 Task: Find an Airbnb in Adrian, United States for 8 guests from 12 Aug to 16 Aug with TV, Gym, Breakfast, Free parking, and Self check-in, within a price range of ₹10,000 to ₹16,000.
Action: Mouse moved to (795, 158)
Screenshot: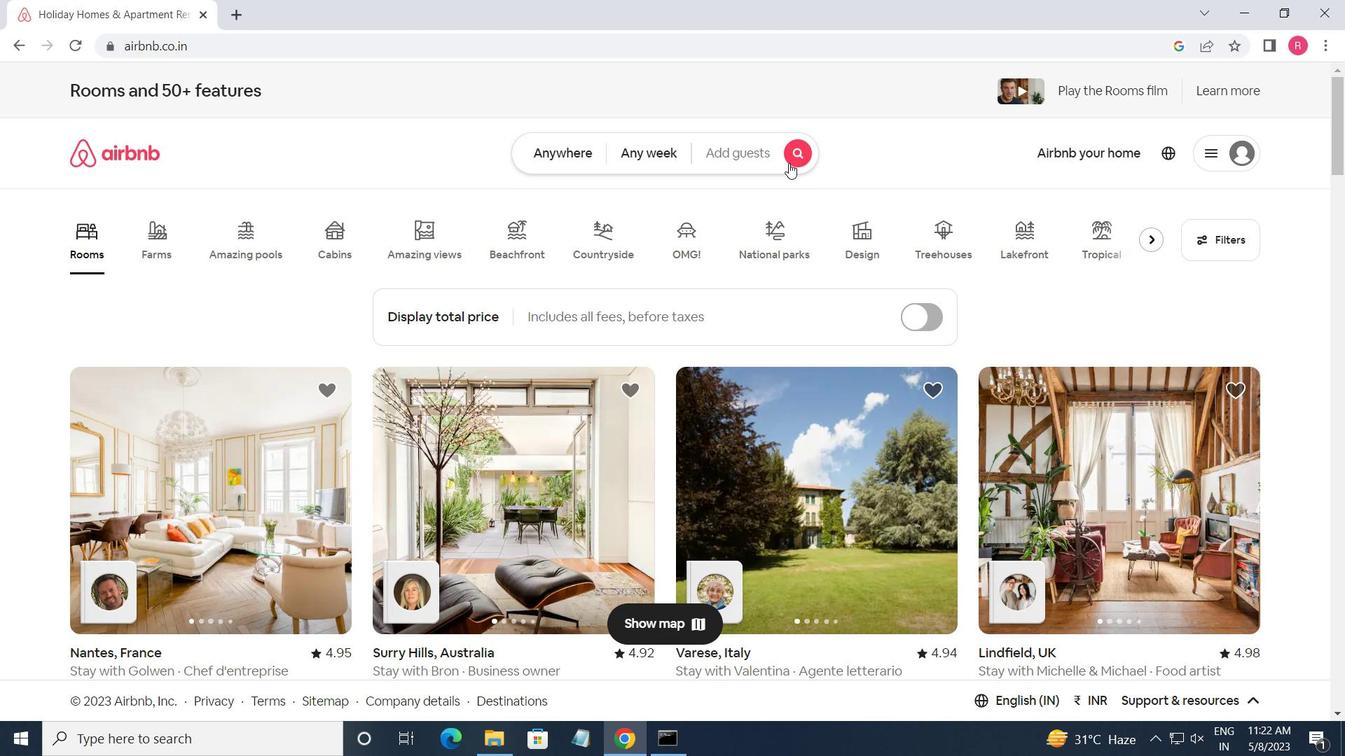 
Action: Mouse pressed left at (795, 158)
Screenshot: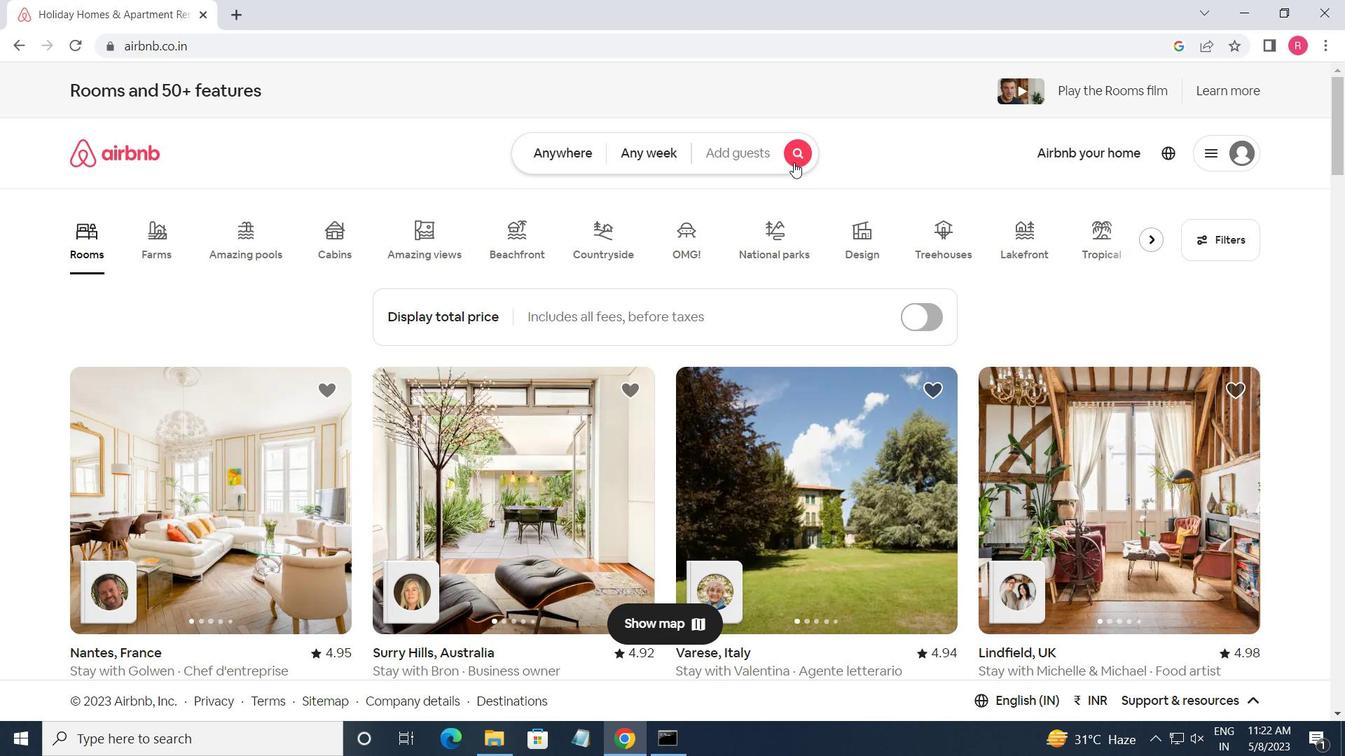 
Action: Mouse moved to (409, 232)
Screenshot: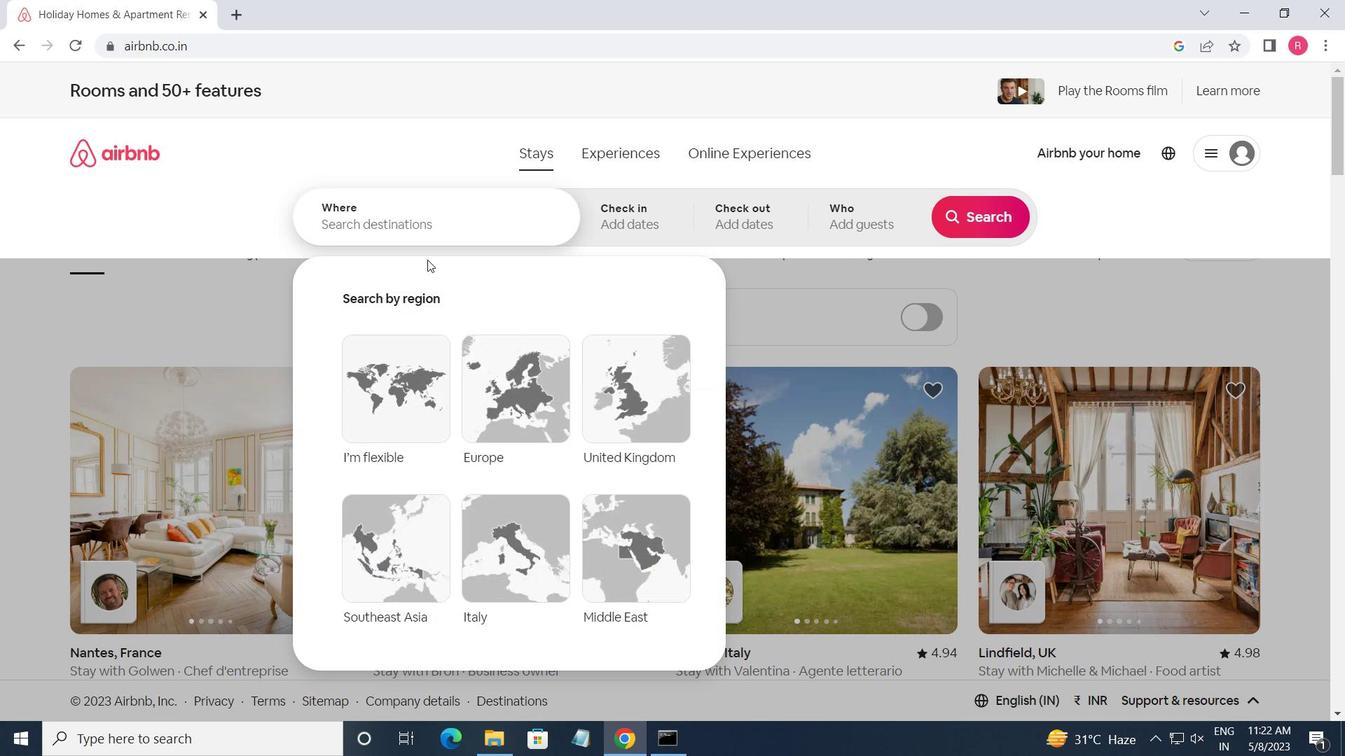 
Action: Mouse pressed left at (409, 232)
Screenshot: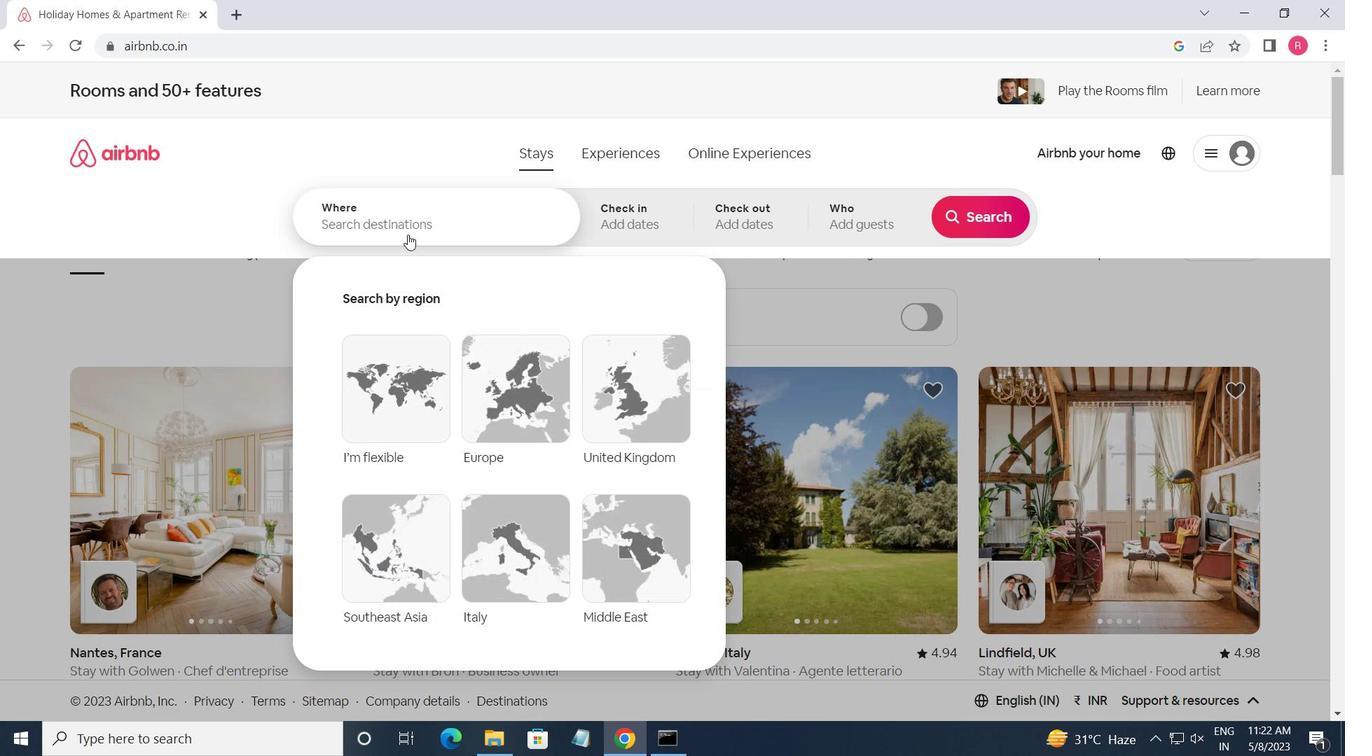 
Action: Key pressed <Key.shift_r><Key.shift_r><Key.shift_r><Key.shift_r><Key.shift_r><Key.shift_r><Key.shift_r><Key.shift_r><Key.shift_r><Key.shift_r><Key.shift_r><Key.shift_r><Key.shift_r><Key.shift_r><Key.shift_r><Key.shift_r><Key.shift_r><Key.shift_r><Key.shift_r><Key.shift_r><Key.shift_r><Key.shift_r><Key.shift_r><Key.shift_r><Key.shift_r><Key.shift_r><Key.shift_r><Key.shift_r><Key.shift_r><Key.shift_r><Key.shift_r><Key.shift_r><Key.shift_r><Key.shift_r><Key.shift_r><Key.shift_r><Key.shift_r><Key.shift>ADRIAN,<Key.space><Key.shift_r>UNITED<Key.space><Key.shift><Key.shift><Key.shift>STATES<Key.enter>
Screenshot: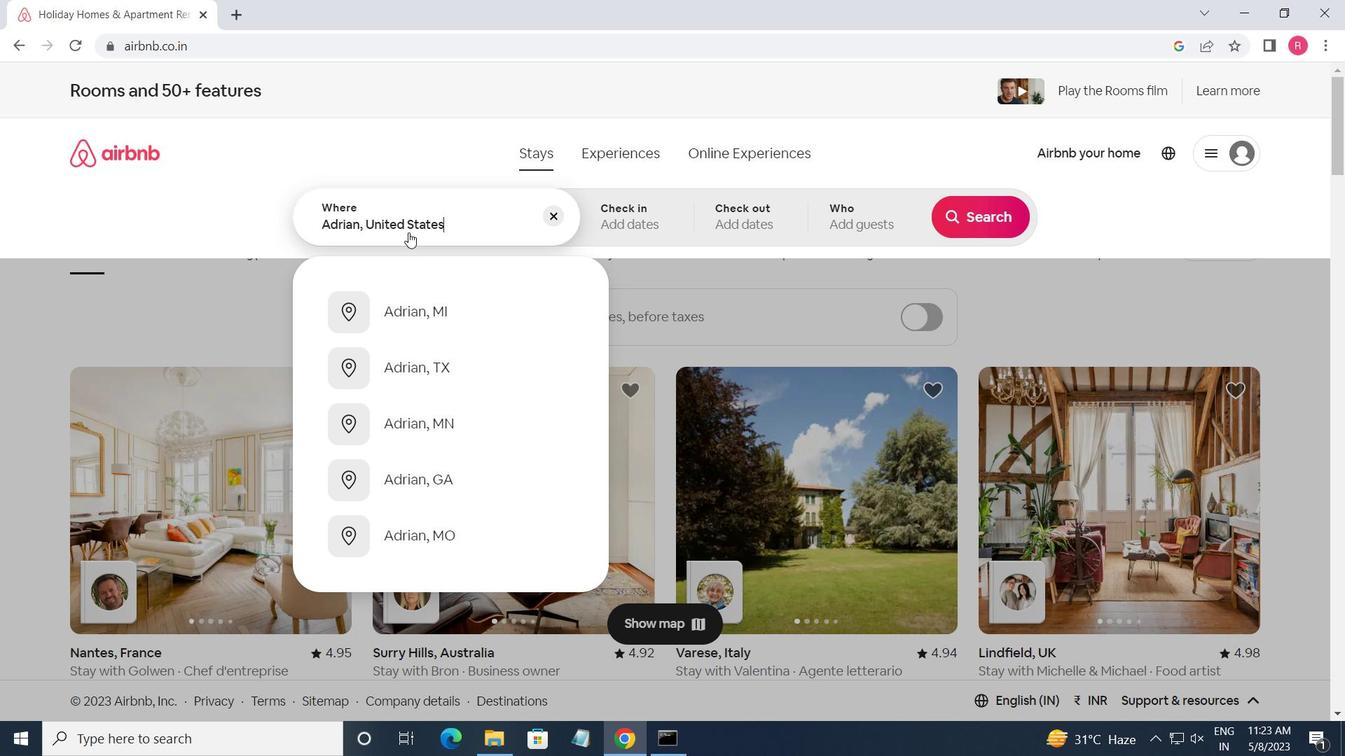 
Action: Mouse moved to (977, 355)
Screenshot: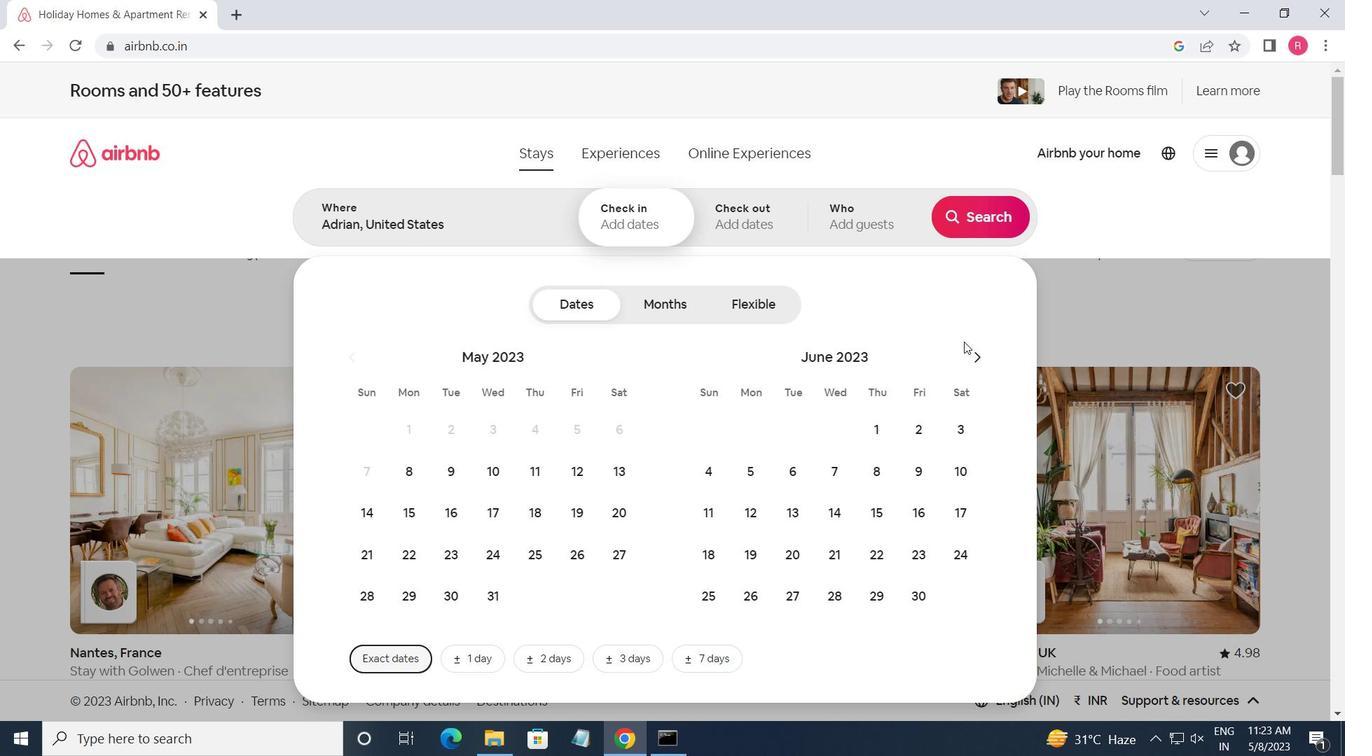 
Action: Mouse pressed left at (977, 355)
Screenshot: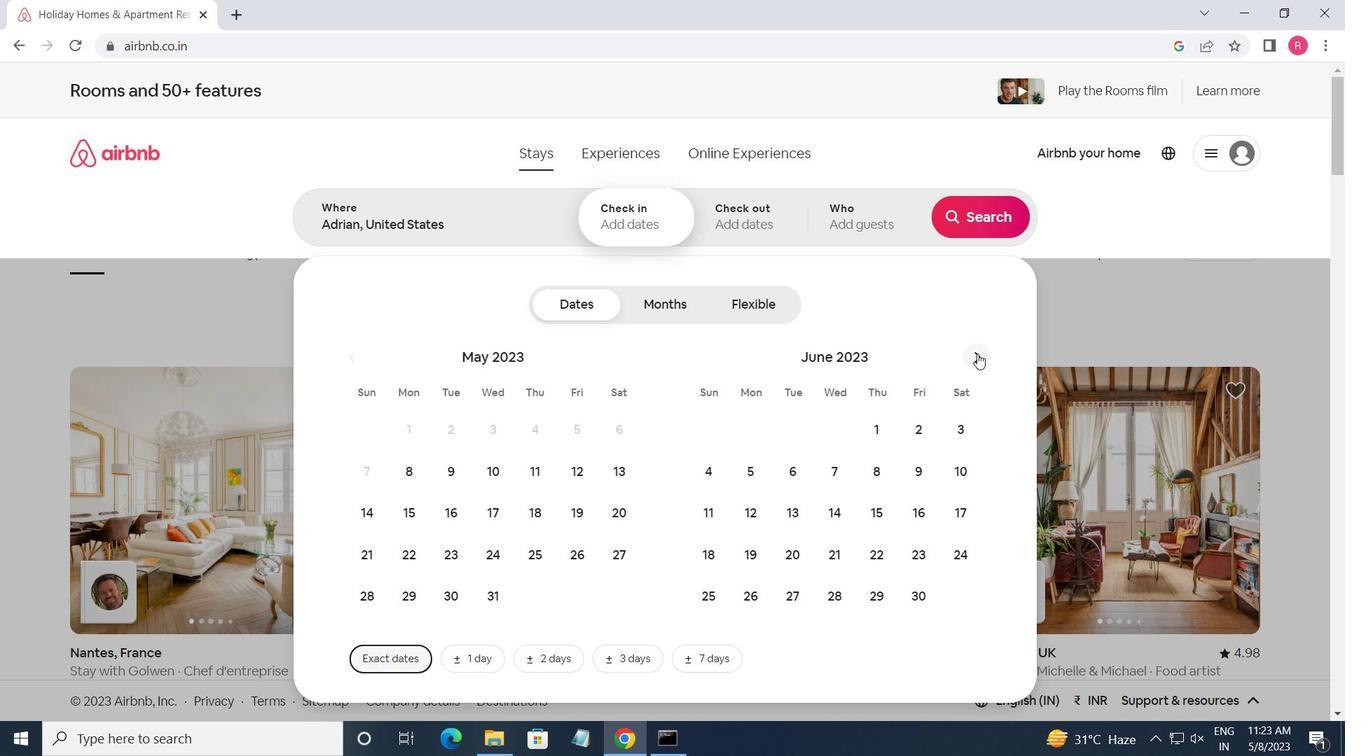 
Action: Mouse pressed left at (977, 355)
Screenshot: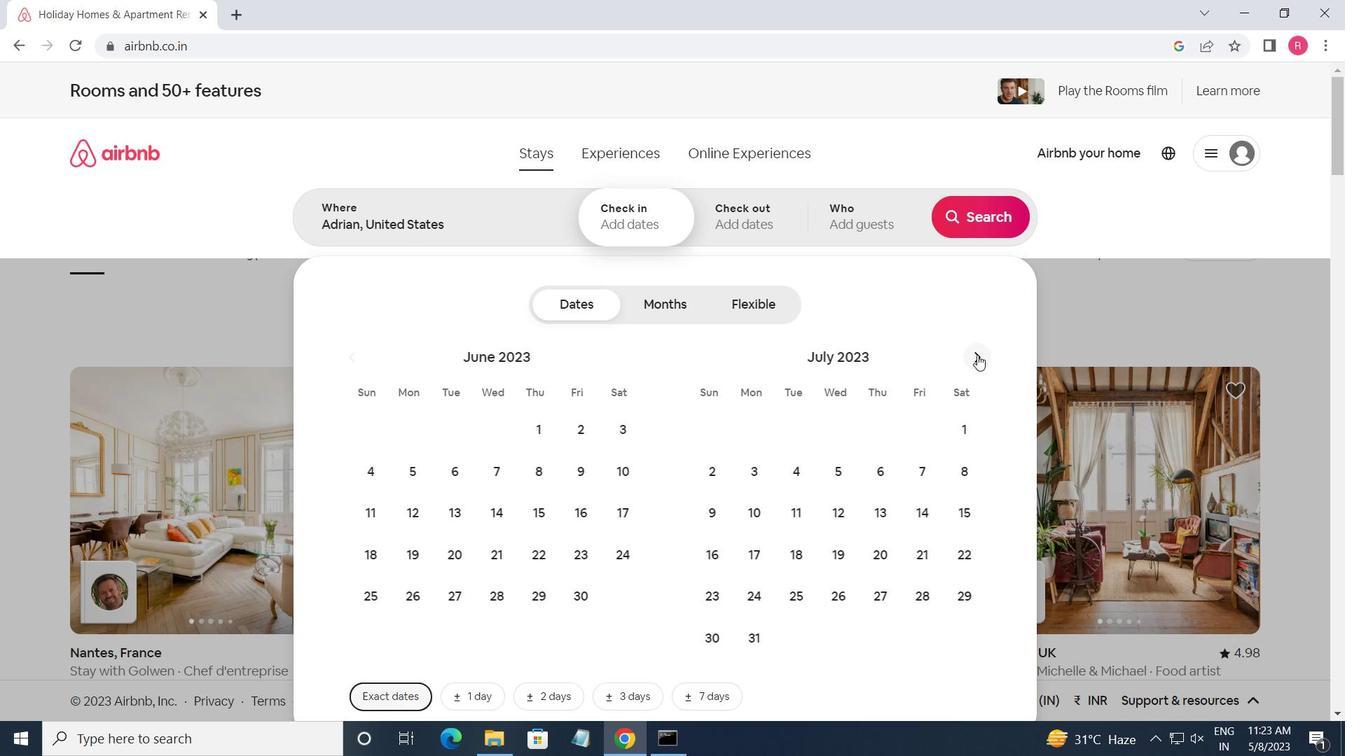 
Action: Mouse moved to (953, 478)
Screenshot: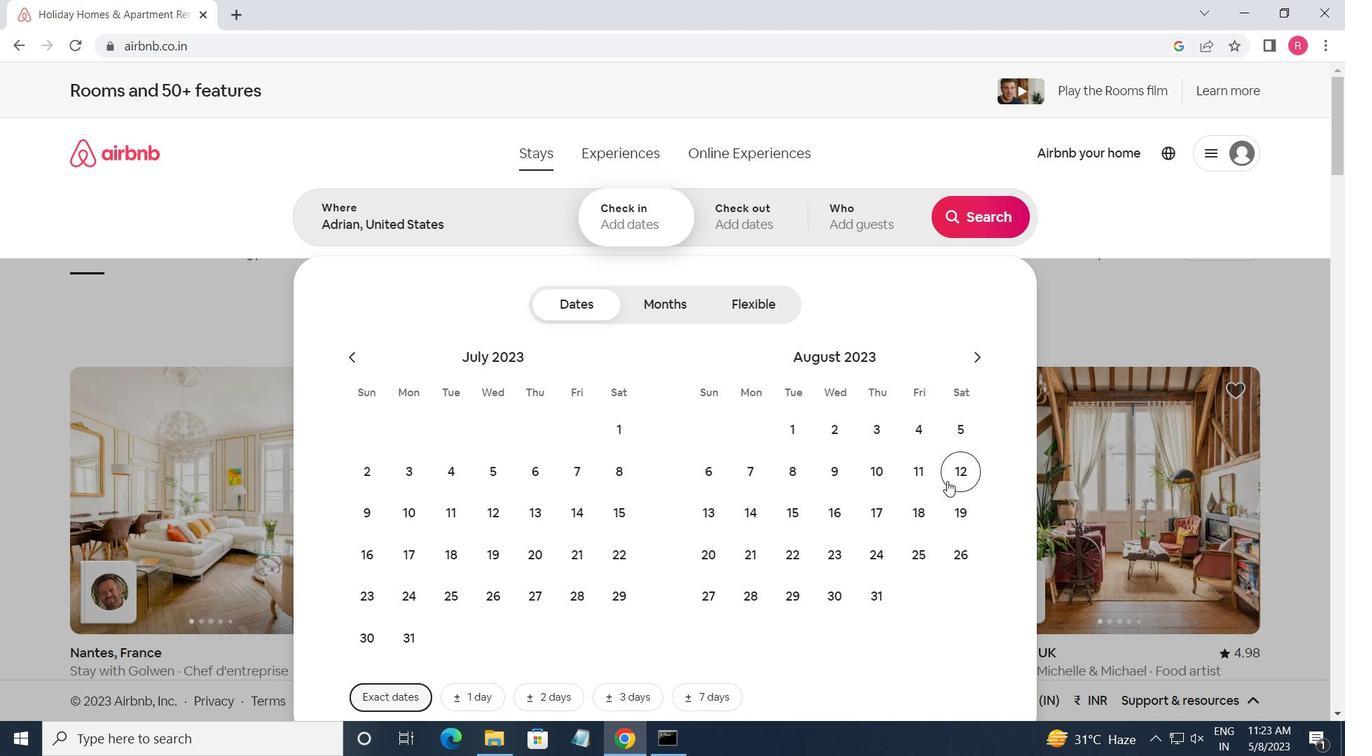 
Action: Mouse pressed left at (953, 478)
Screenshot: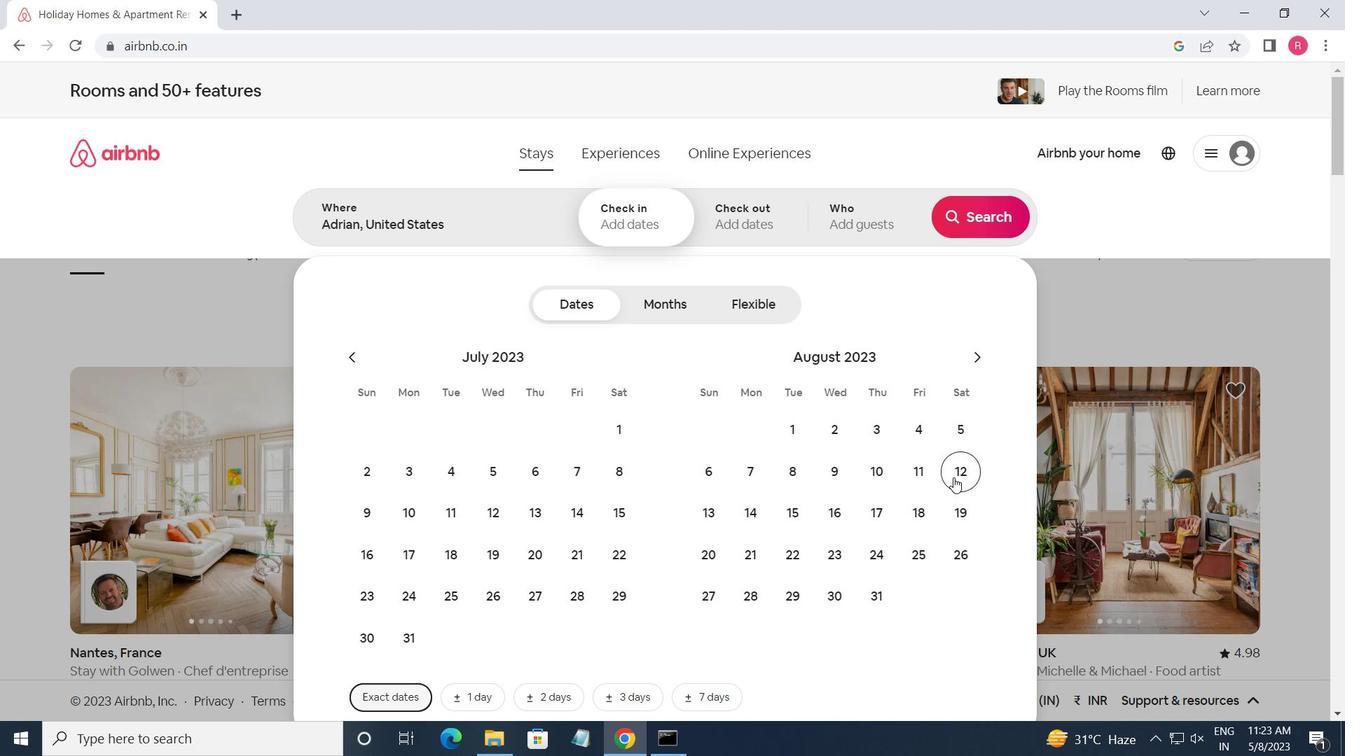 
Action: Mouse moved to (830, 514)
Screenshot: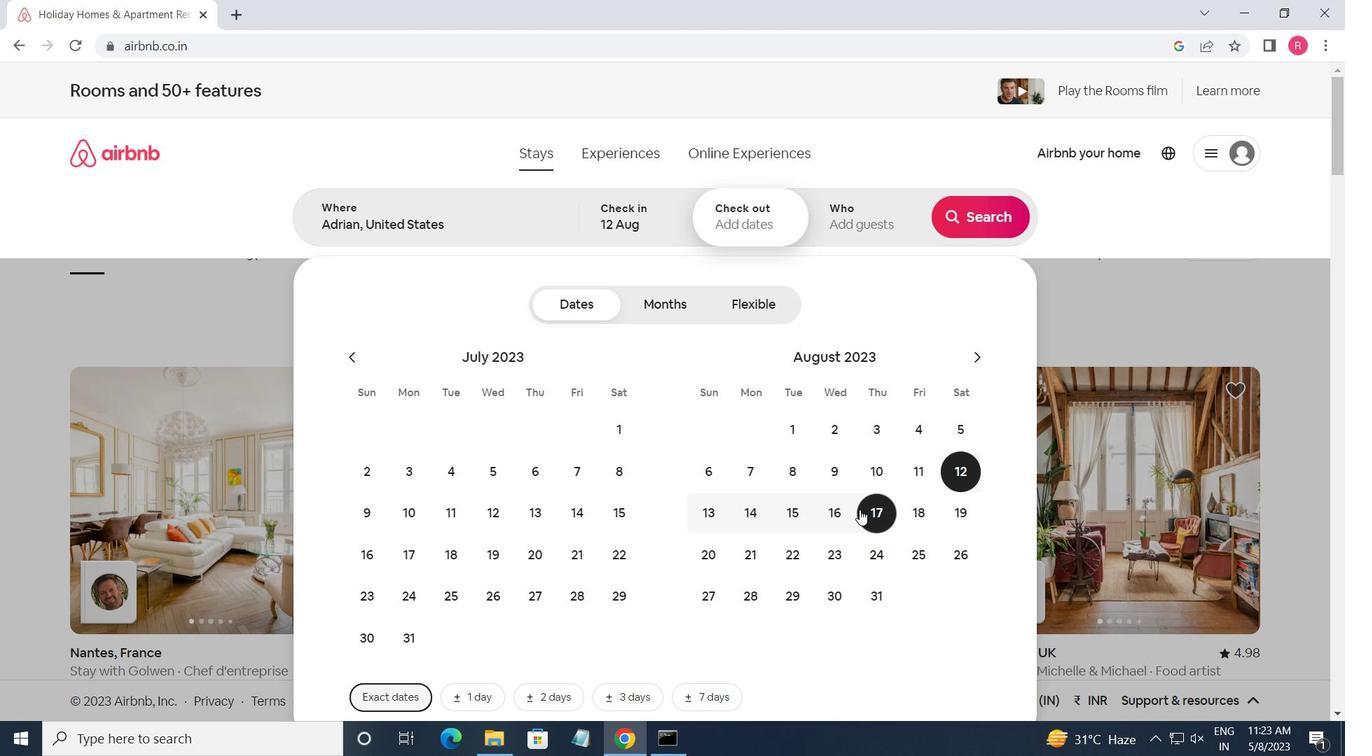 
Action: Mouse pressed left at (830, 514)
Screenshot: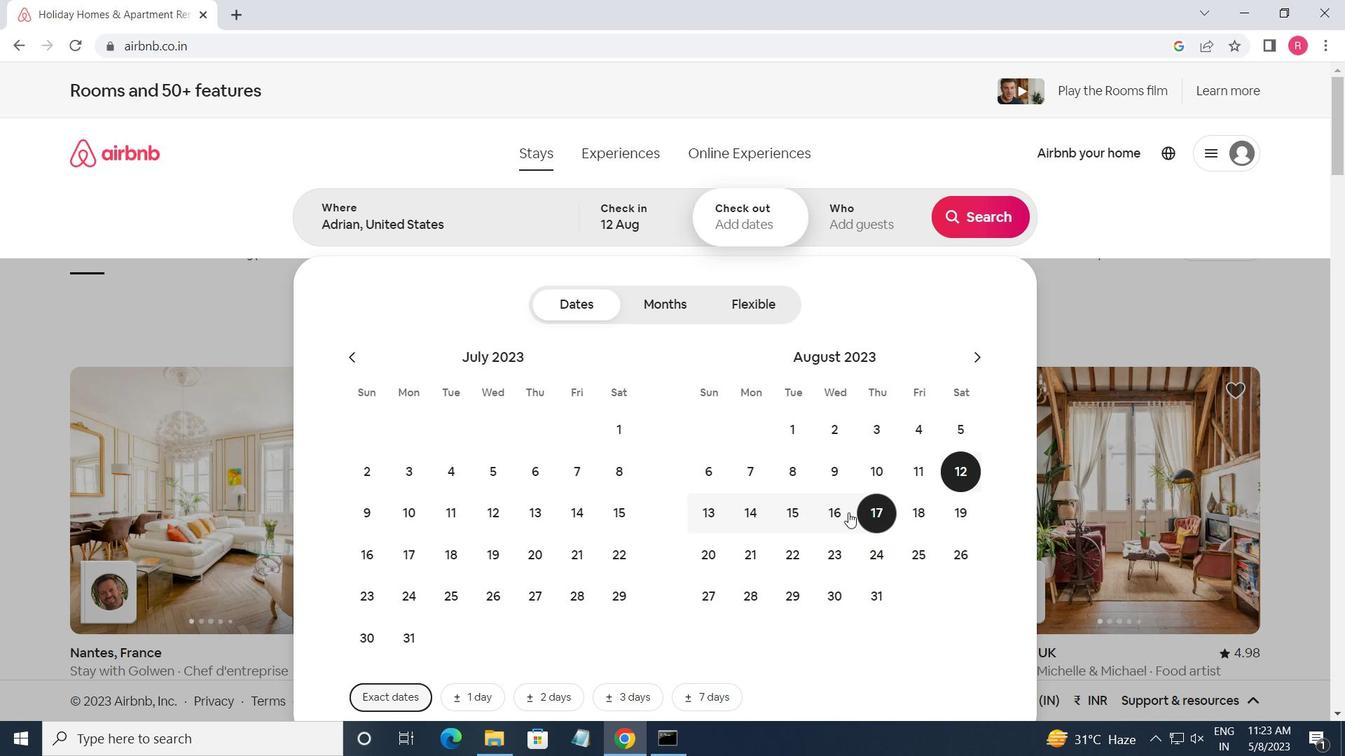 
Action: Mouse moved to (850, 224)
Screenshot: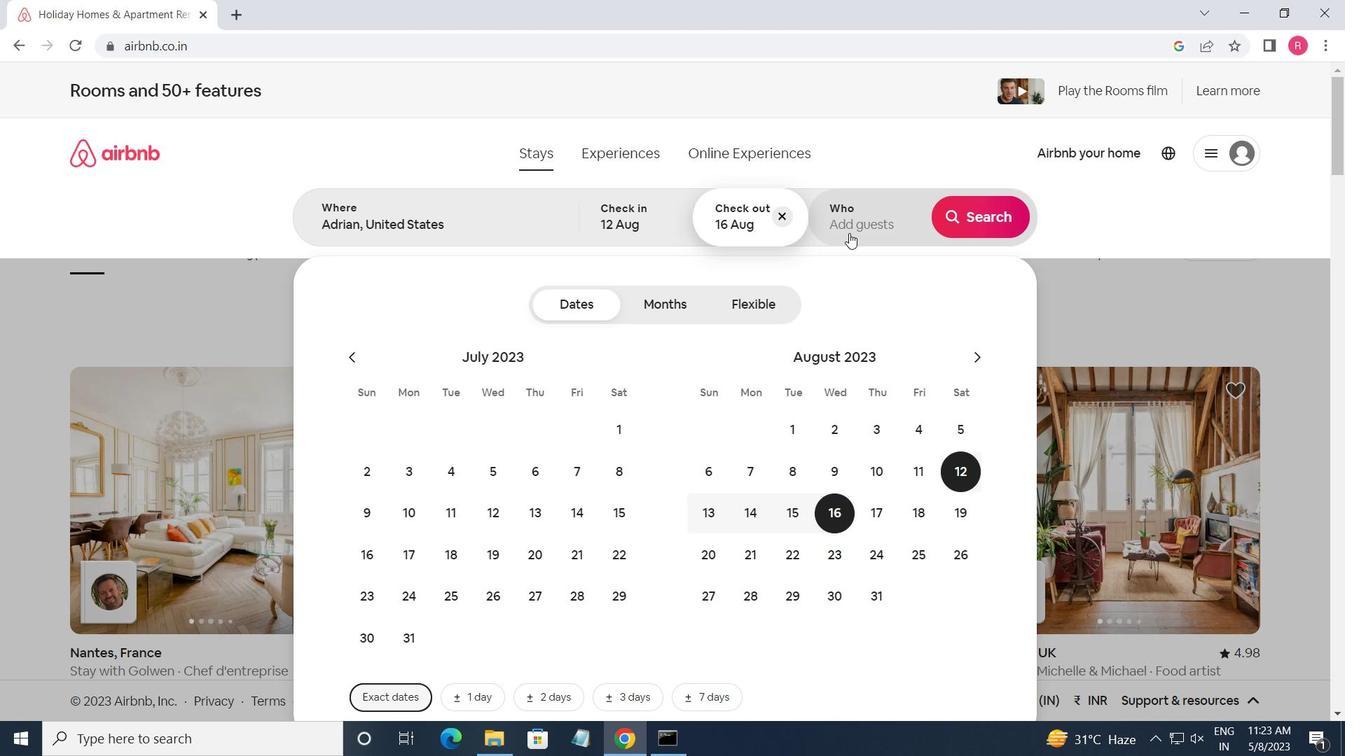 
Action: Mouse pressed left at (850, 224)
Screenshot: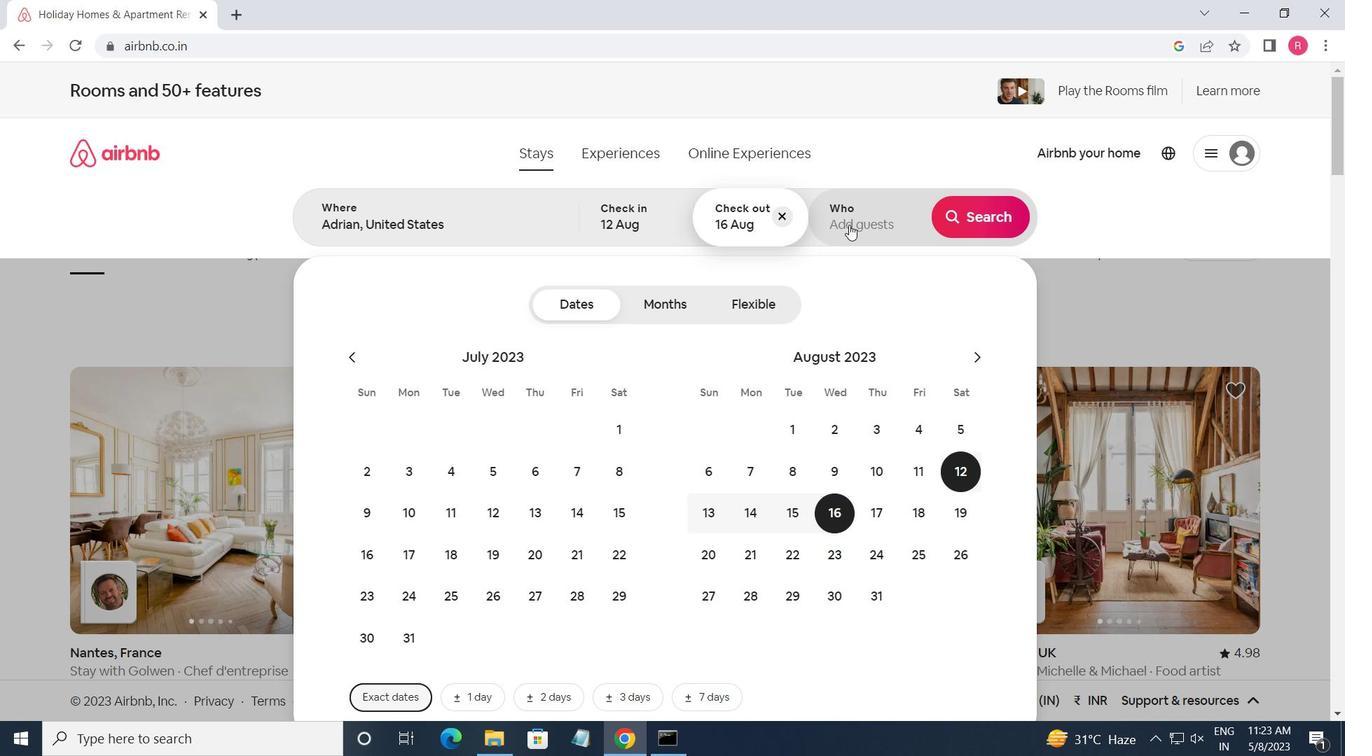 
Action: Mouse moved to (988, 311)
Screenshot: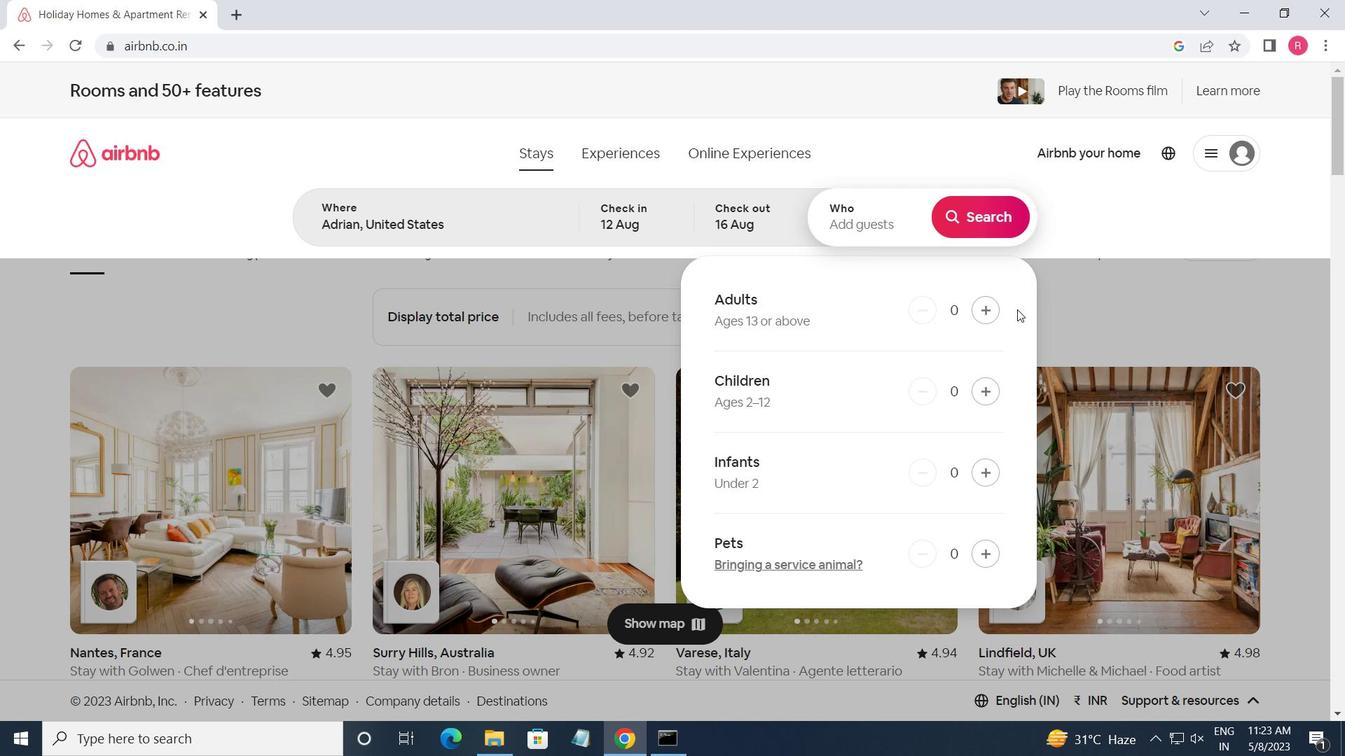 
Action: Mouse pressed left at (988, 311)
Screenshot: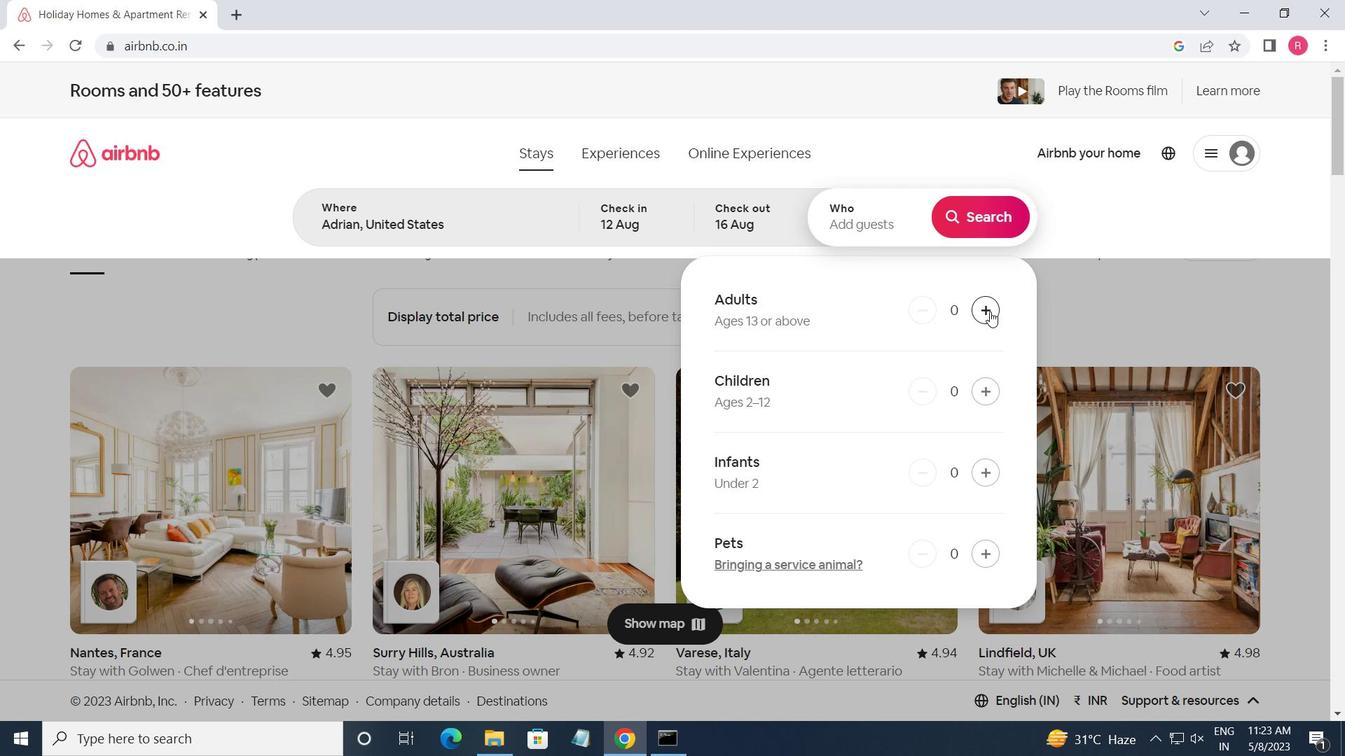 
Action: Mouse pressed left at (988, 311)
Screenshot: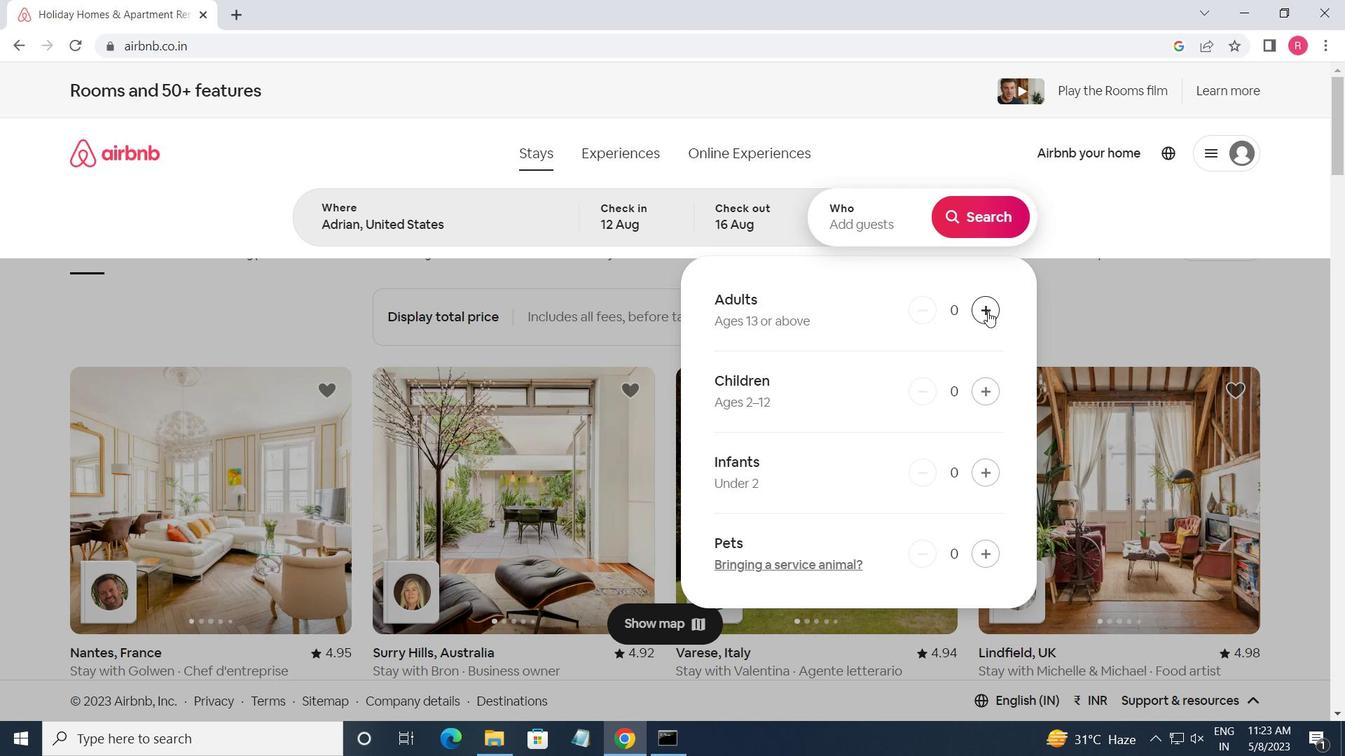 
Action: Mouse pressed left at (988, 311)
Screenshot: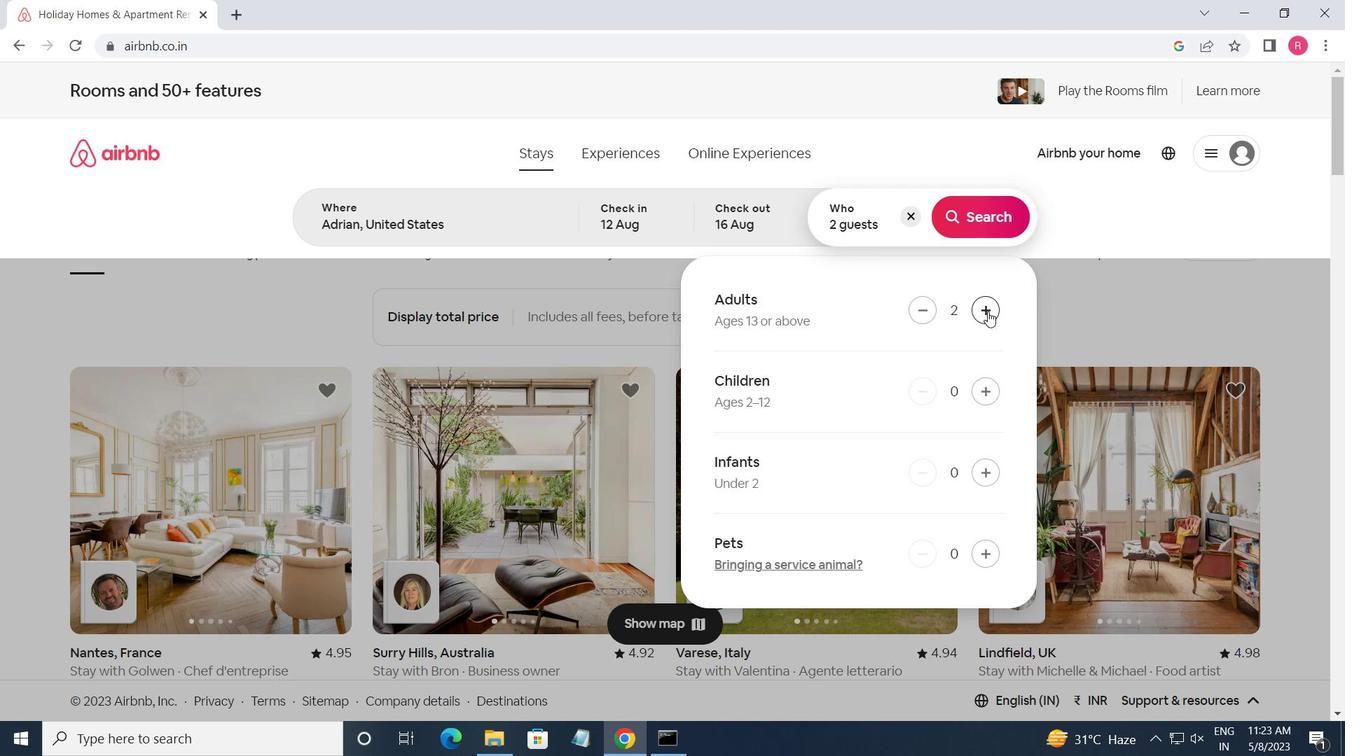 
Action: Mouse pressed left at (988, 311)
Screenshot: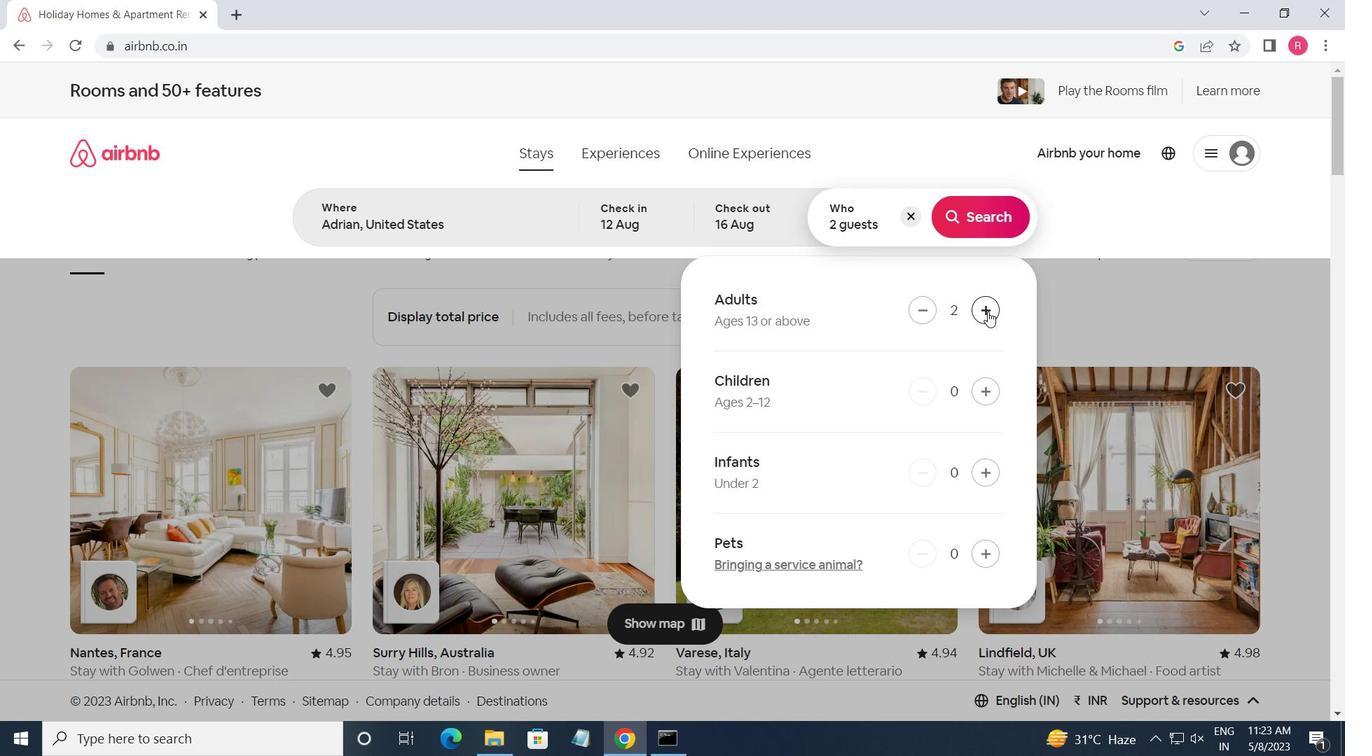 
Action: Mouse pressed left at (988, 311)
Screenshot: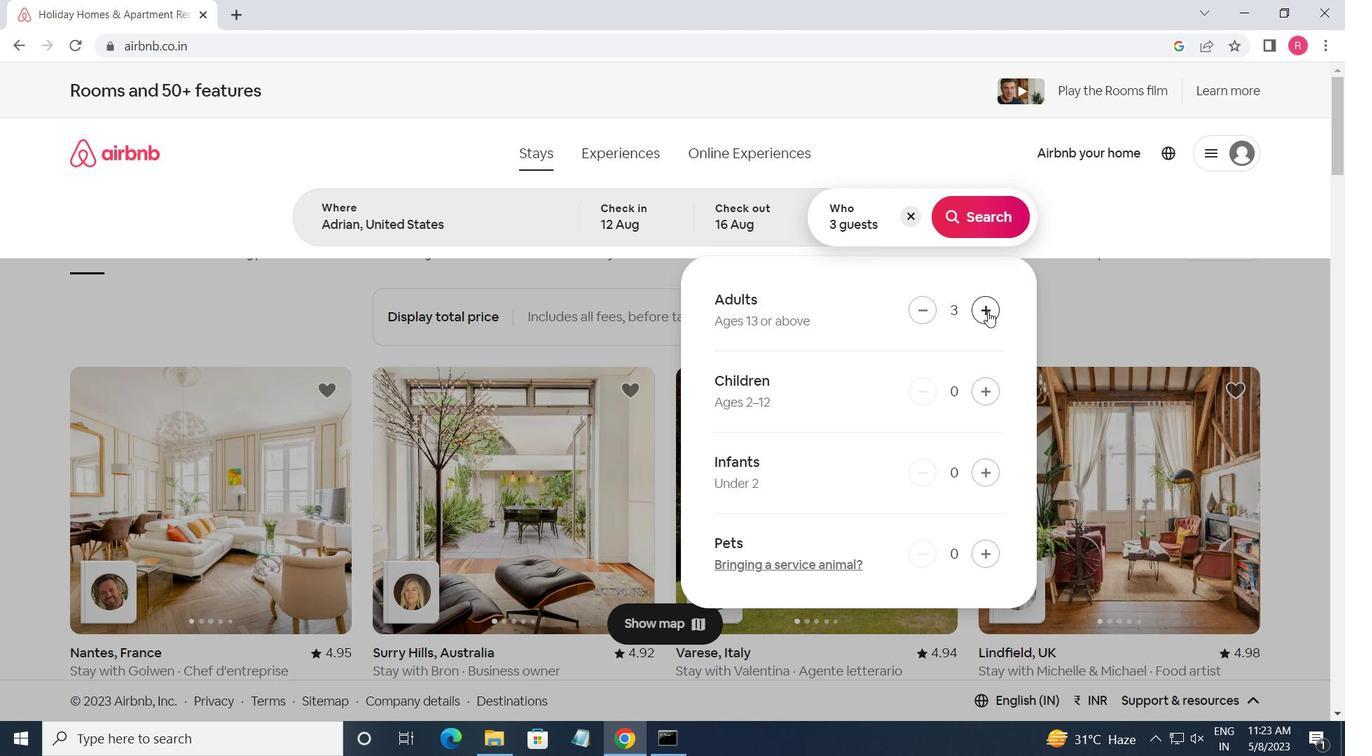 
Action: Mouse pressed left at (988, 311)
Screenshot: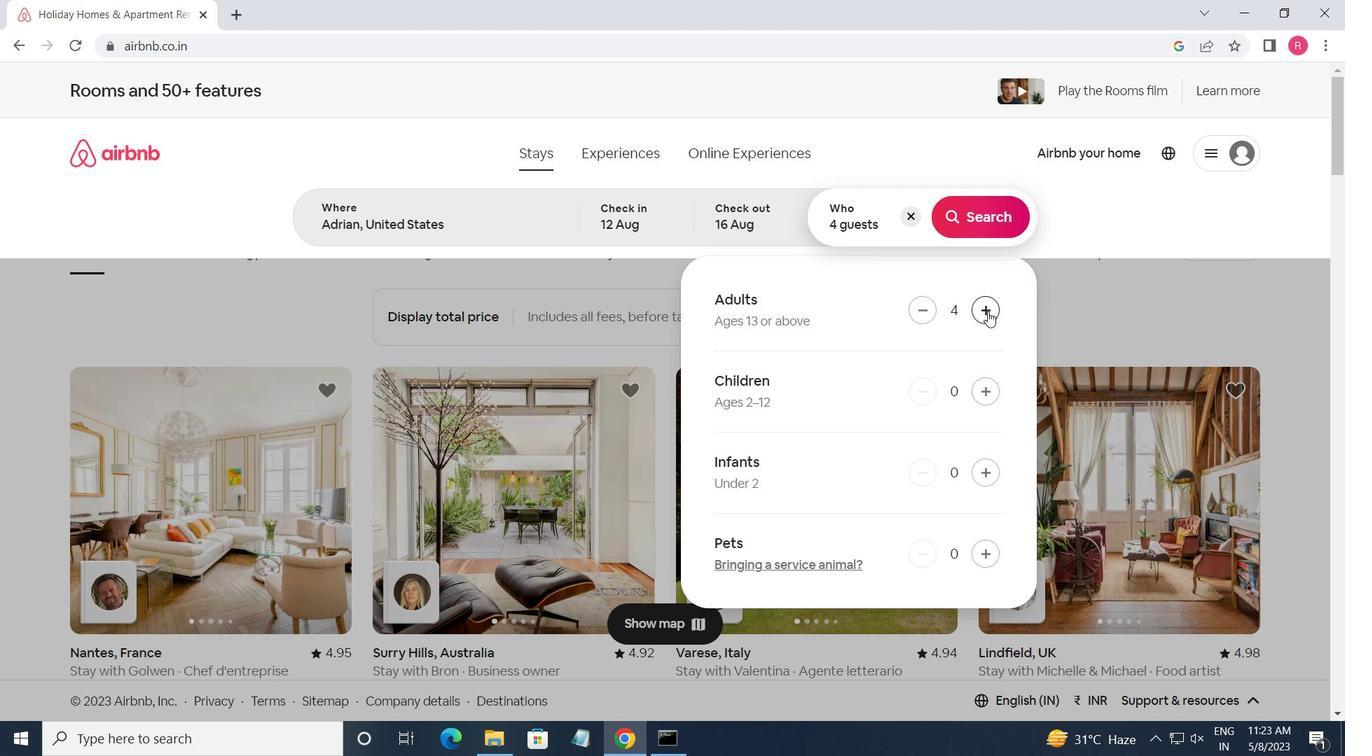 
Action: Mouse pressed left at (988, 311)
Screenshot: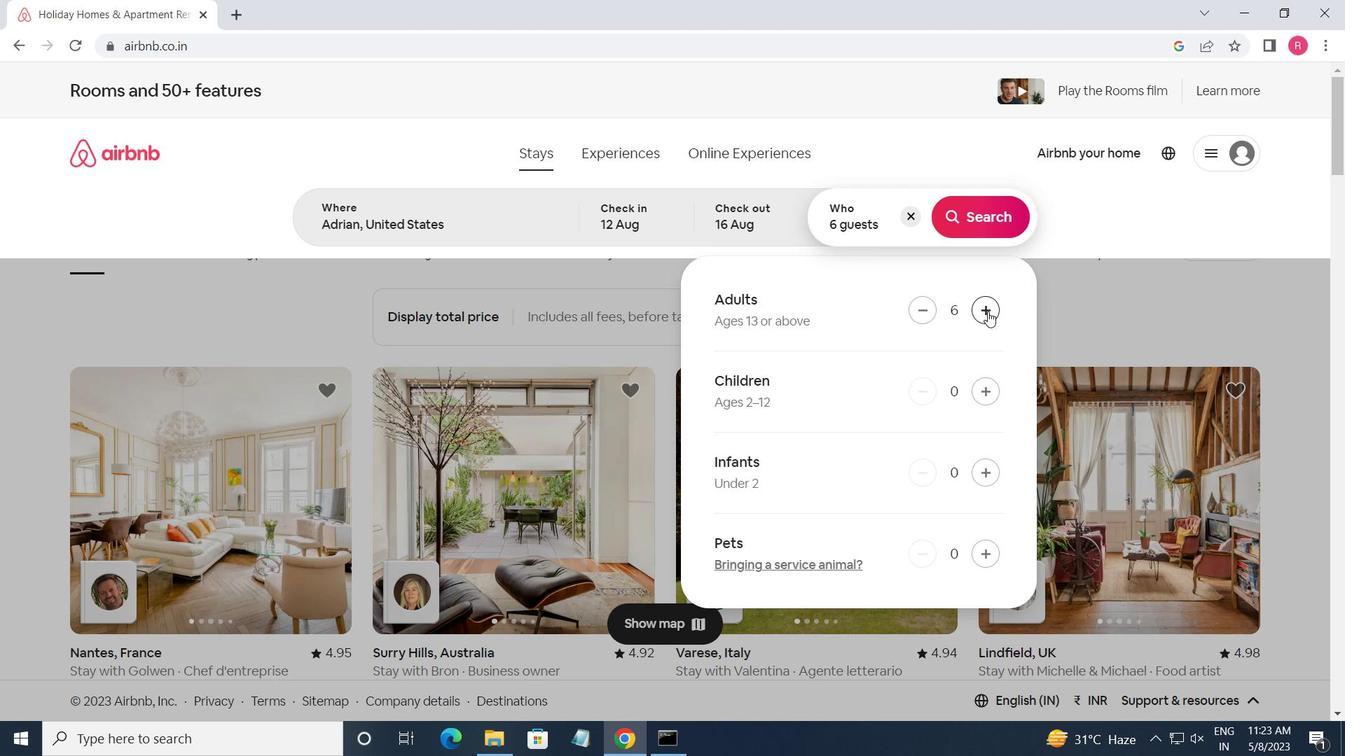 
Action: Mouse pressed left at (988, 311)
Screenshot: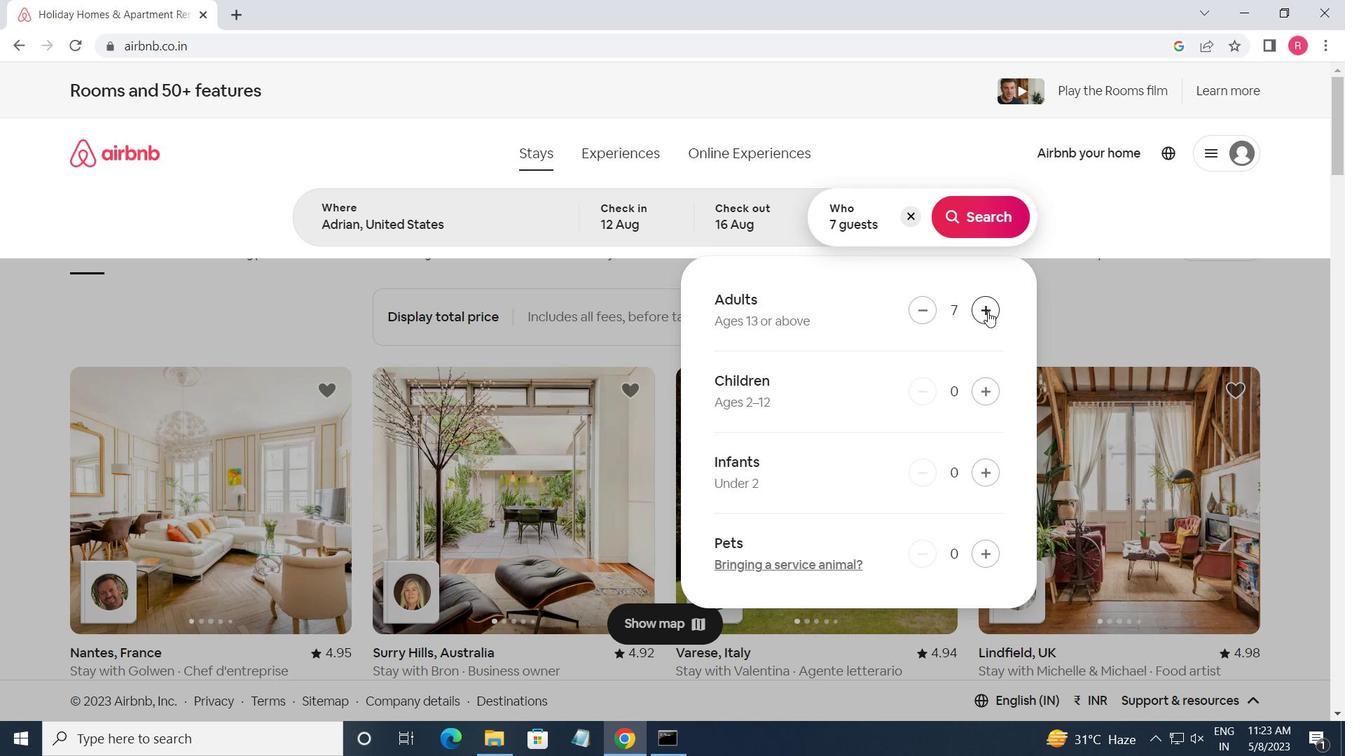 
Action: Mouse moved to (969, 225)
Screenshot: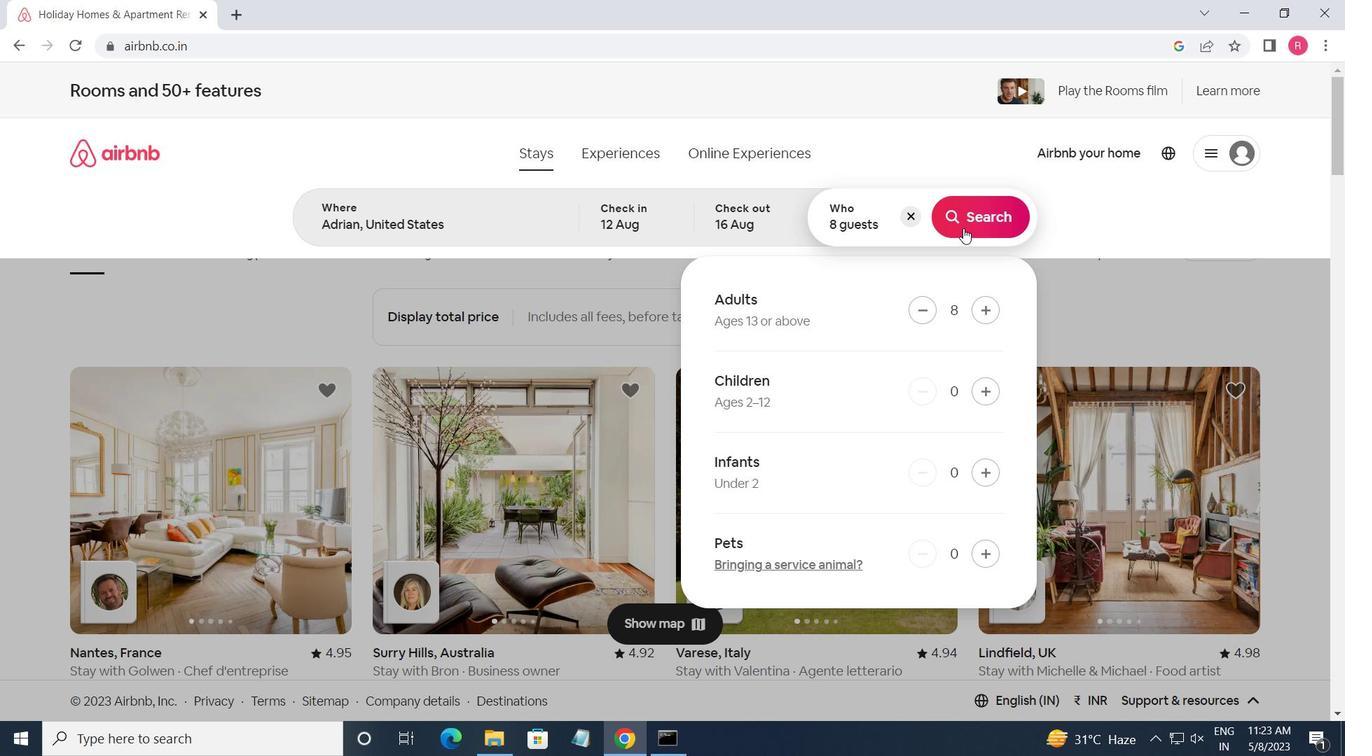 
Action: Mouse pressed left at (969, 225)
Screenshot: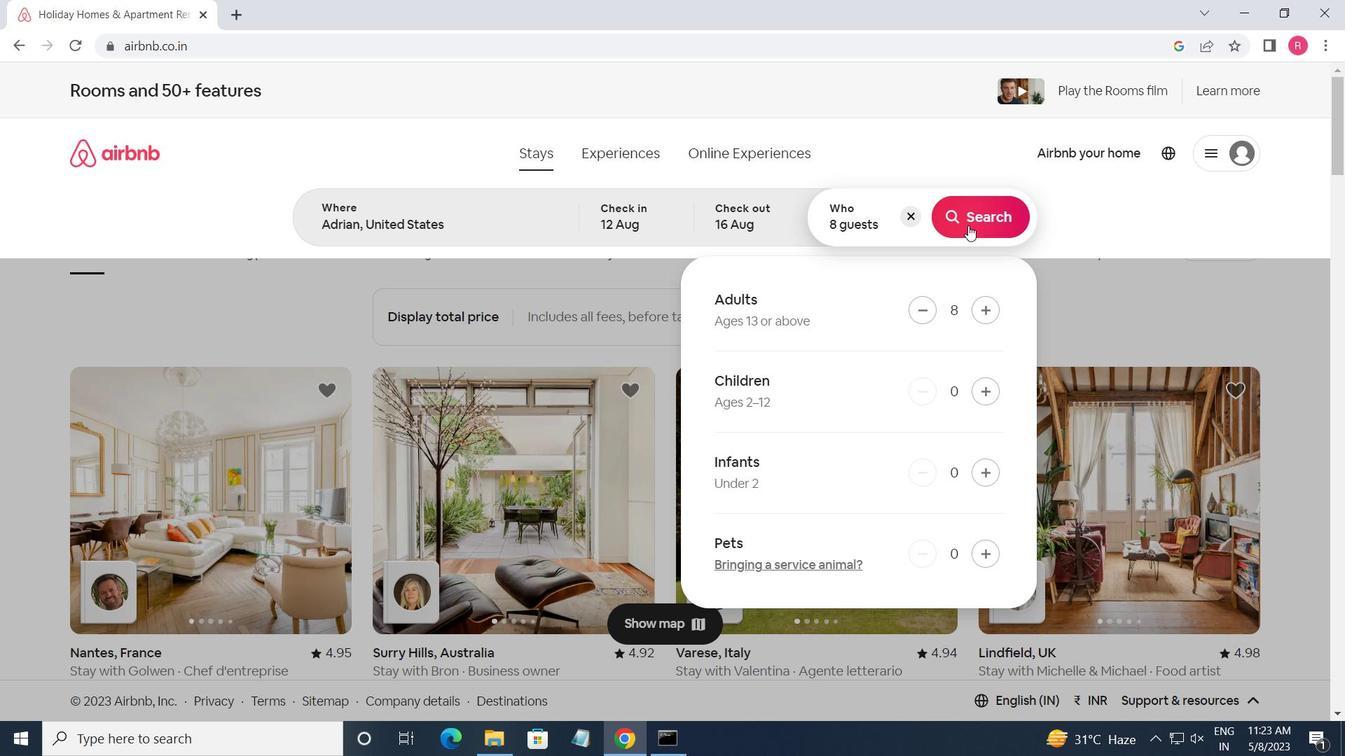 
Action: Mouse moved to (1254, 168)
Screenshot: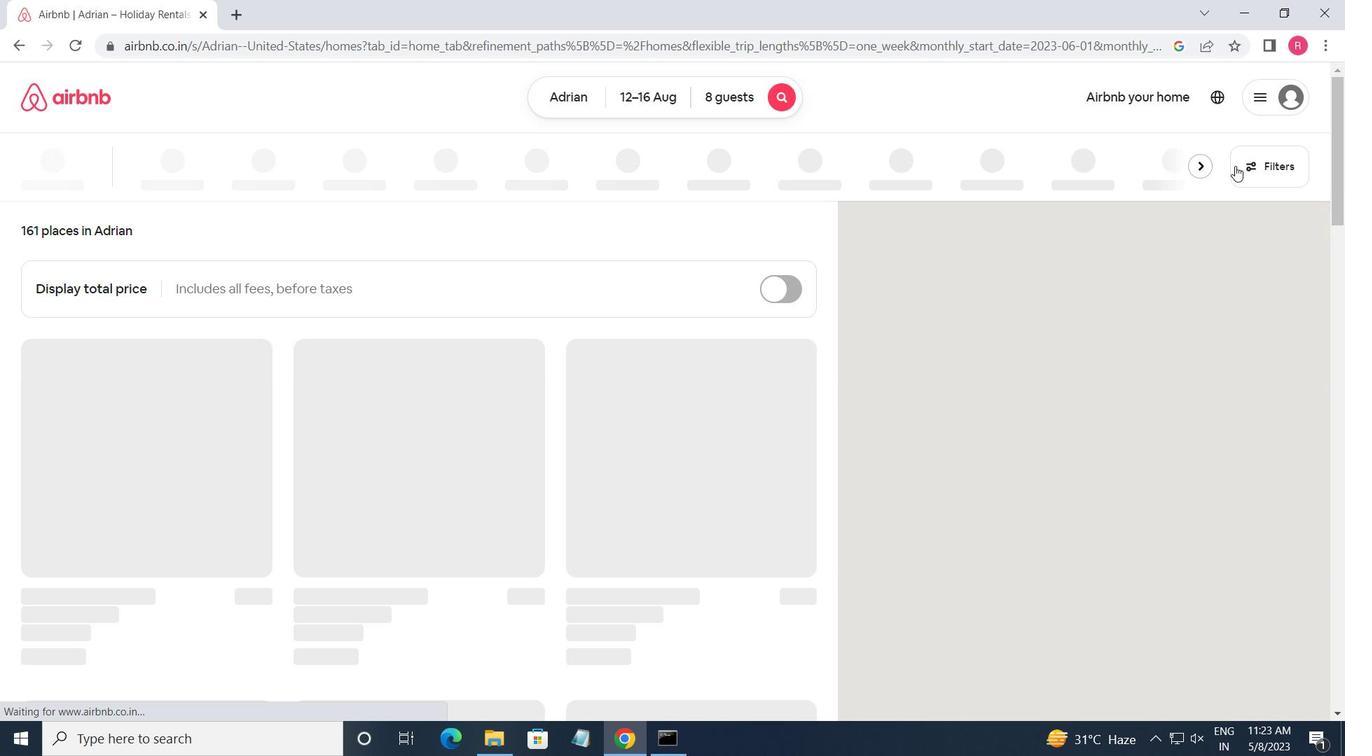 
Action: Mouse pressed left at (1254, 168)
Screenshot: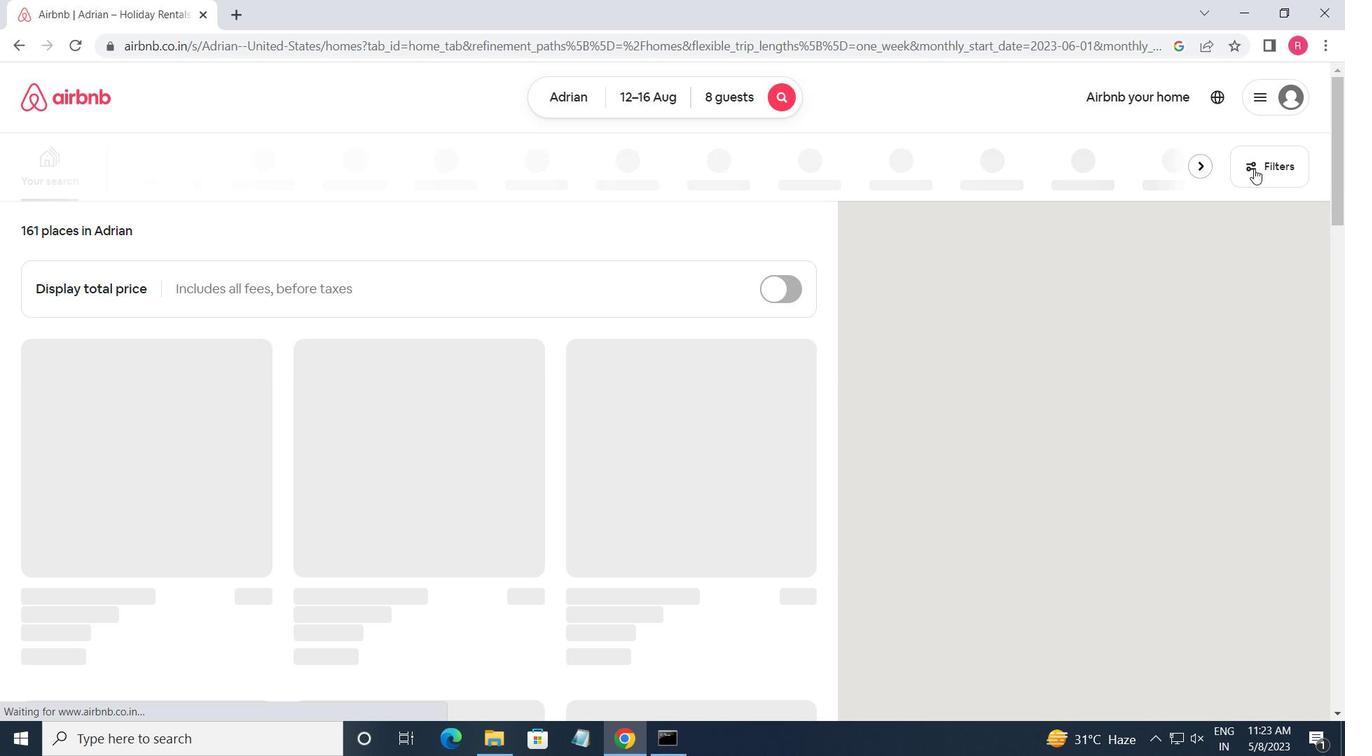 
Action: Mouse moved to (484, 588)
Screenshot: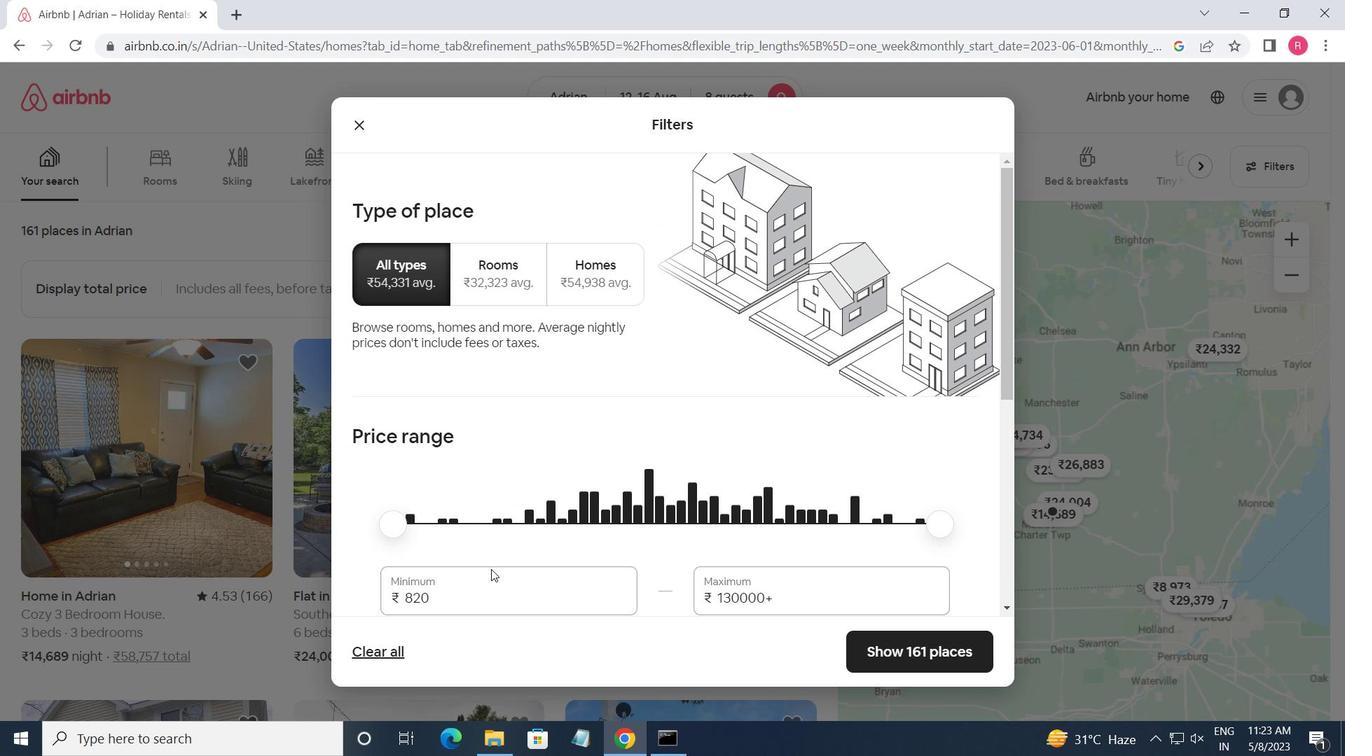 
Action: Mouse pressed left at (484, 588)
Screenshot: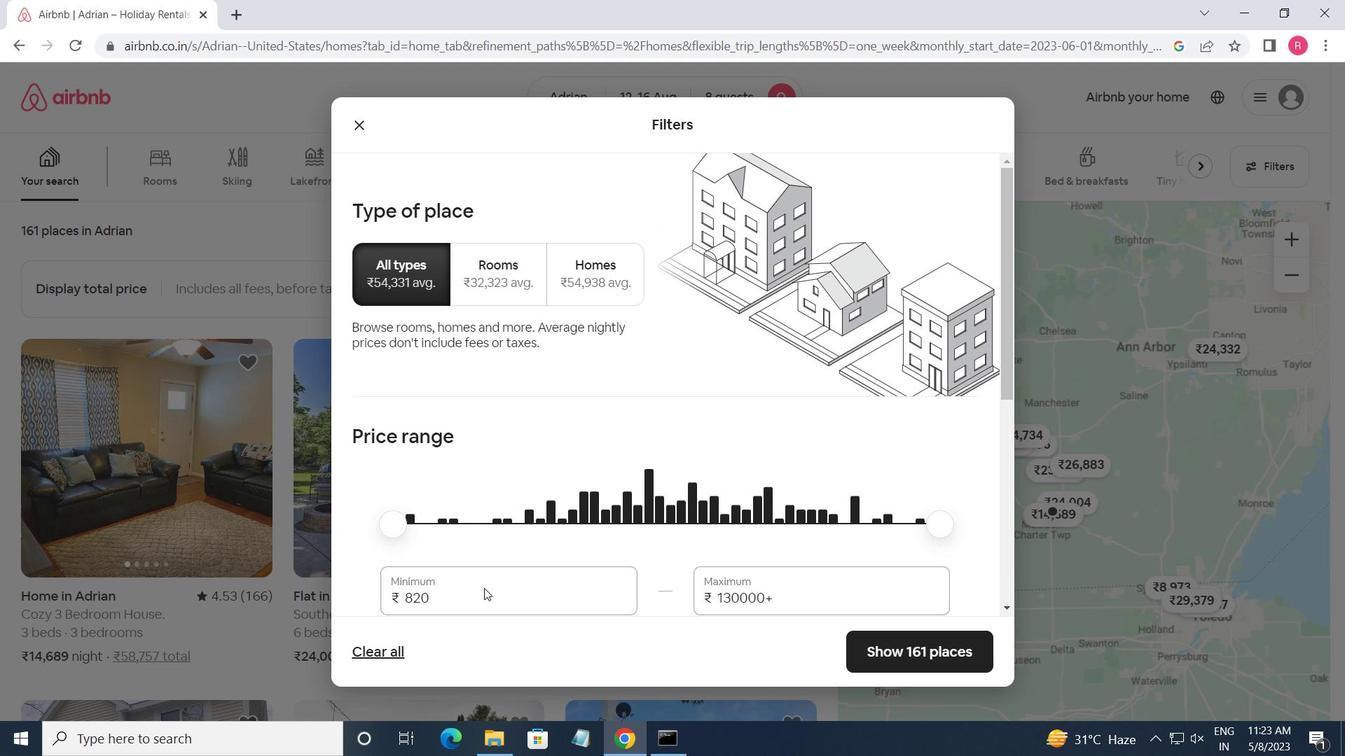 
Action: Key pressed <Key.backspace><Key.backspace><Key.backspace>10000<Key.tab>16000
Screenshot: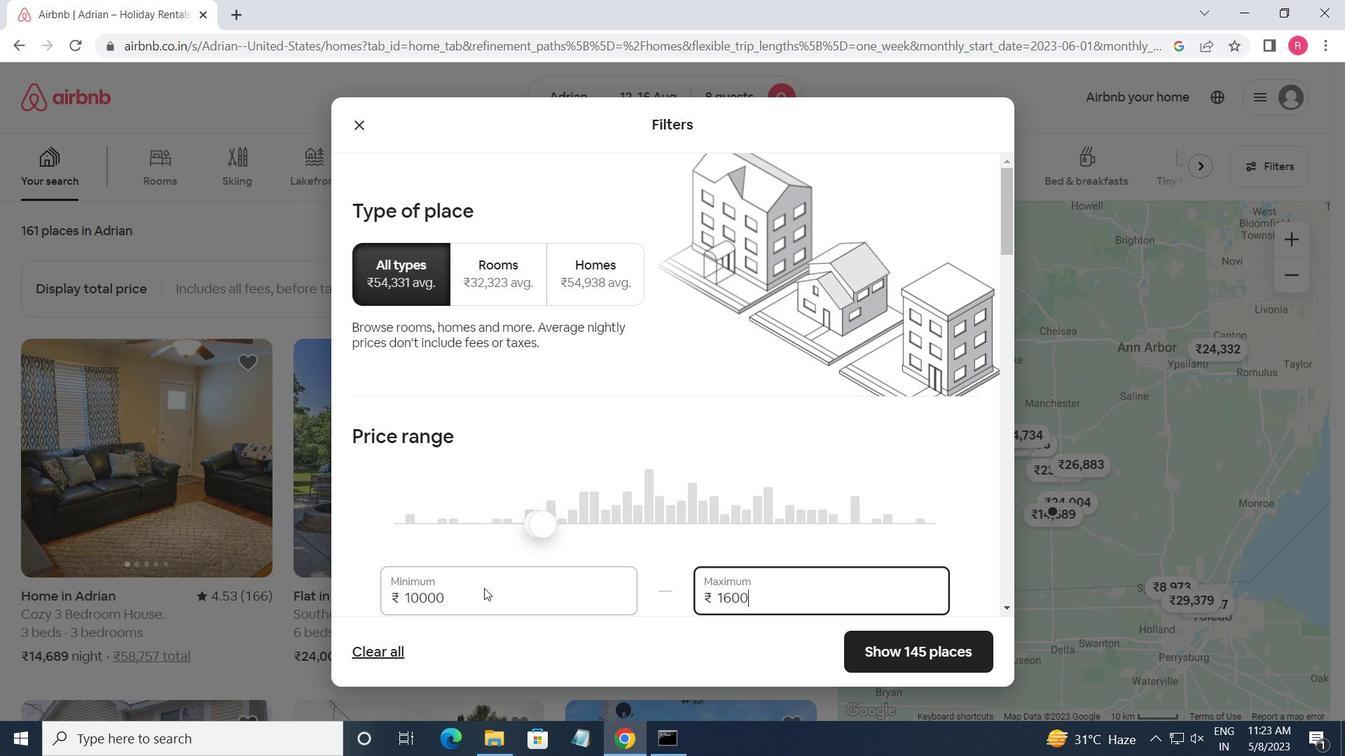 
Action: Mouse moved to (468, 684)
Screenshot: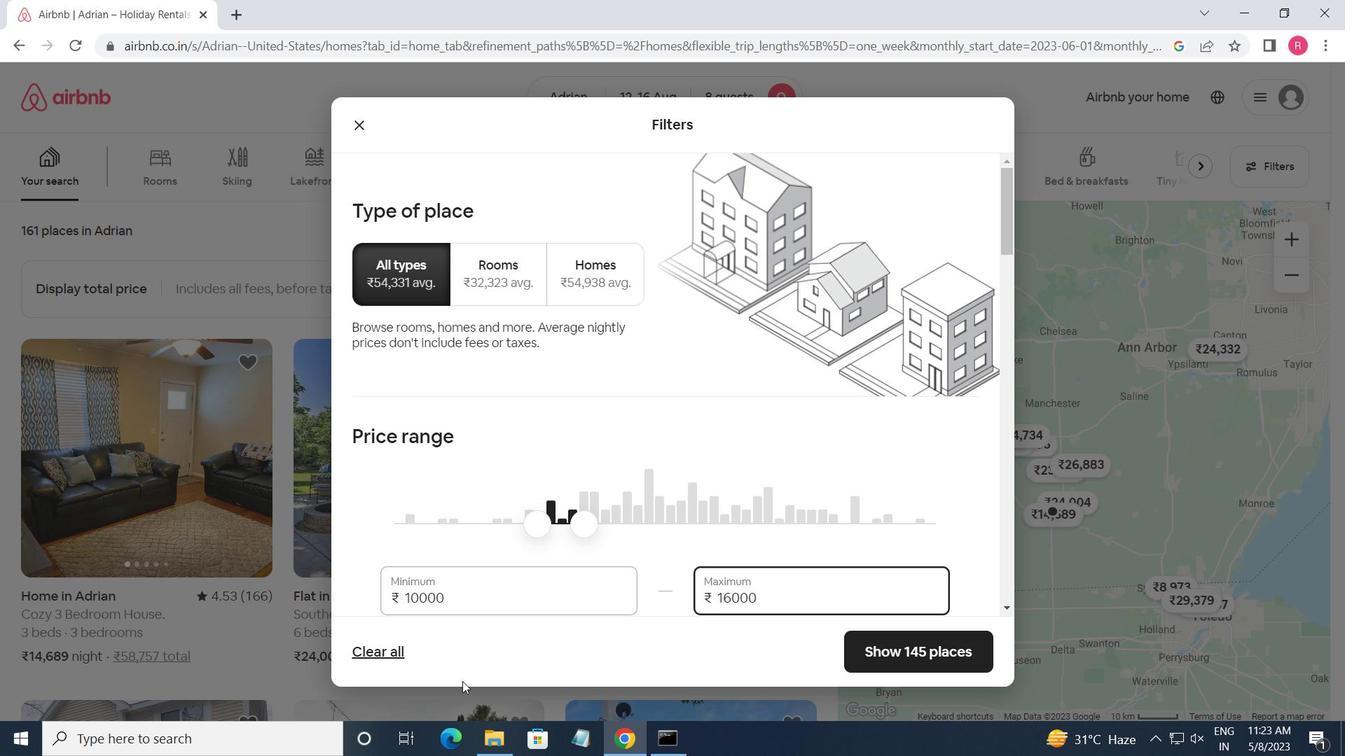 
Action: Mouse scrolled (468, 683) with delta (0, 0)
Screenshot: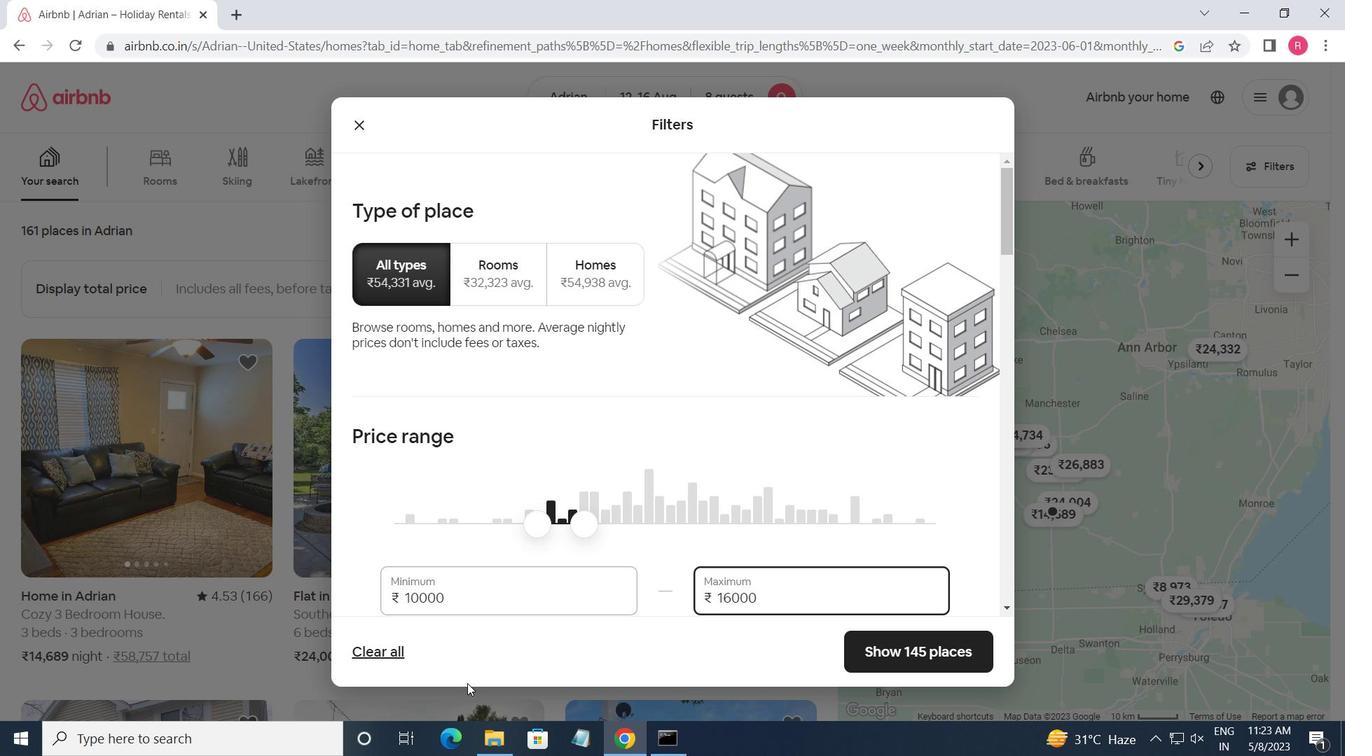 
Action: Mouse scrolled (468, 683) with delta (0, 0)
Screenshot: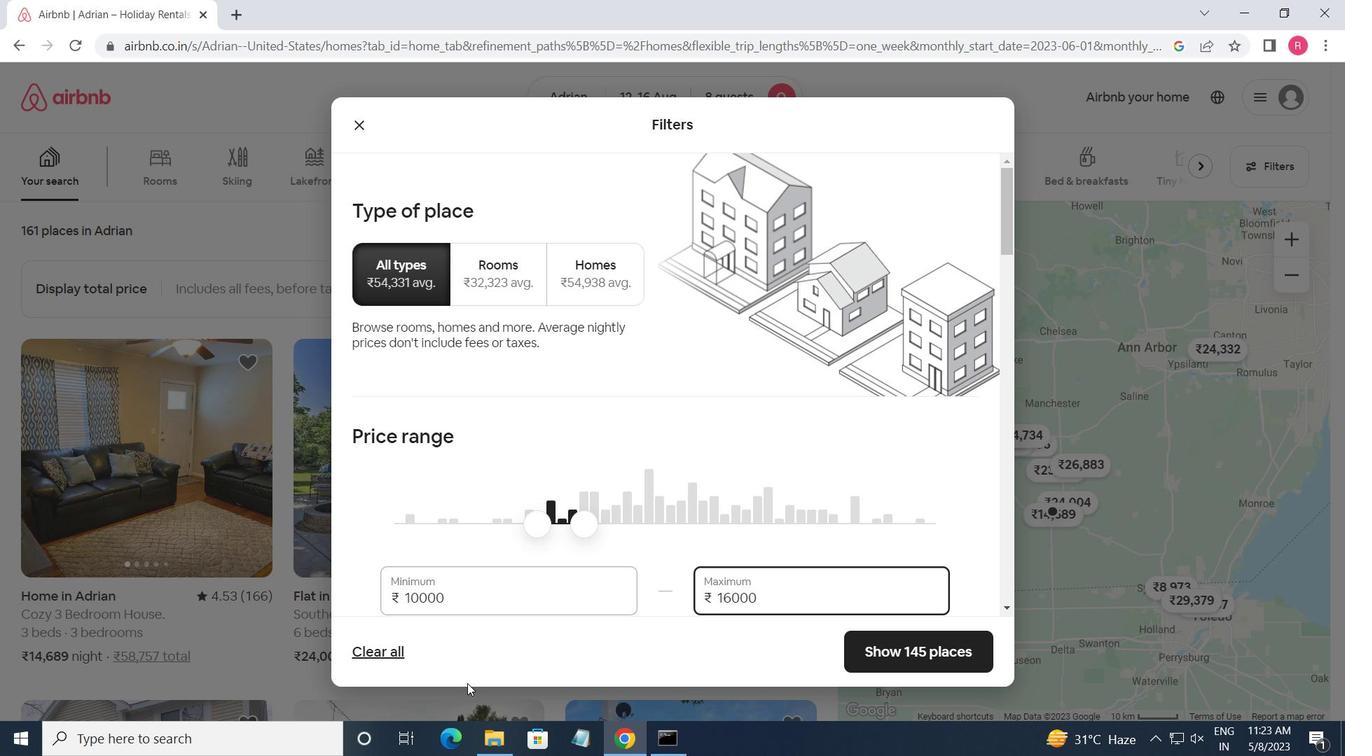 
Action: Mouse moved to (484, 684)
Screenshot: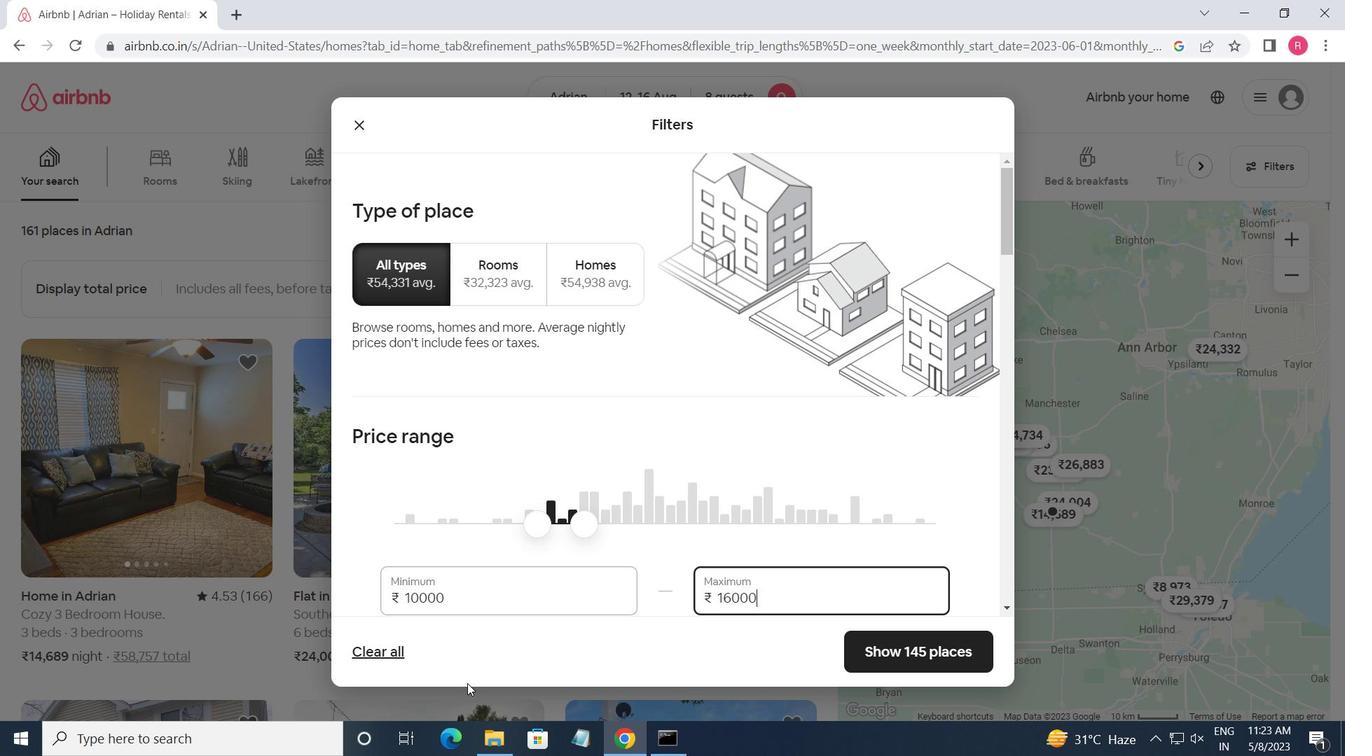 
Action: Mouse scrolled (484, 683) with delta (0, 0)
Screenshot: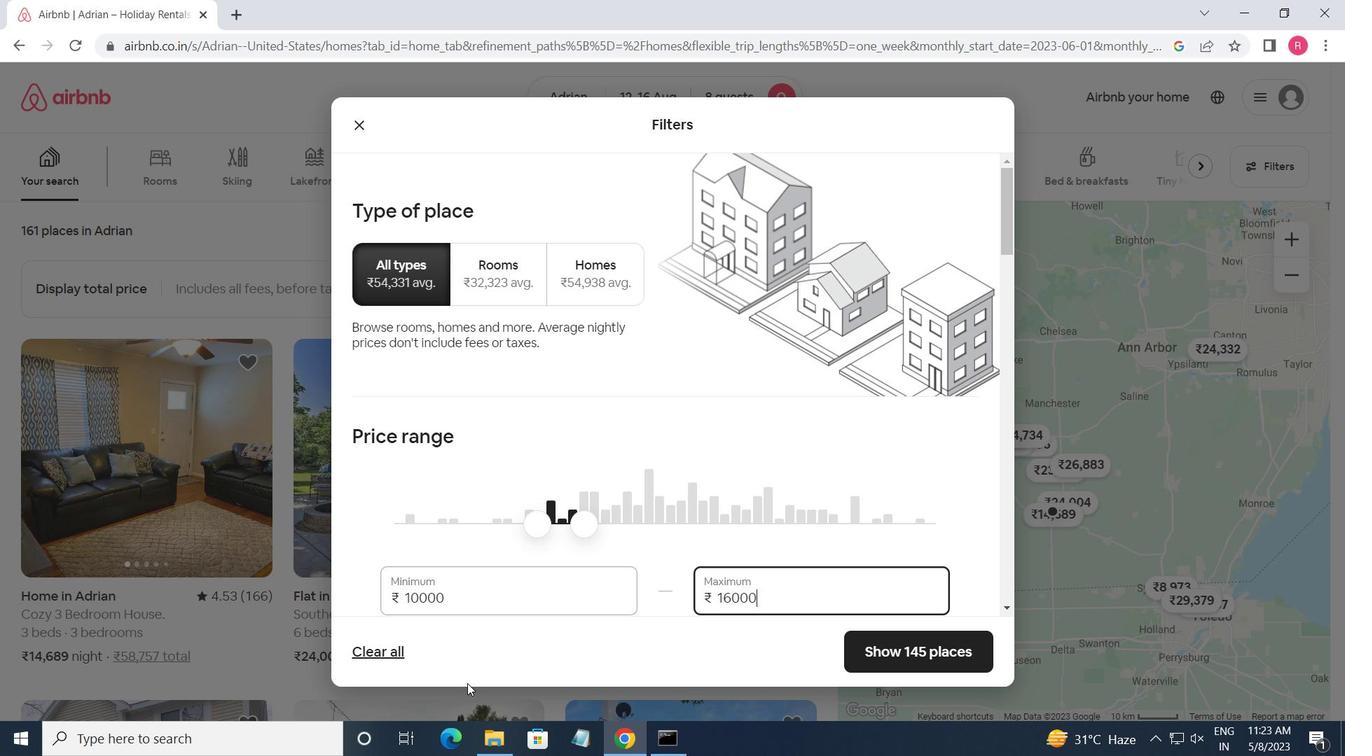 
Action: Mouse moved to (613, 483)
Screenshot: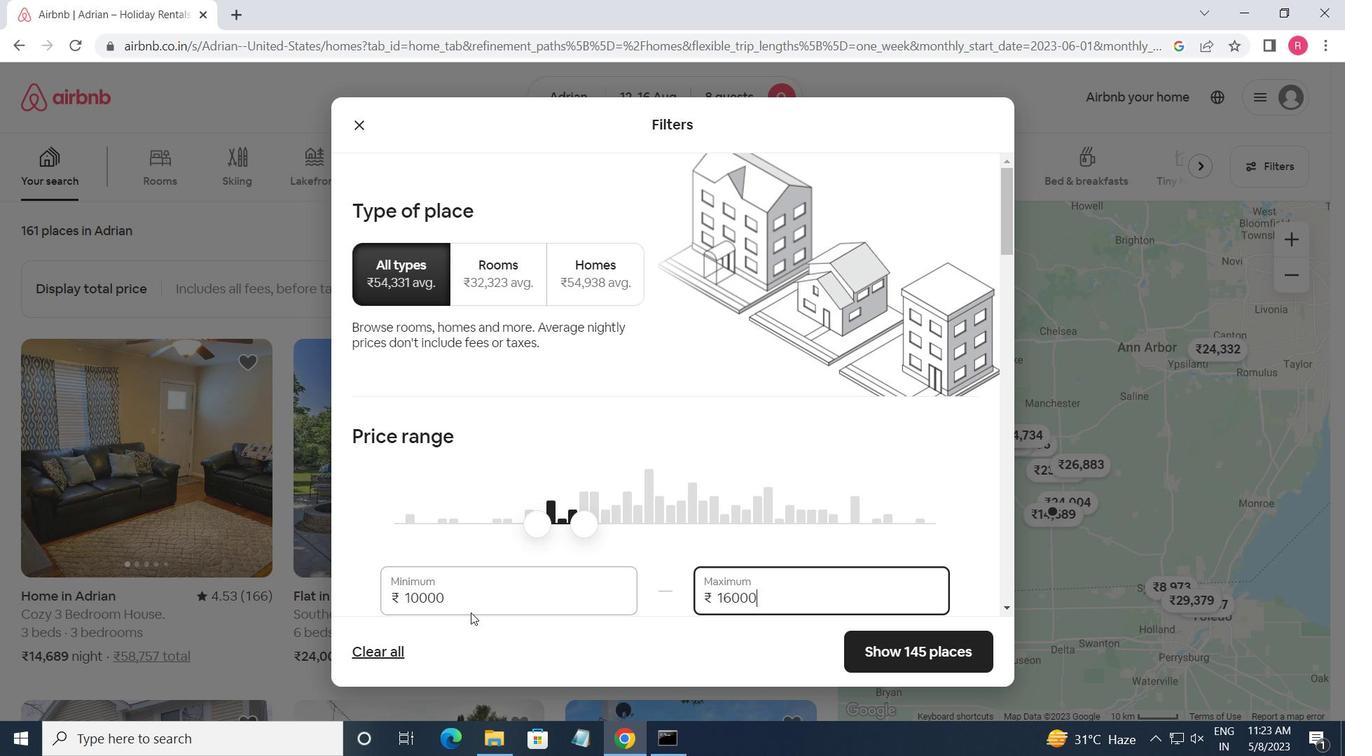 
Action: Mouse scrolled (613, 482) with delta (0, 0)
Screenshot: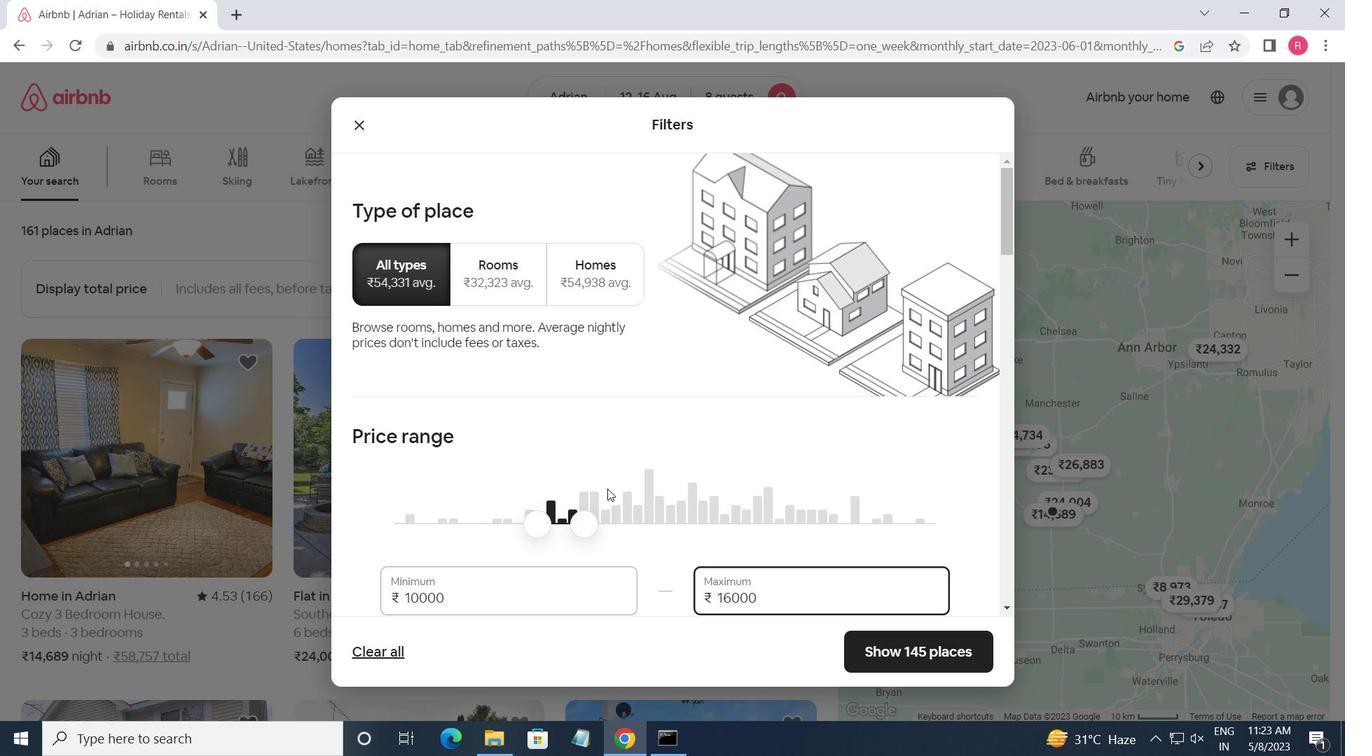 
Action: Mouse moved to (614, 483)
Screenshot: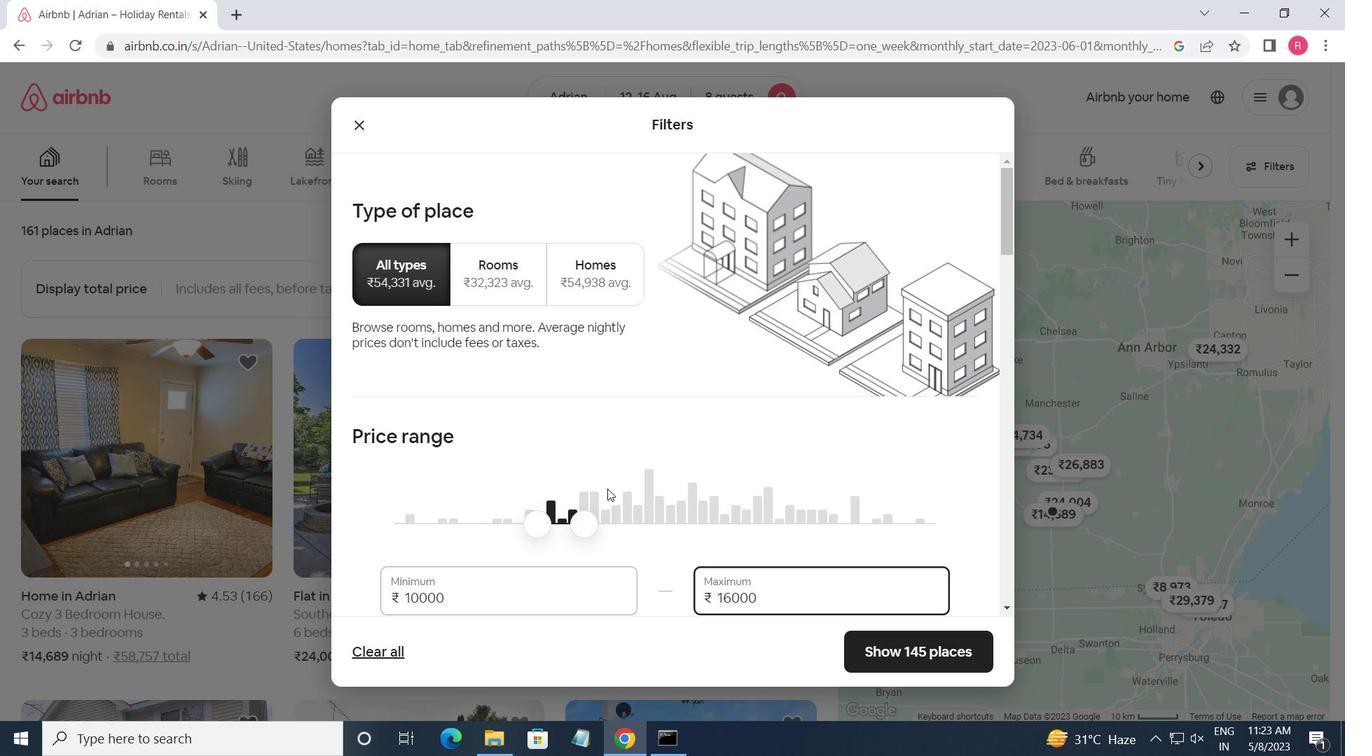 
Action: Mouse scrolled (614, 482) with delta (0, 0)
Screenshot: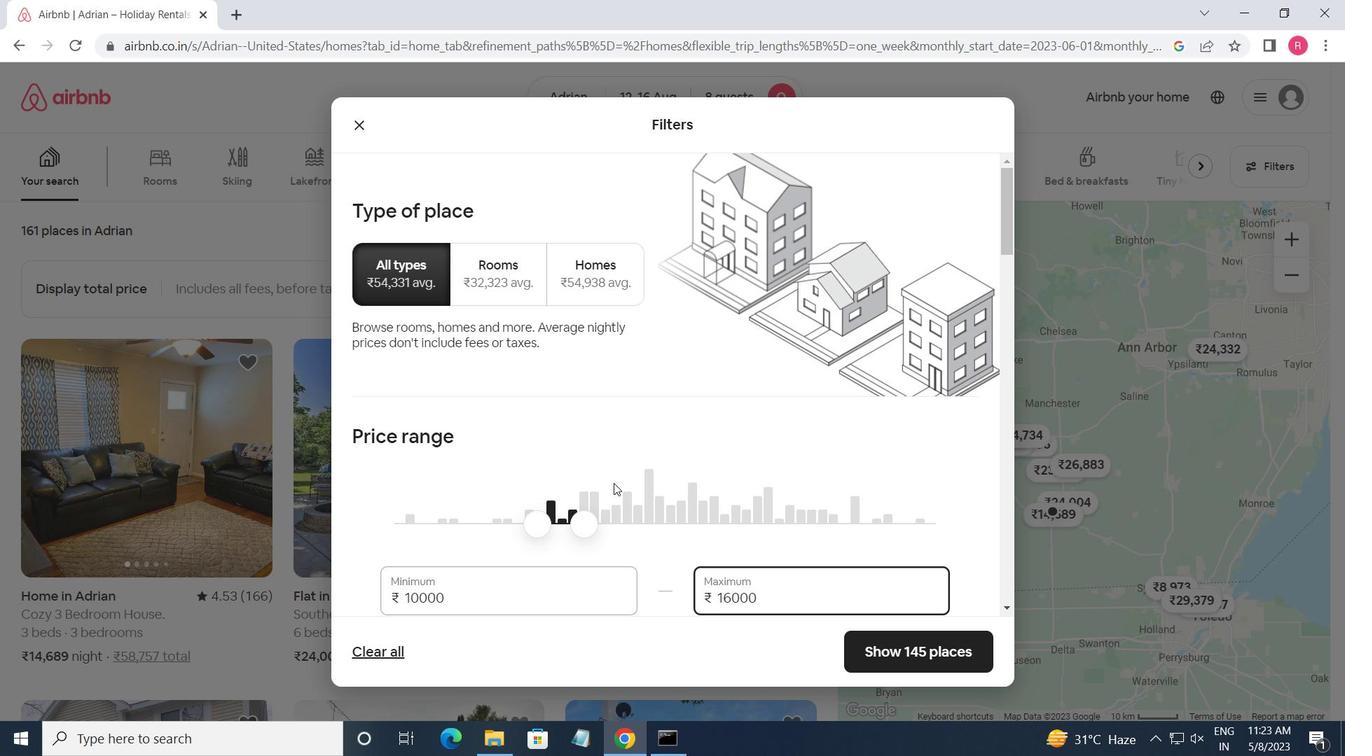 
Action: Mouse scrolled (614, 482) with delta (0, 0)
Screenshot: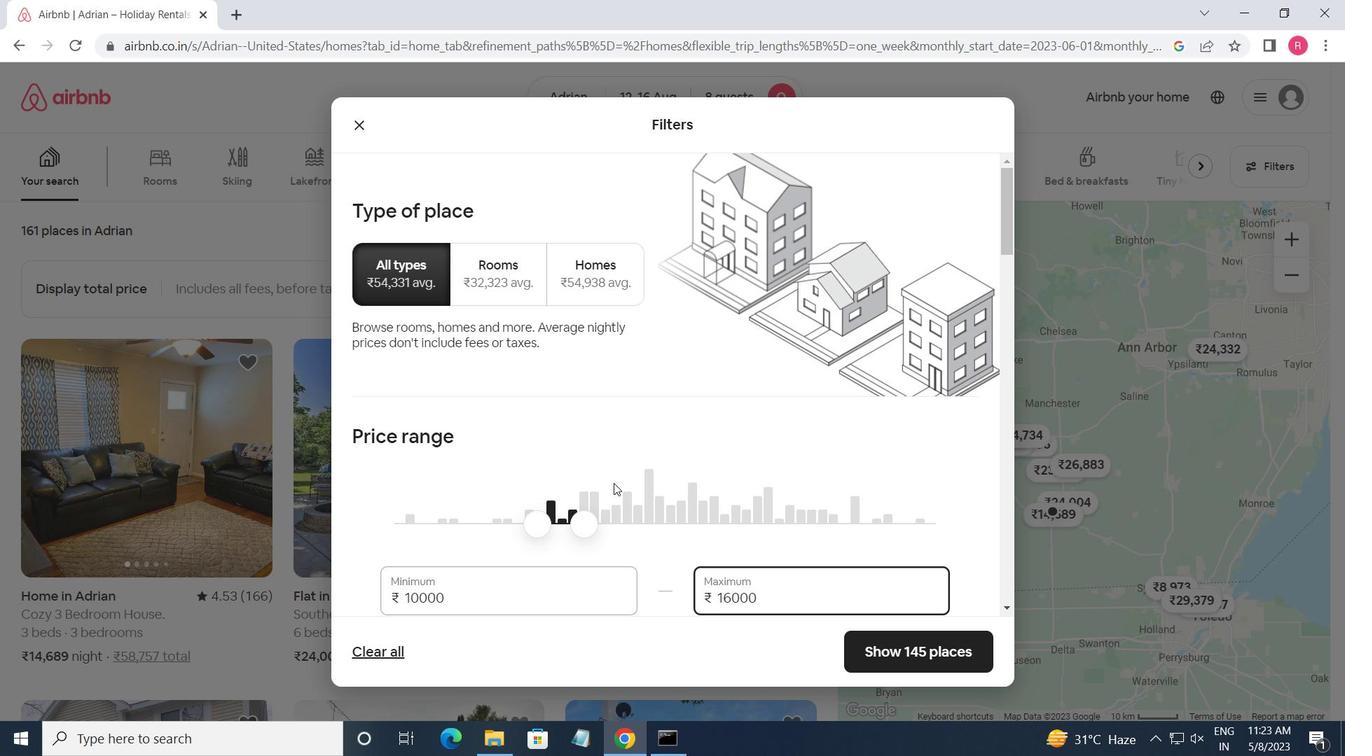 
Action: Mouse scrolled (614, 482) with delta (0, 0)
Screenshot: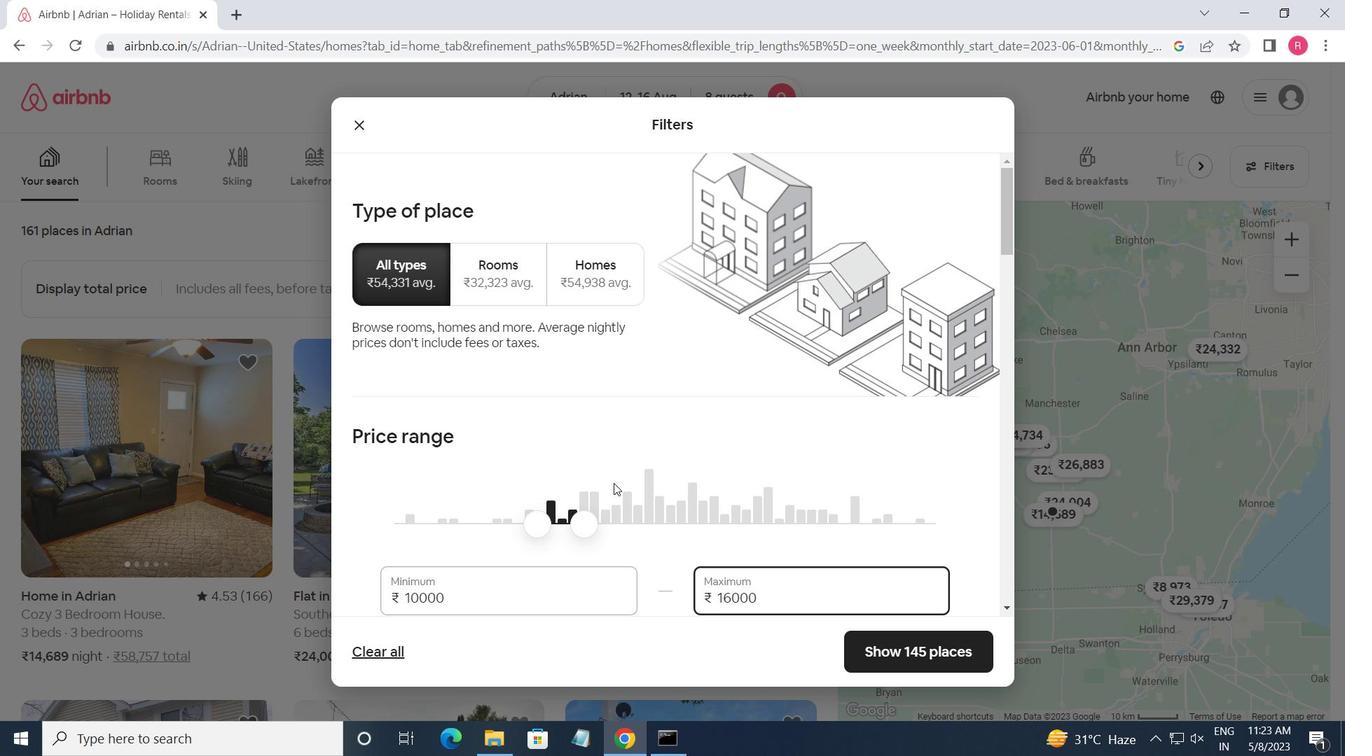 
Action: Mouse moved to (891, 430)
Screenshot: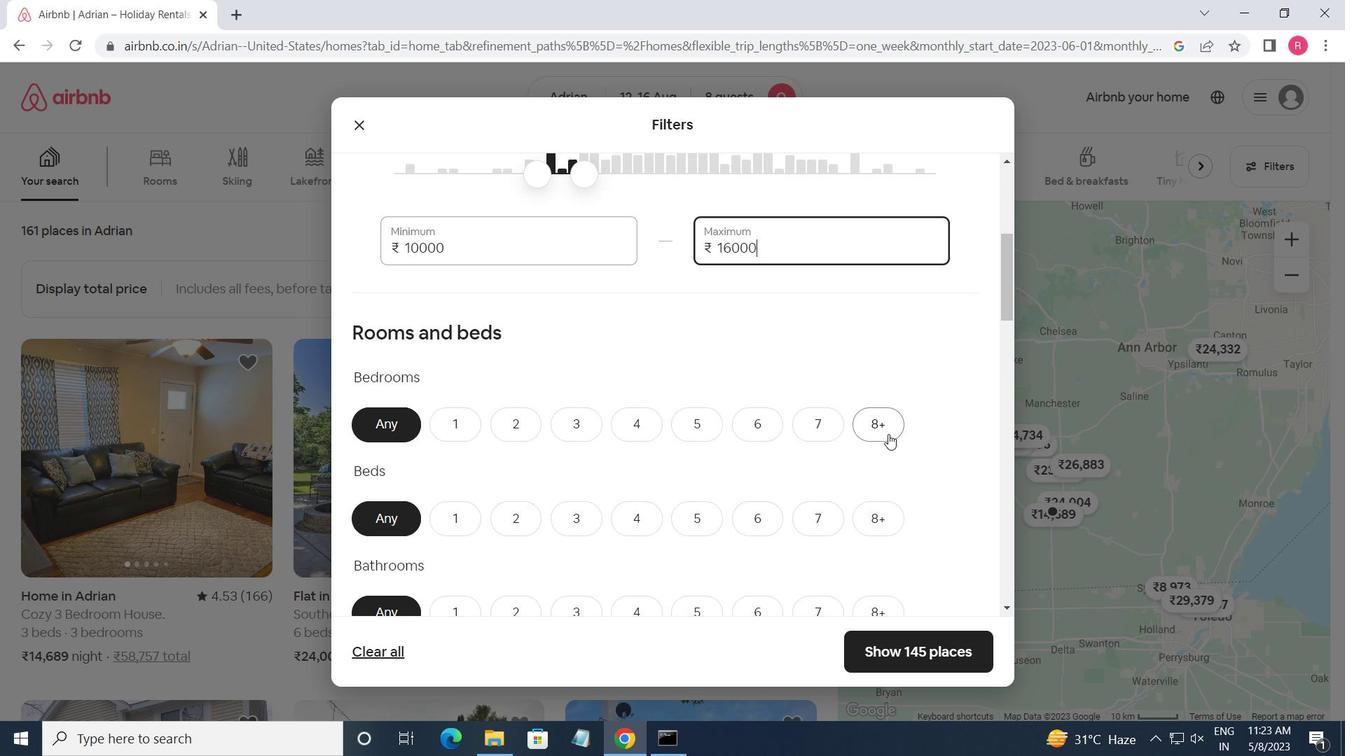 
Action: Mouse pressed left at (891, 430)
Screenshot: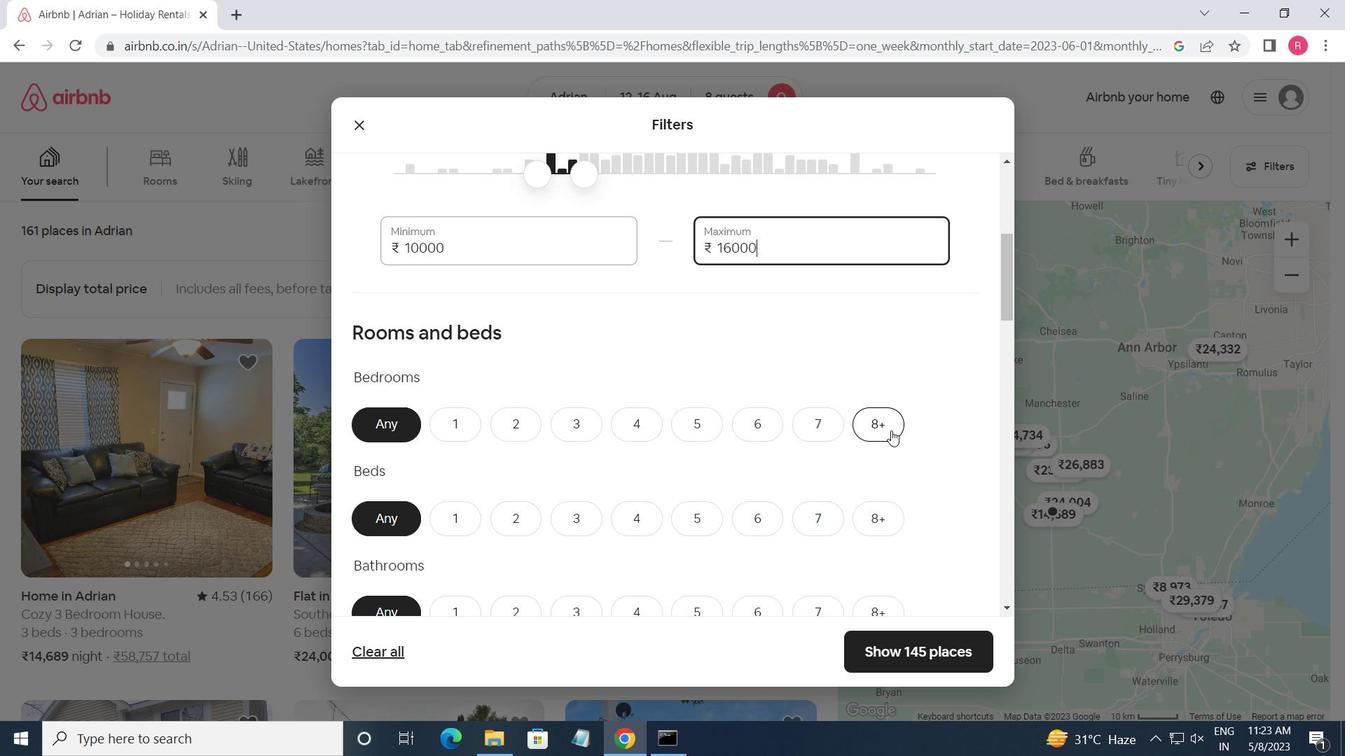 
Action: Mouse moved to (883, 513)
Screenshot: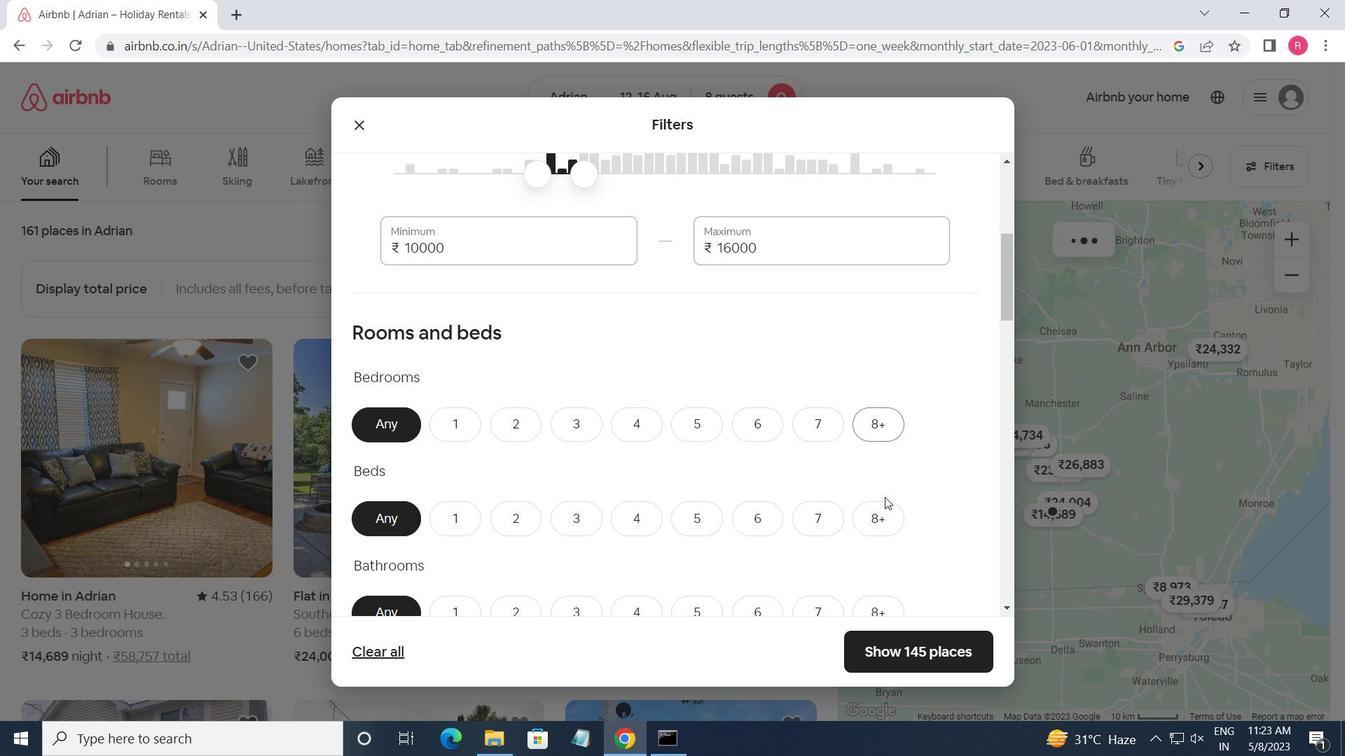 
Action: Mouse pressed left at (883, 513)
Screenshot: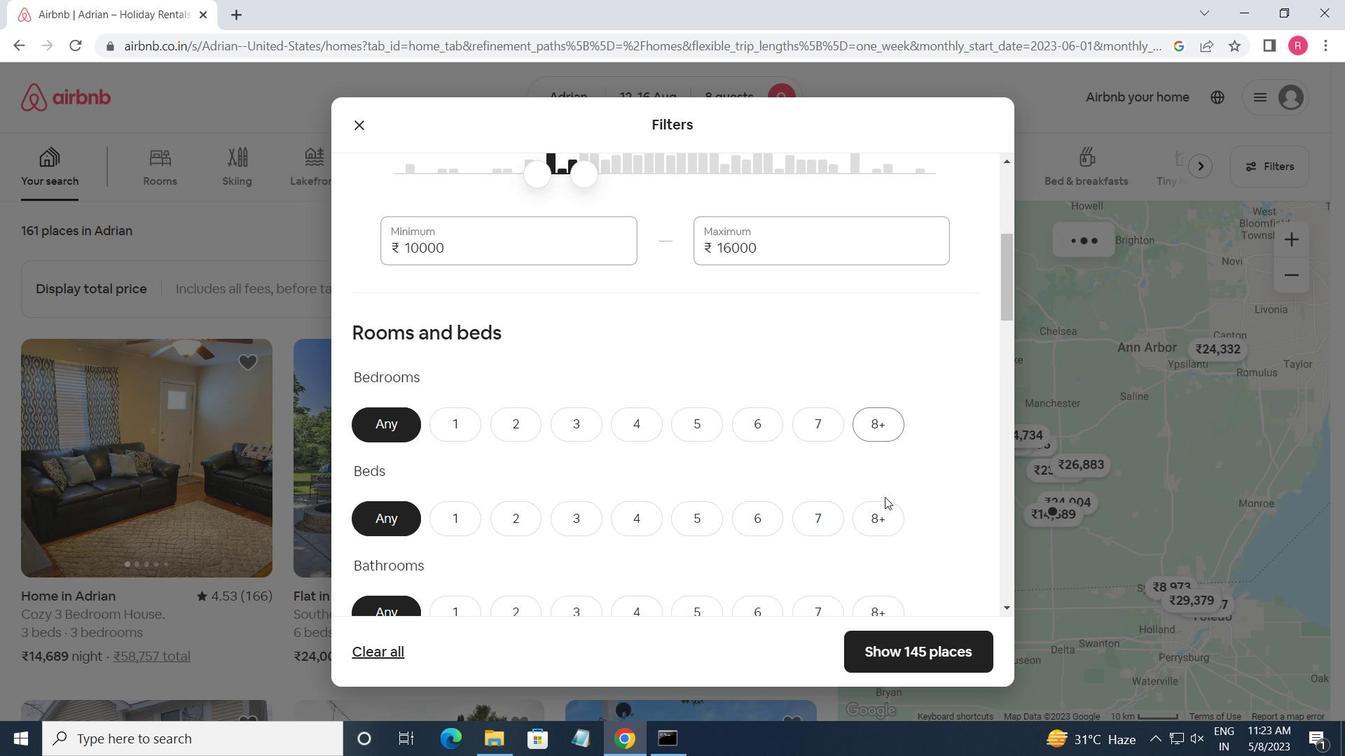 
Action: Mouse moved to (883, 601)
Screenshot: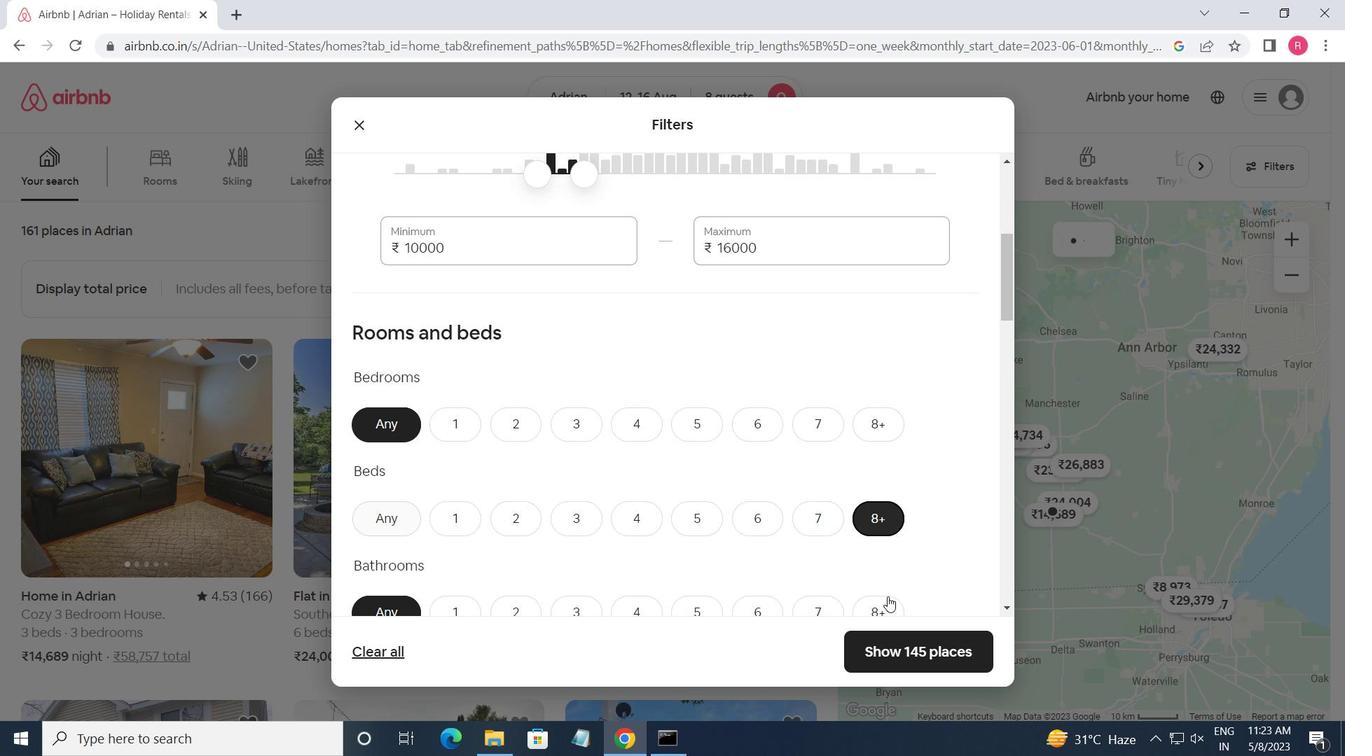 
Action: Mouse pressed left at (883, 601)
Screenshot: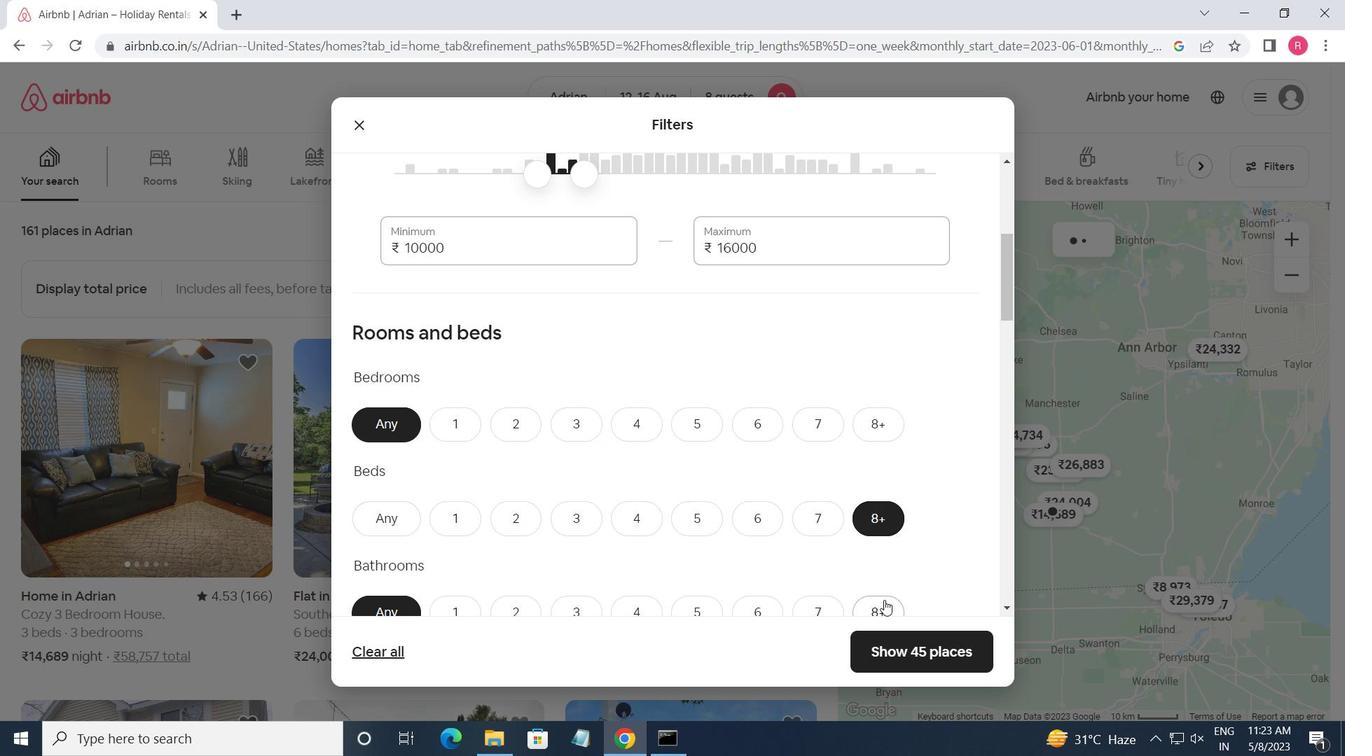 
Action: Mouse moved to (875, 421)
Screenshot: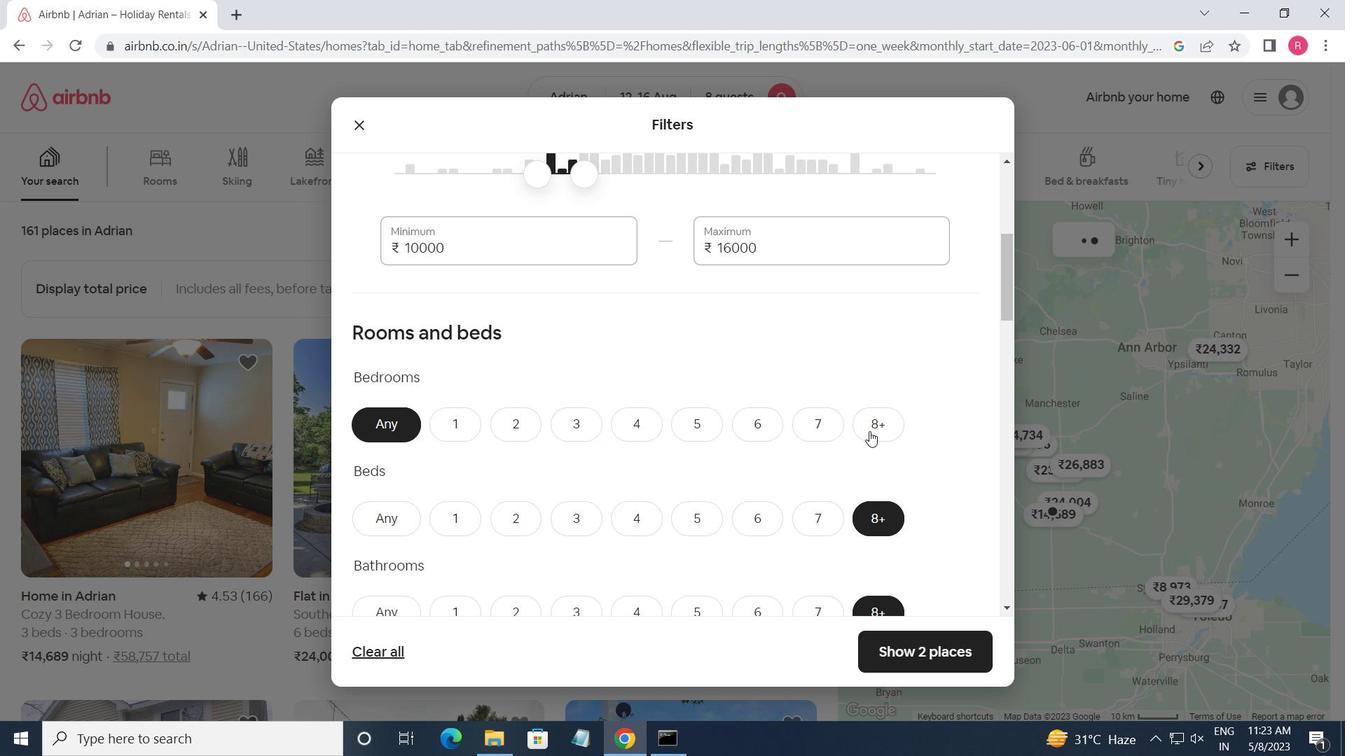 
Action: Mouse pressed left at (875, 421)
Screenshot: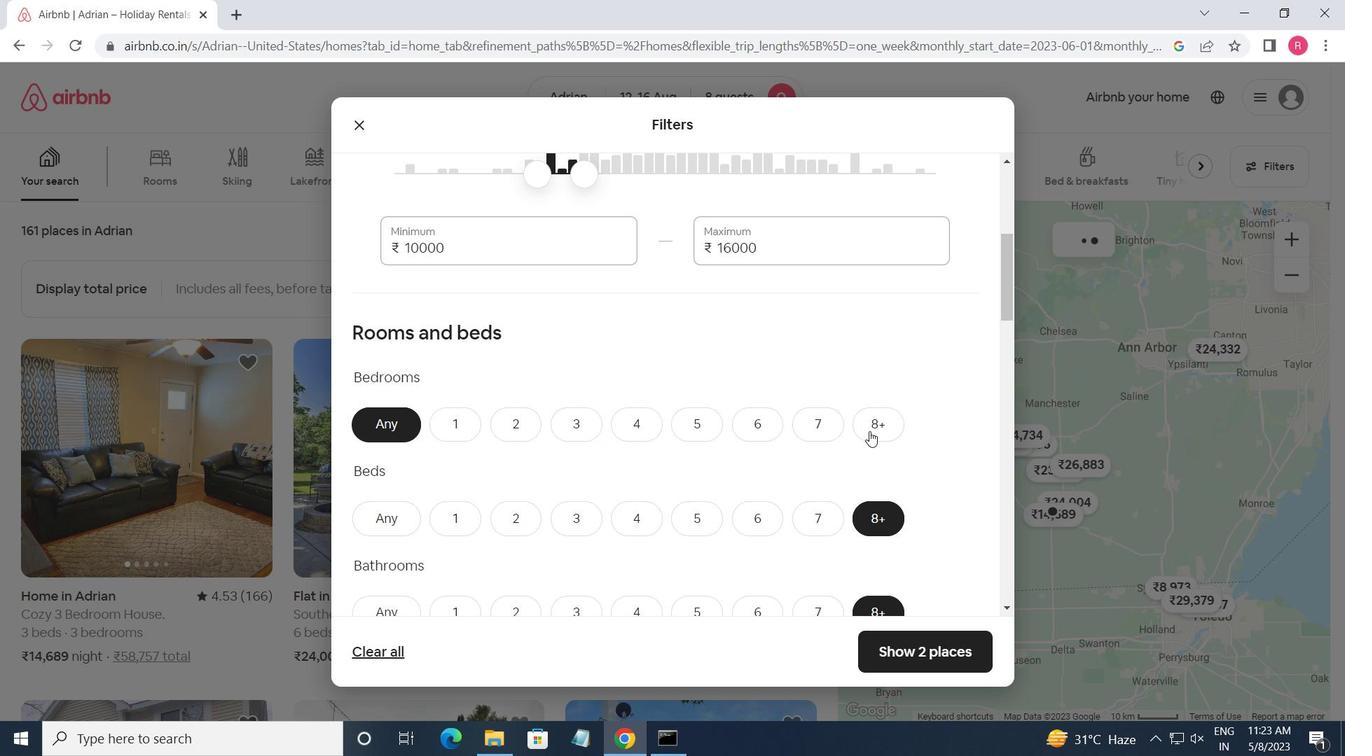 
Action: Mouse moved to (864, 478)
Screenshot: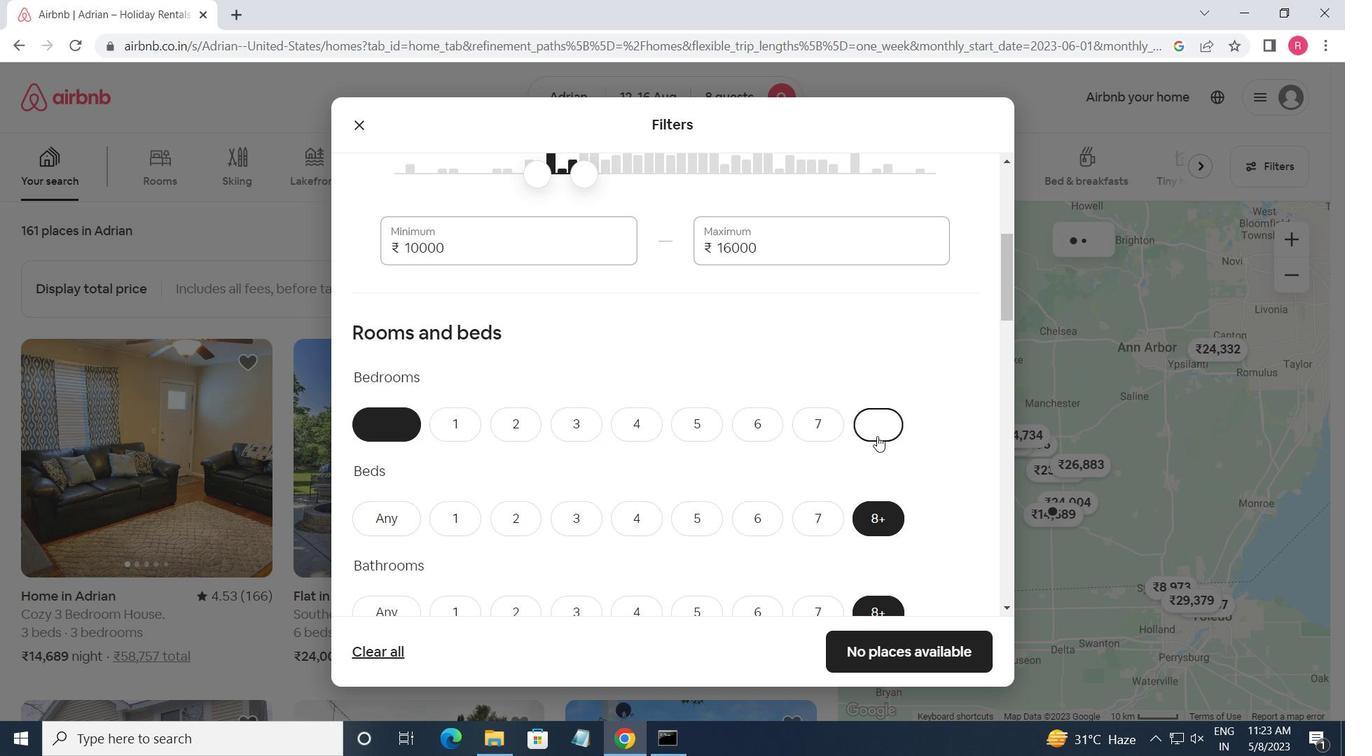 
Action: Mouse scrolled (864, 477) with delta (0, 0)
Screenshot: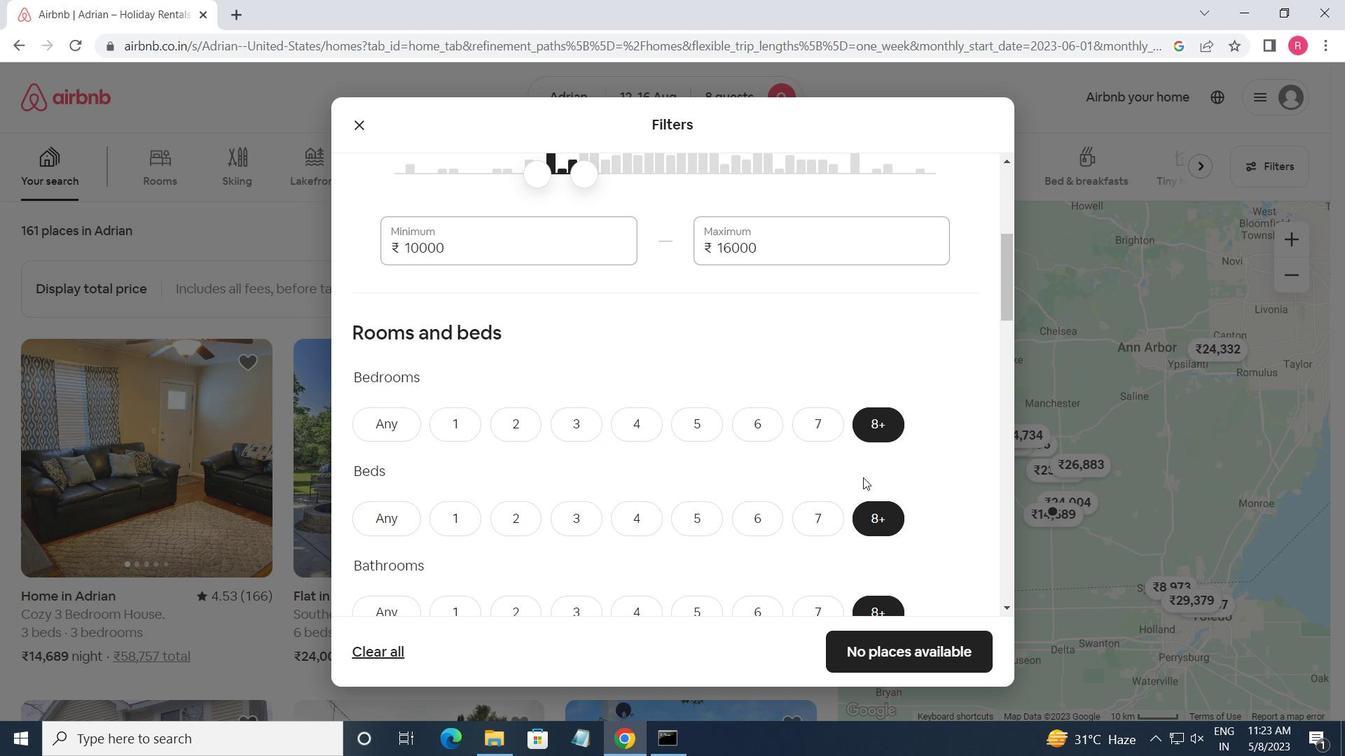 
Action: Mouse scrolled (864, 477) with delta (0, 0)
Screenshot: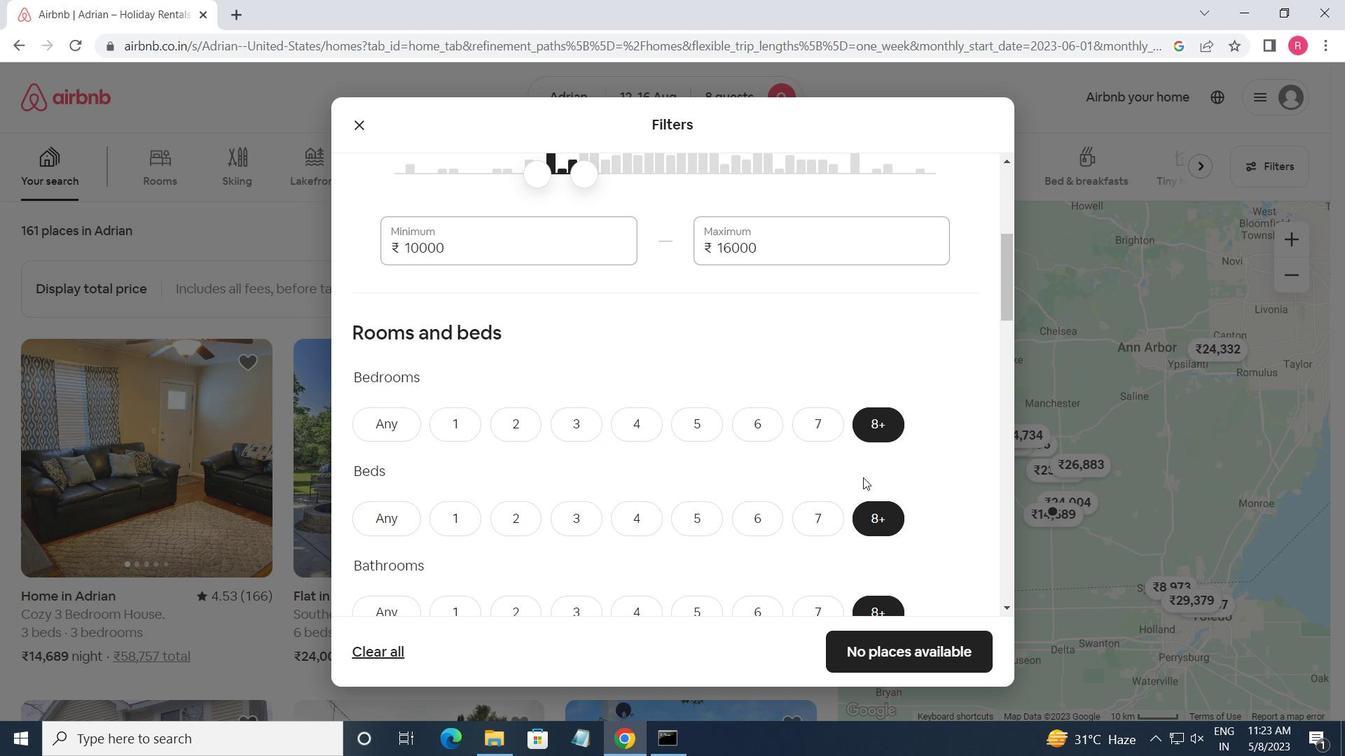 
Action: Mouse scrolled (864, 477) with delta (0, 0)
Screenshot: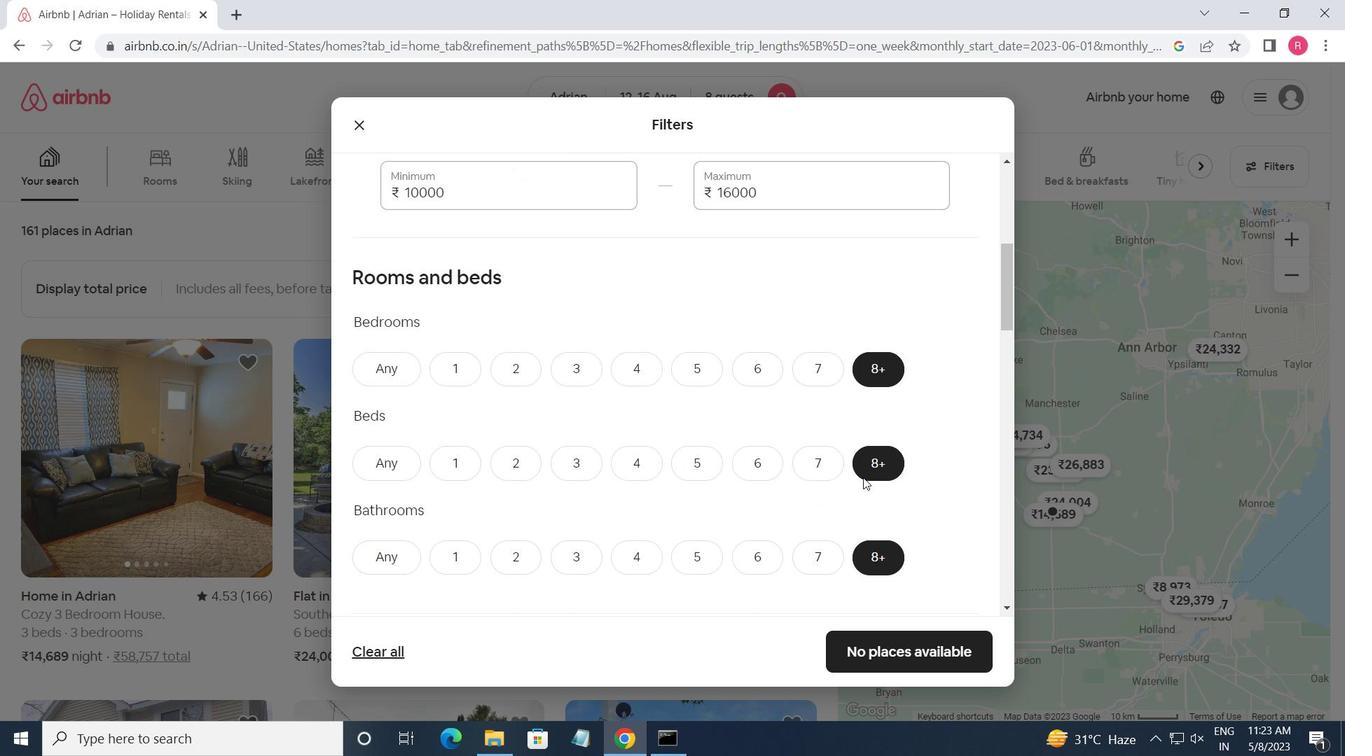 
Action: Mouse scrolled (864, 477) with delta (0, 0)
Screenshot: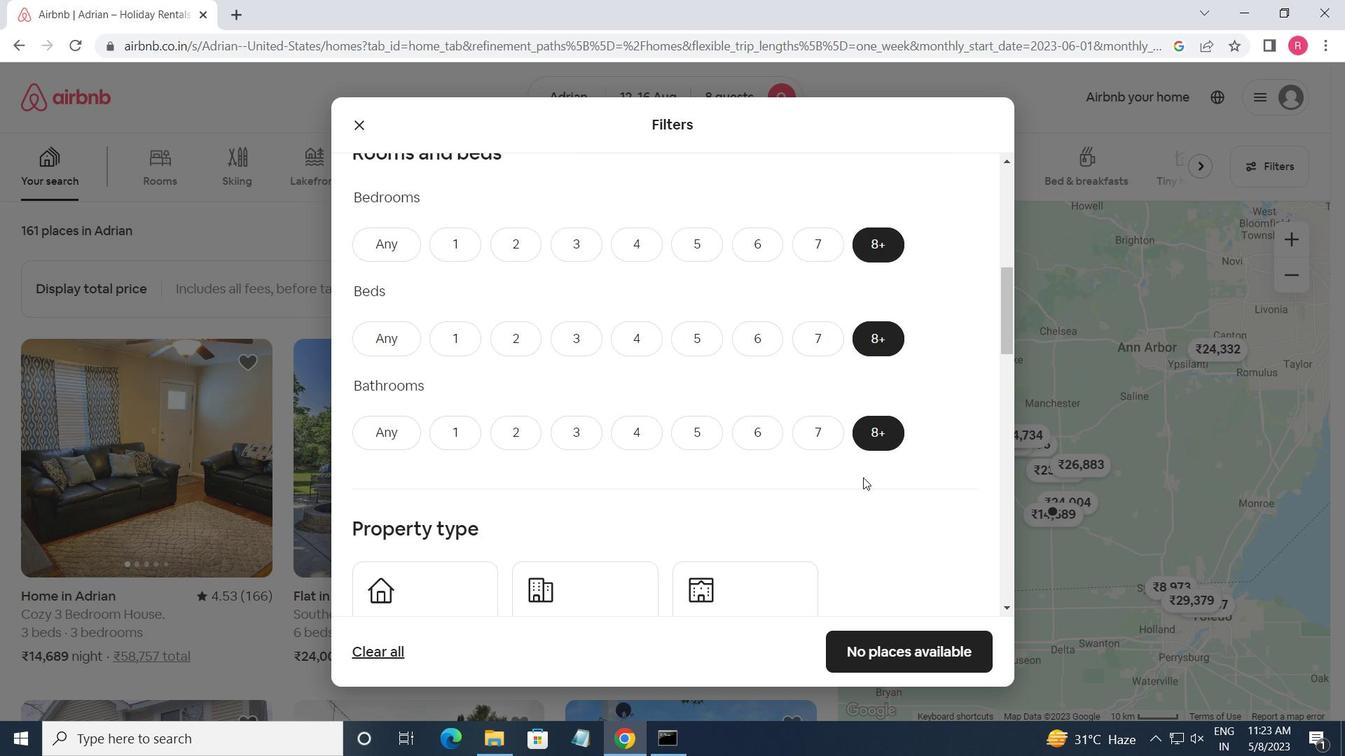 
Action: Mouse scrolled (864, 477) with delta (0, 0)
Screenshot: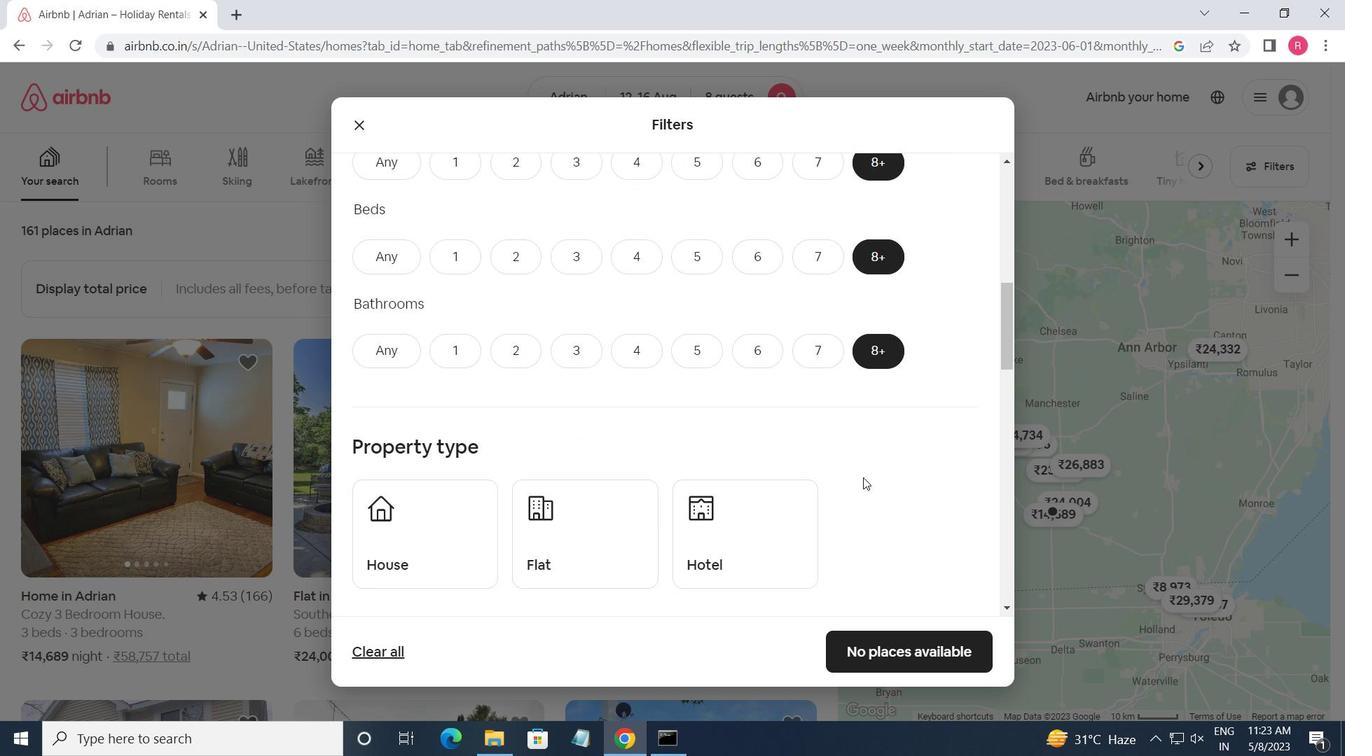 
Action: Mouse moved to (400, 391)
Screenshot: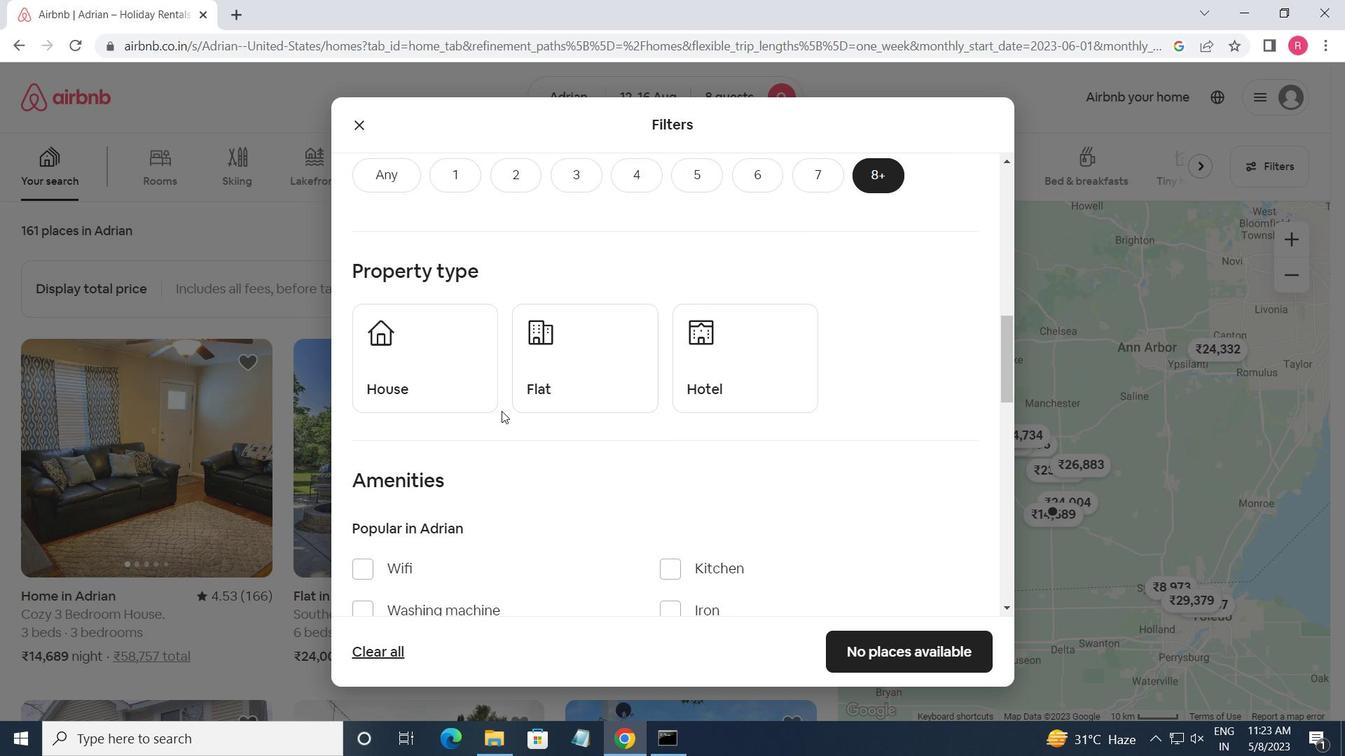 
Action: Mouse pressed left at (400, 391)
Screenshot: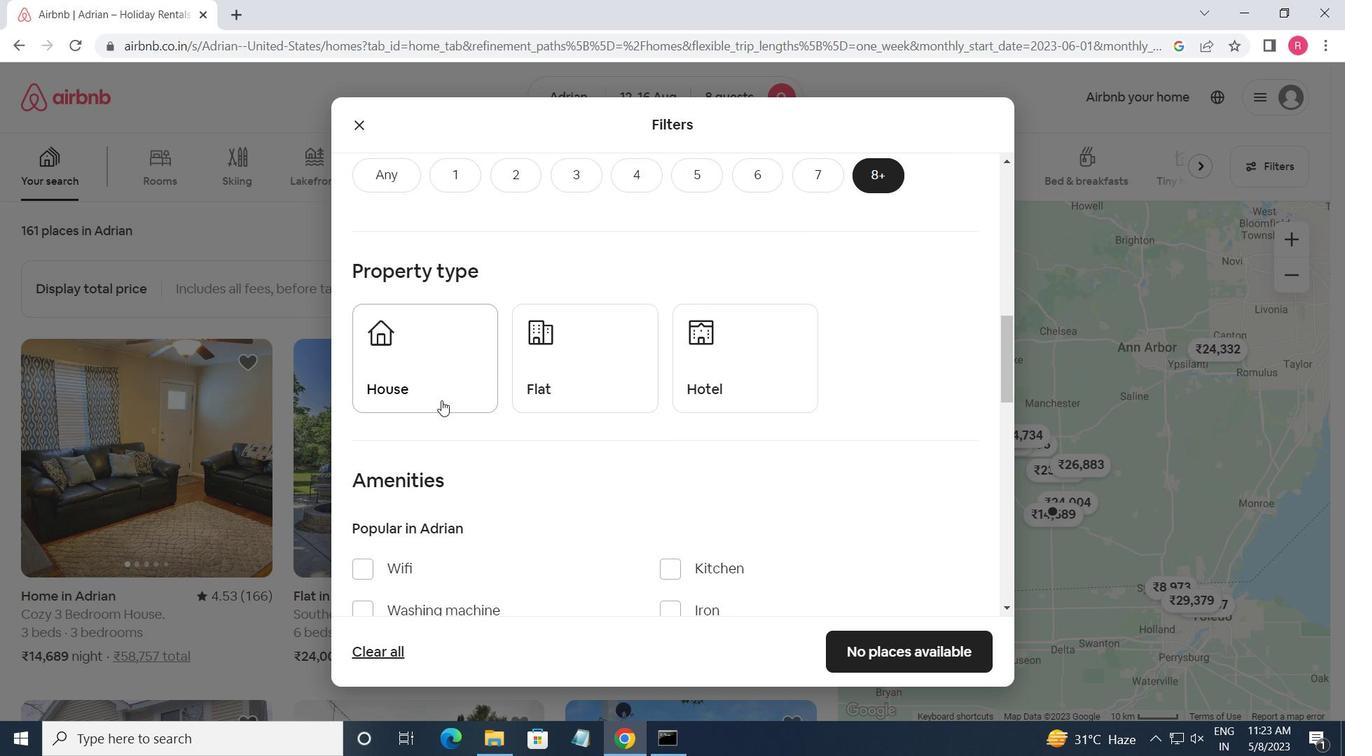 
Action: Mouse moved to (587, 386)
Screenshot: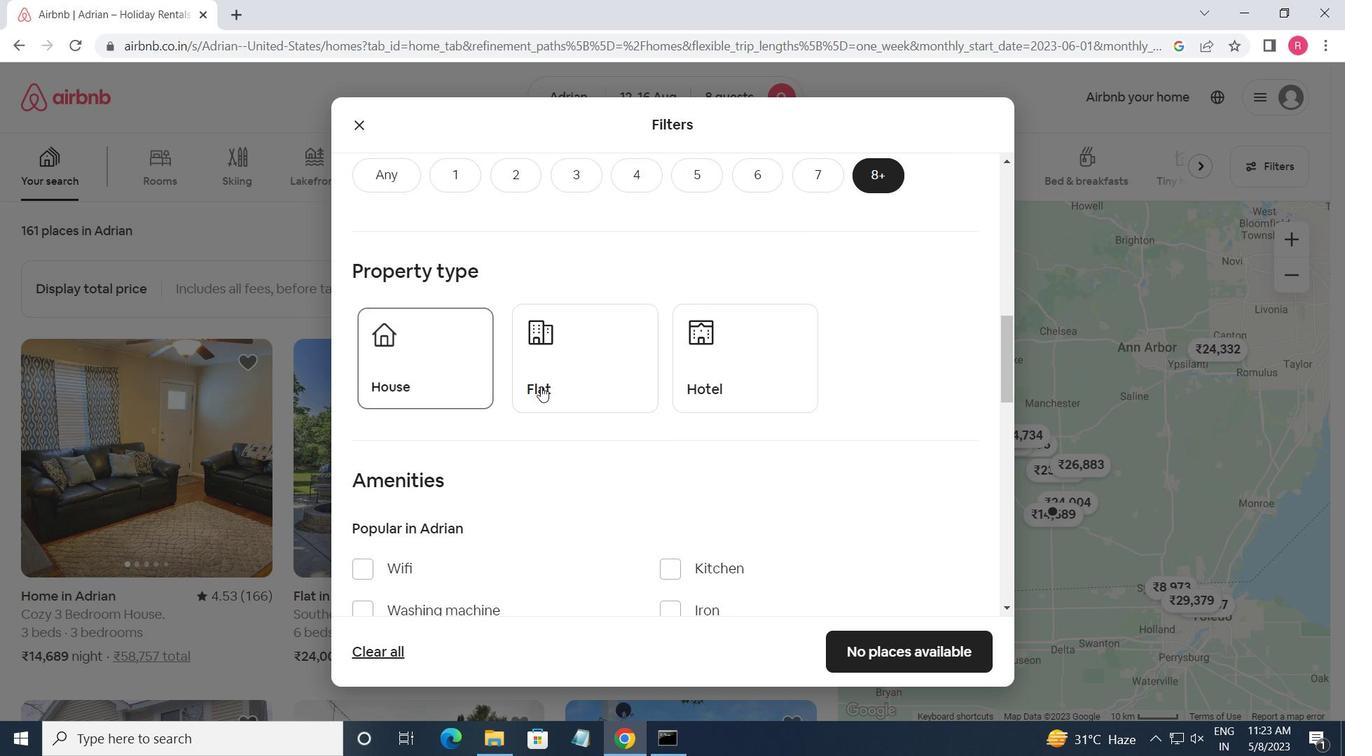 
Action: Mouse pressed left at (587, 386)
Screenshot: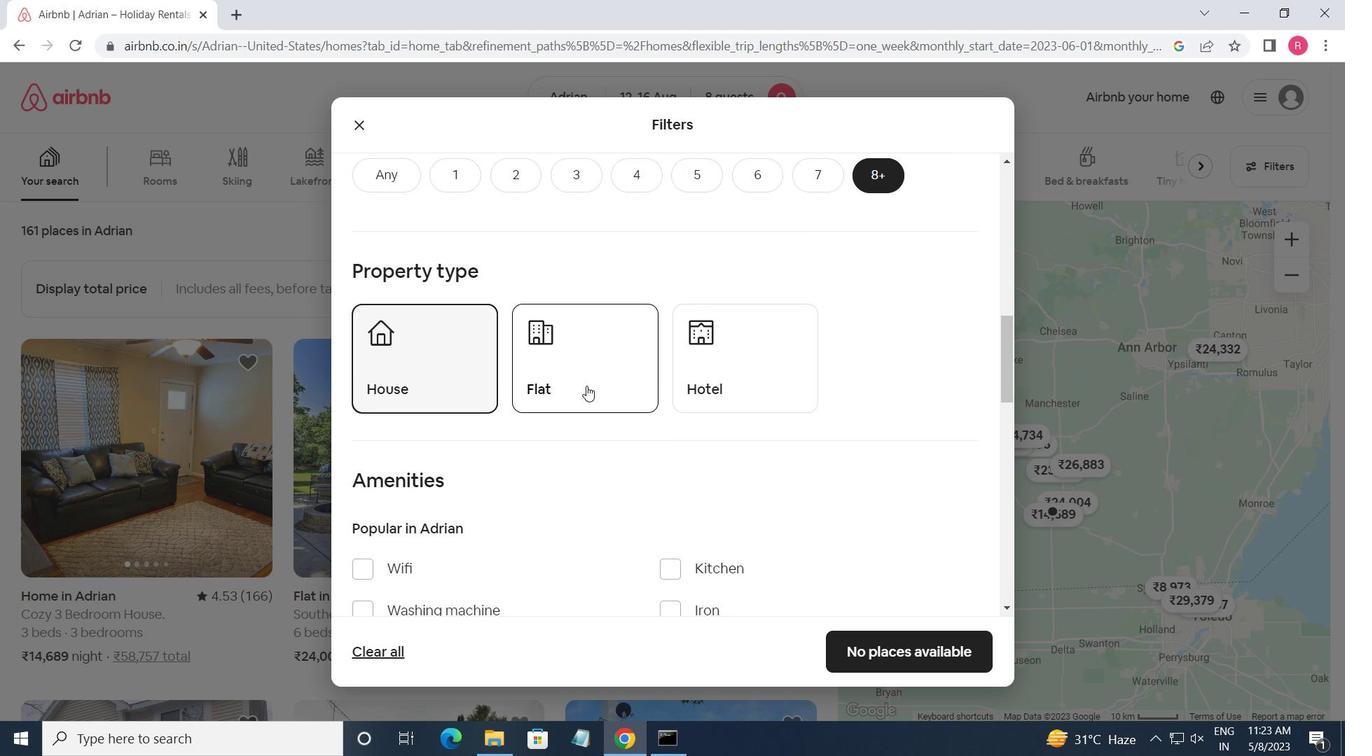 
Action: Mouse moved to (688, 381)
Screenshot: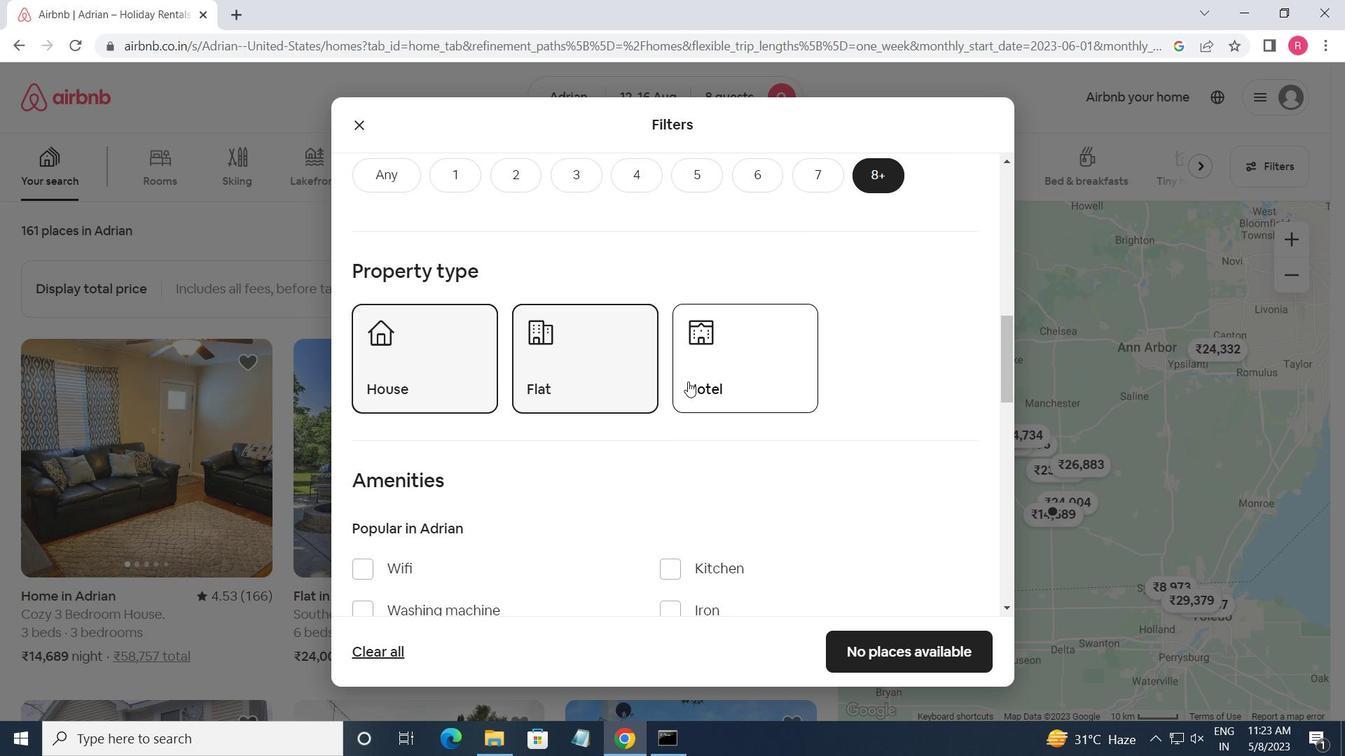 
Action: Mouse pressed left at (688, 381)
Screenshot: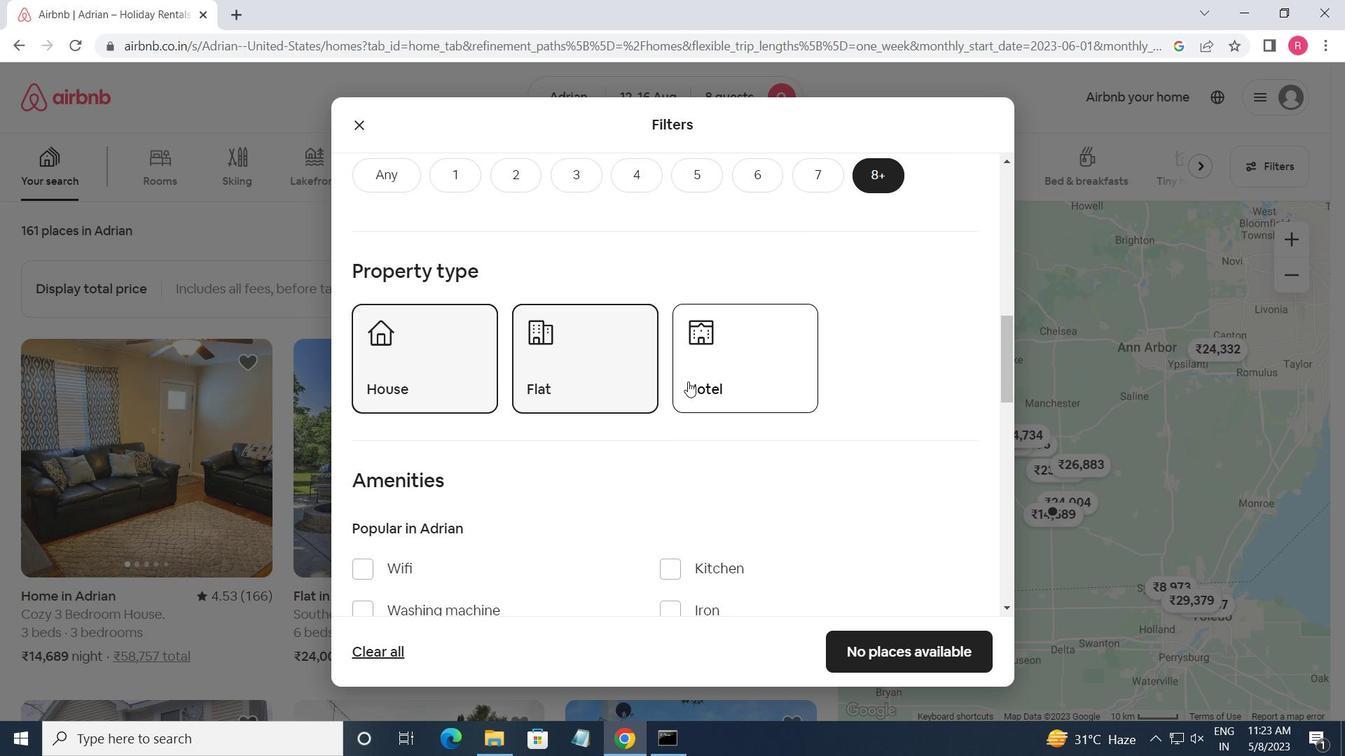 
Action: Mouse moved to (614, 448)
Screenshot: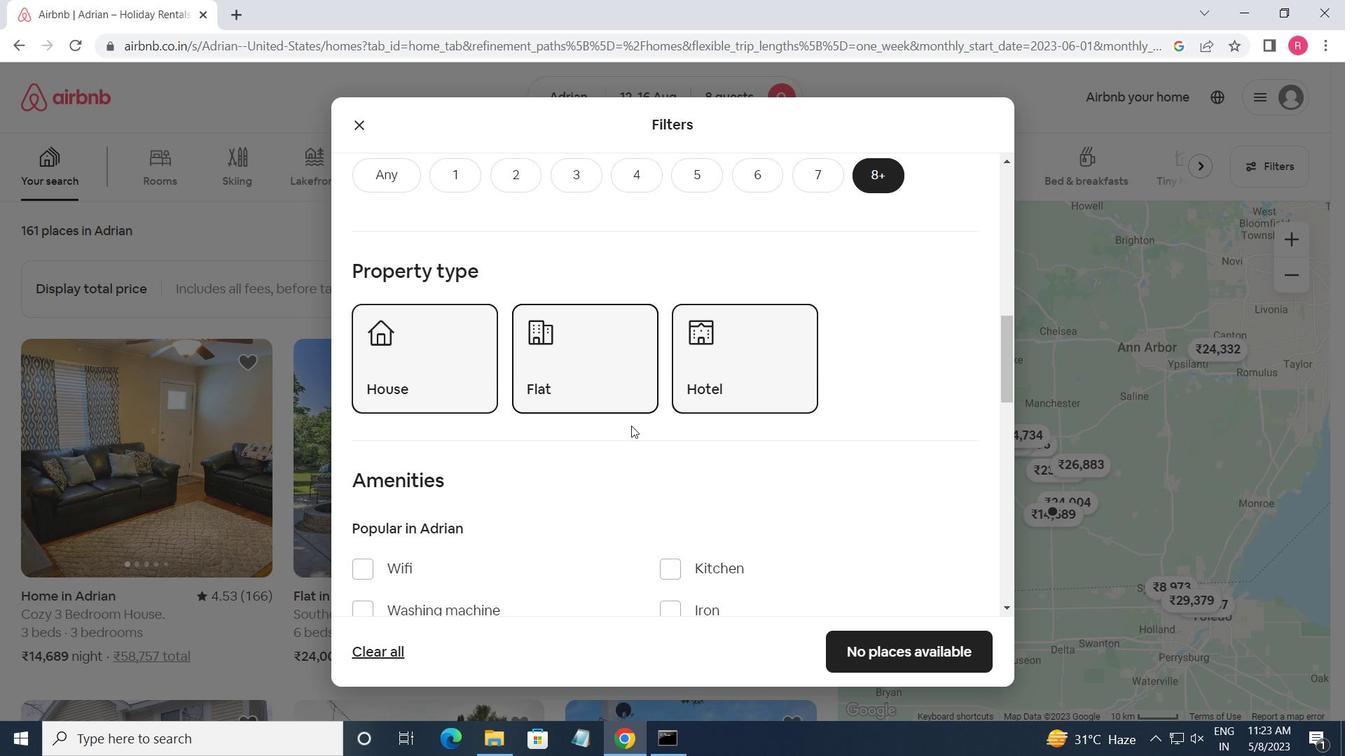 
Action: Mouse scrolled (614, 447) with delta (0, 0)
Screenshot: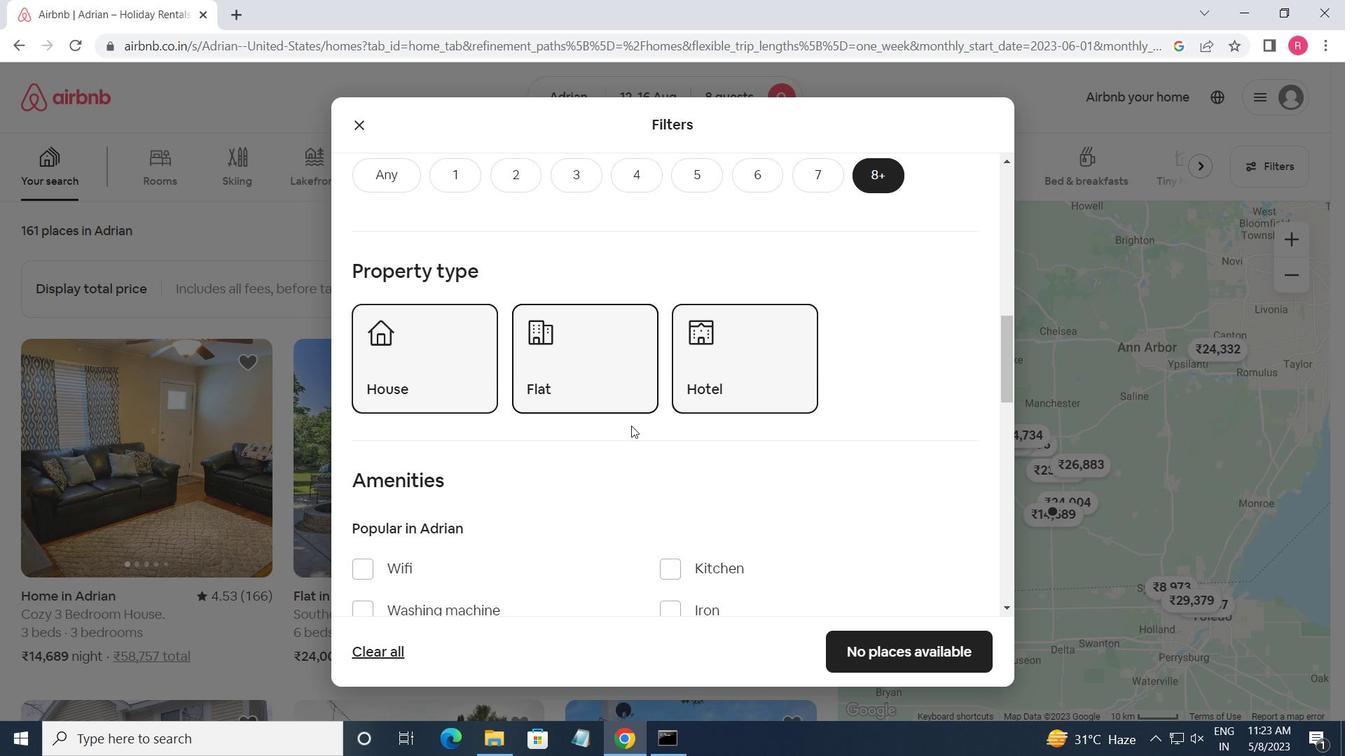 
Action: Mouse moved to (611, 451)
Screenshot: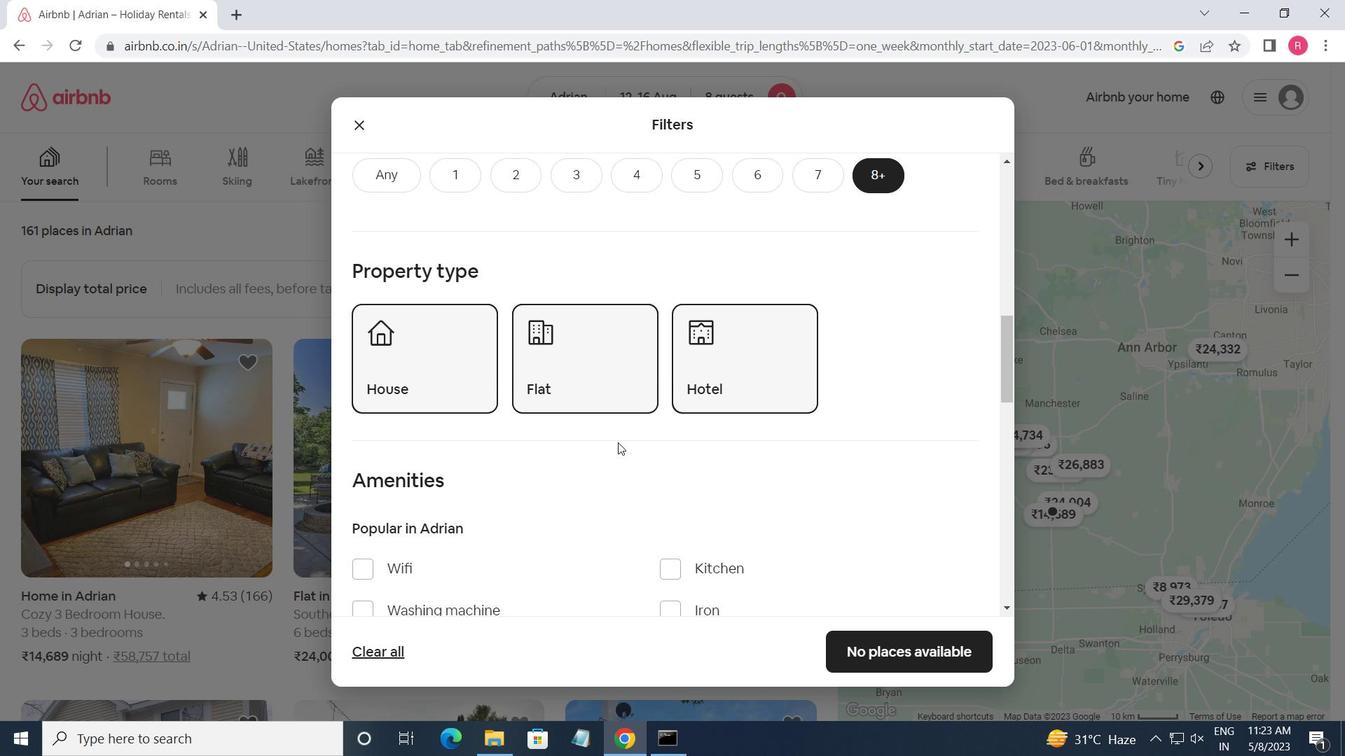 
Action: Mouse scrolled (611, 450) with delta (0, 0)
Screenshot: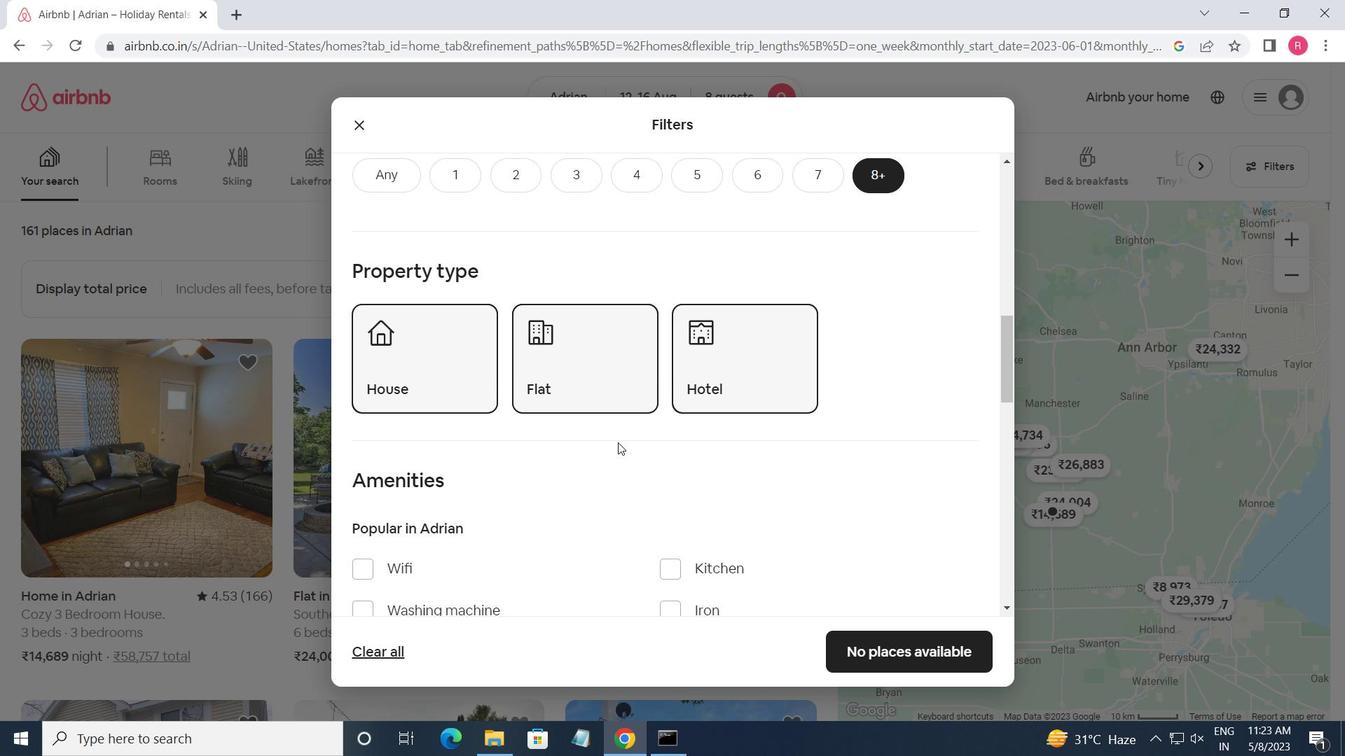 
Action: Mouse moved to (601, 454)
Screenshot: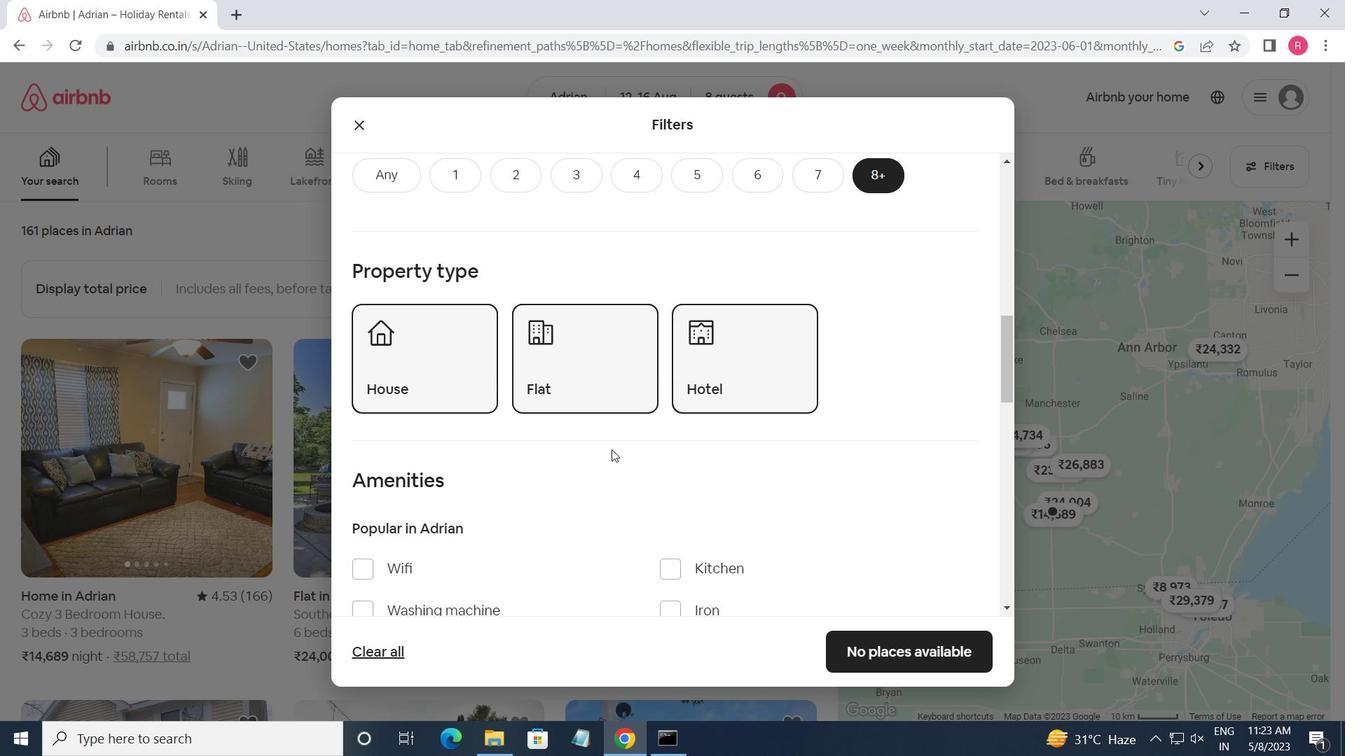 
Action: Mouse scrolled (601, 453) with delta (0, 0)
Screenshot: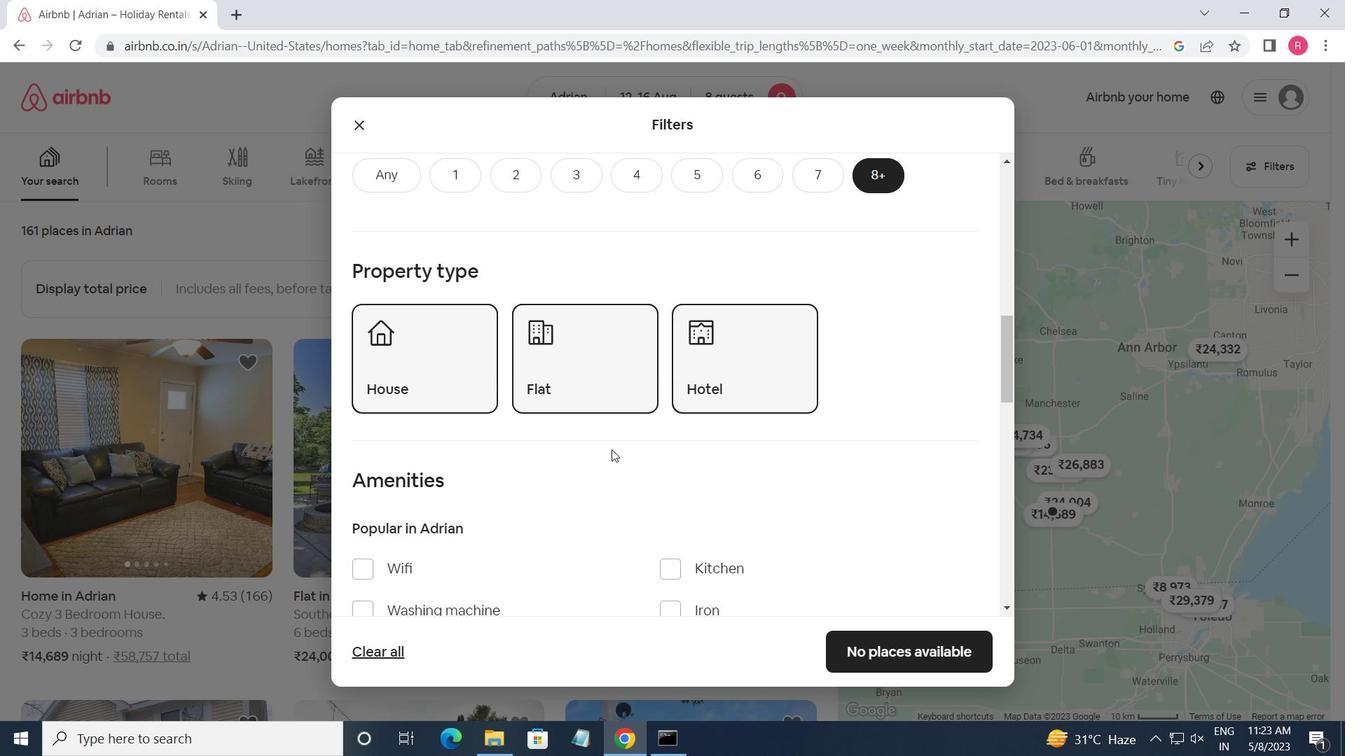 
Action: Mouse moved to (360, 302)
Screenshot: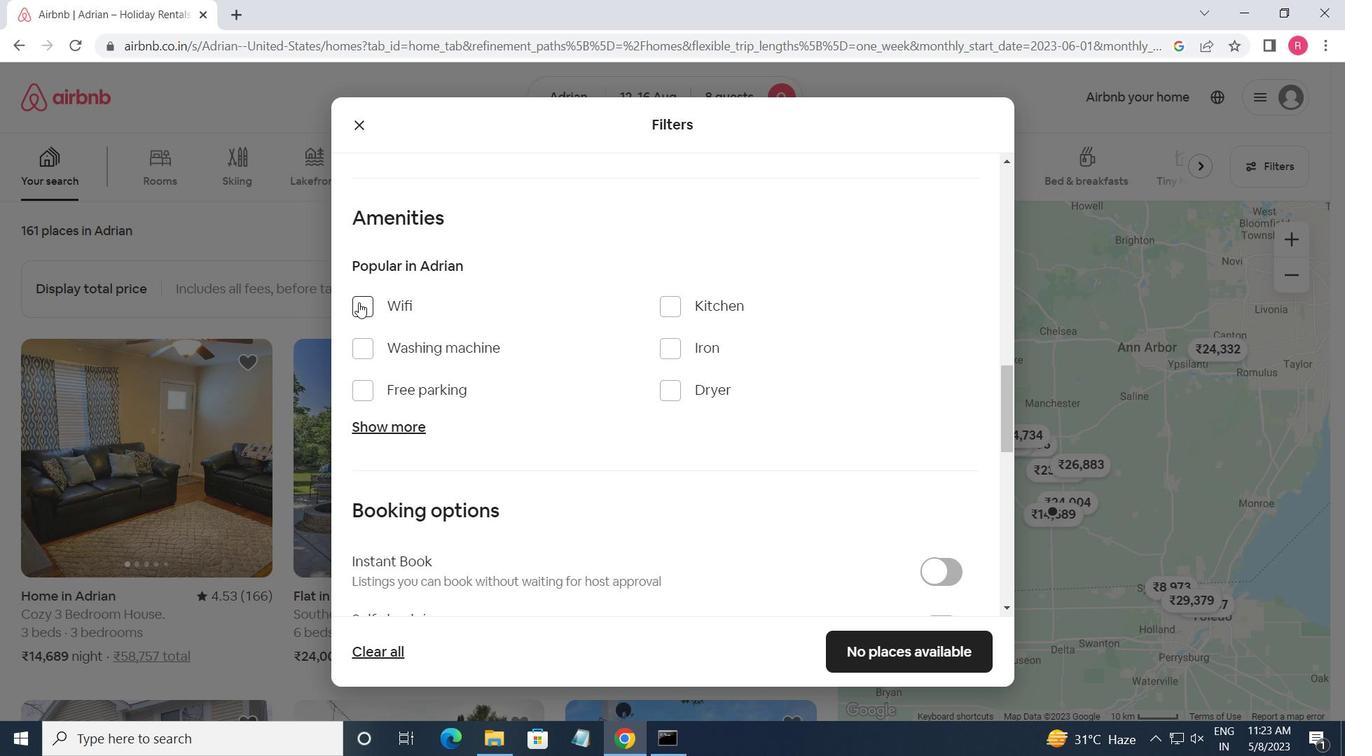 
Action: Mouse pressed left at (360, 302)
Screenshot: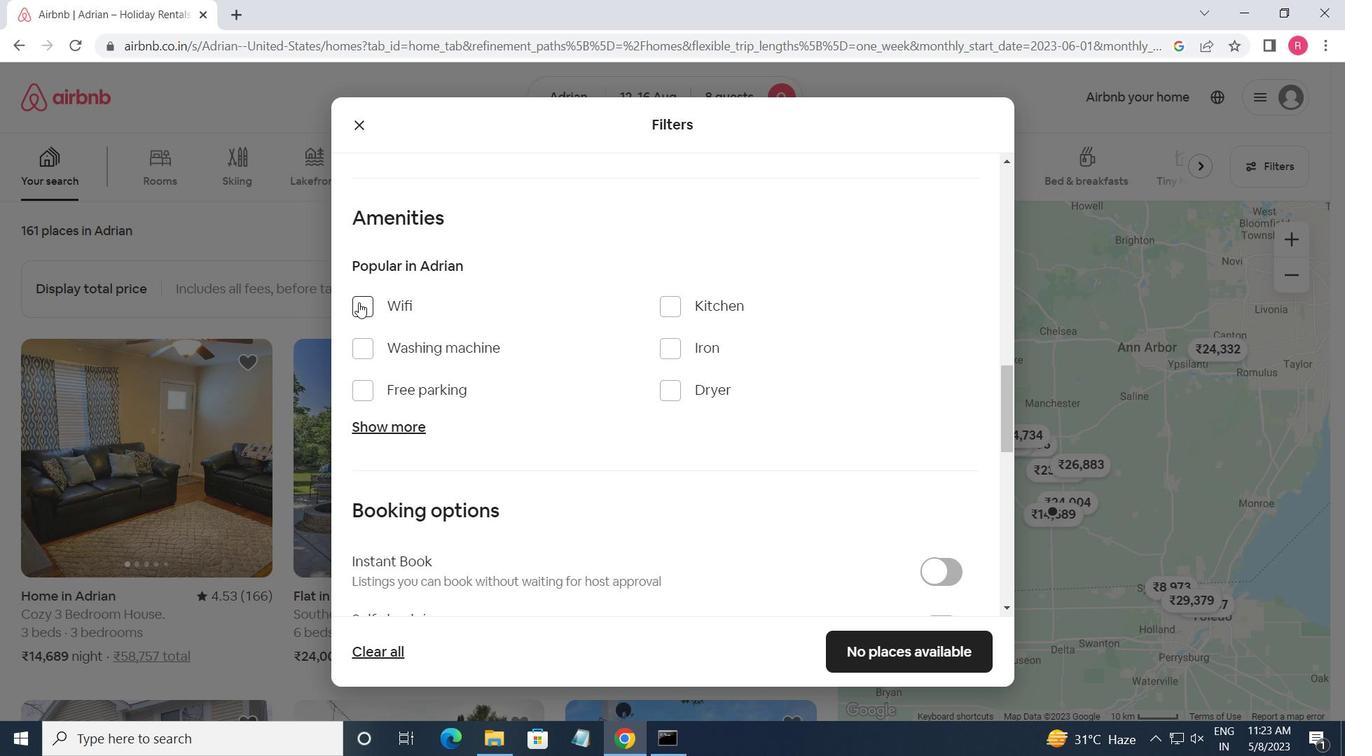 
Action: Mouse moved to (368, 393)
Screenshot: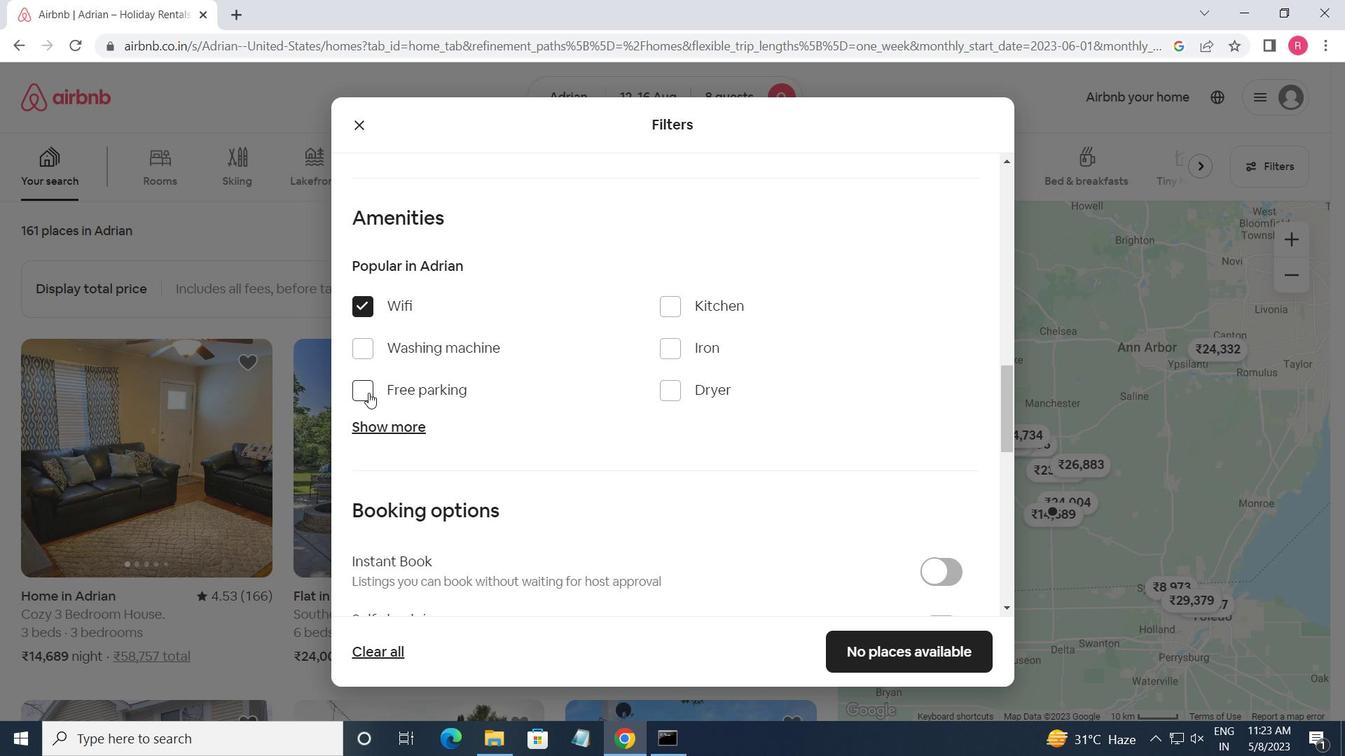 
Action: Mouse pressed left at (368, 393)
Screenshot: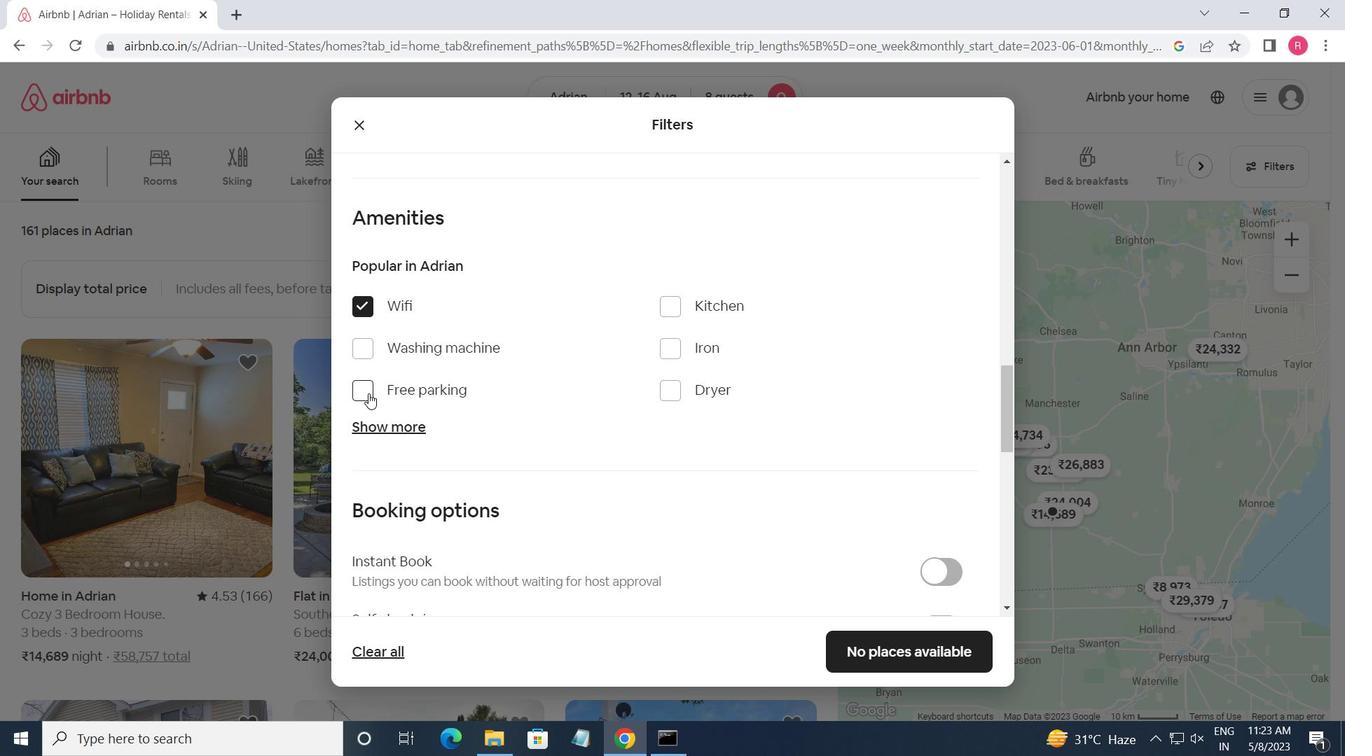 
Action: Mouse moved to (400, 431)
Screenshot: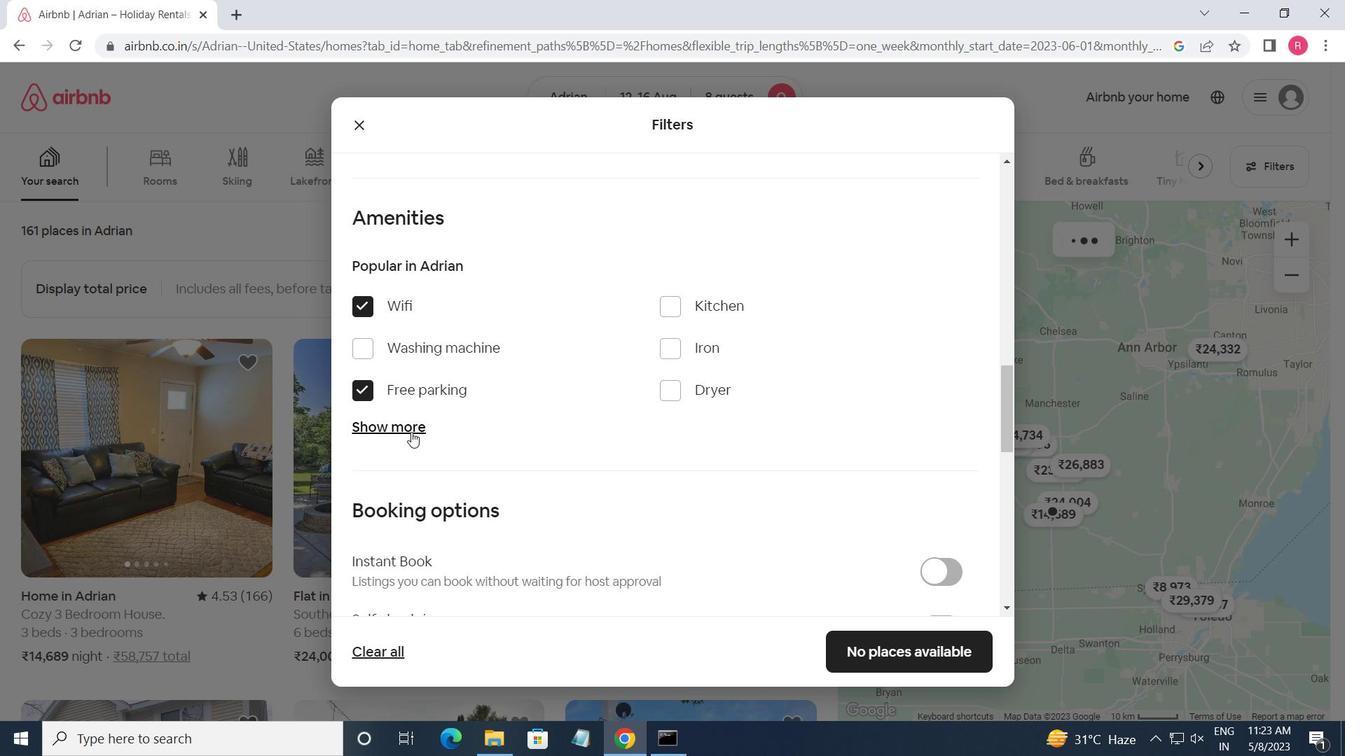 
Action: Mouse pressed left at (400, 431)
Screenshot: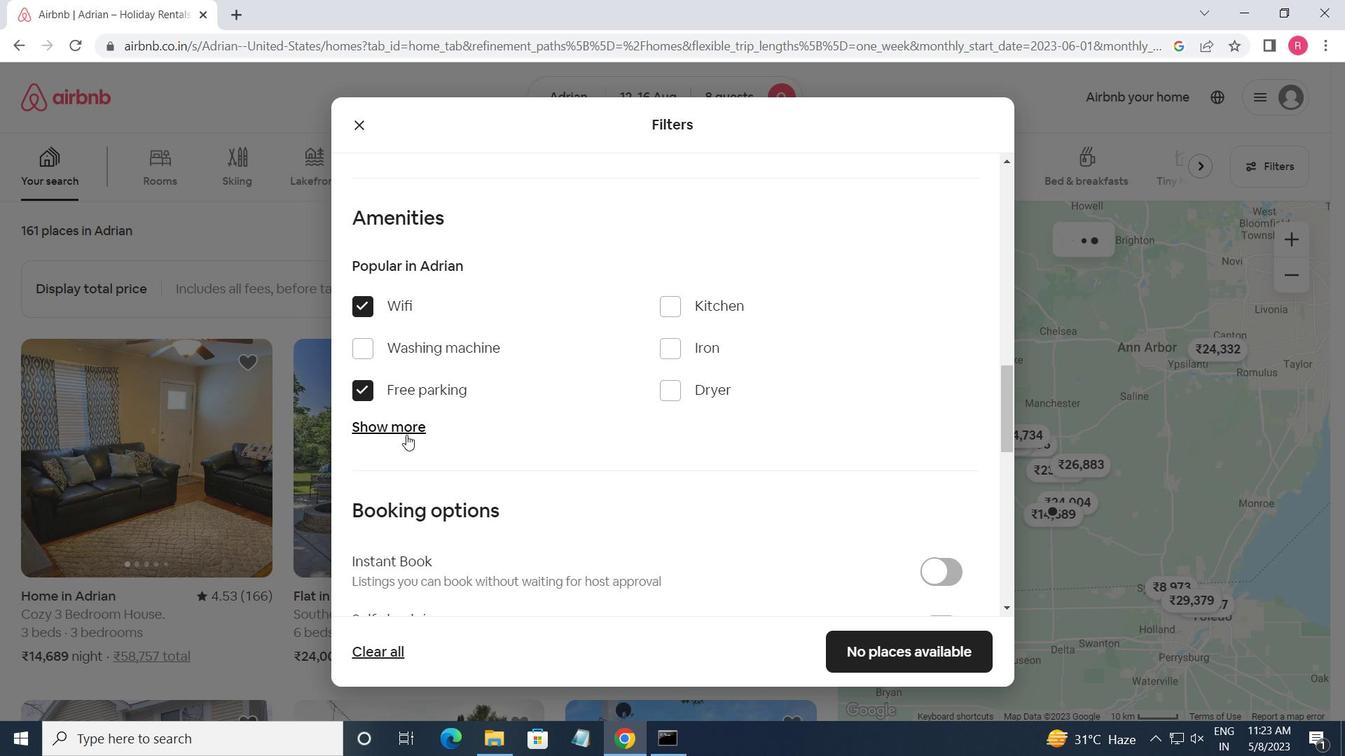 
Action: Mouse moved to (648, 459)
Screenshot: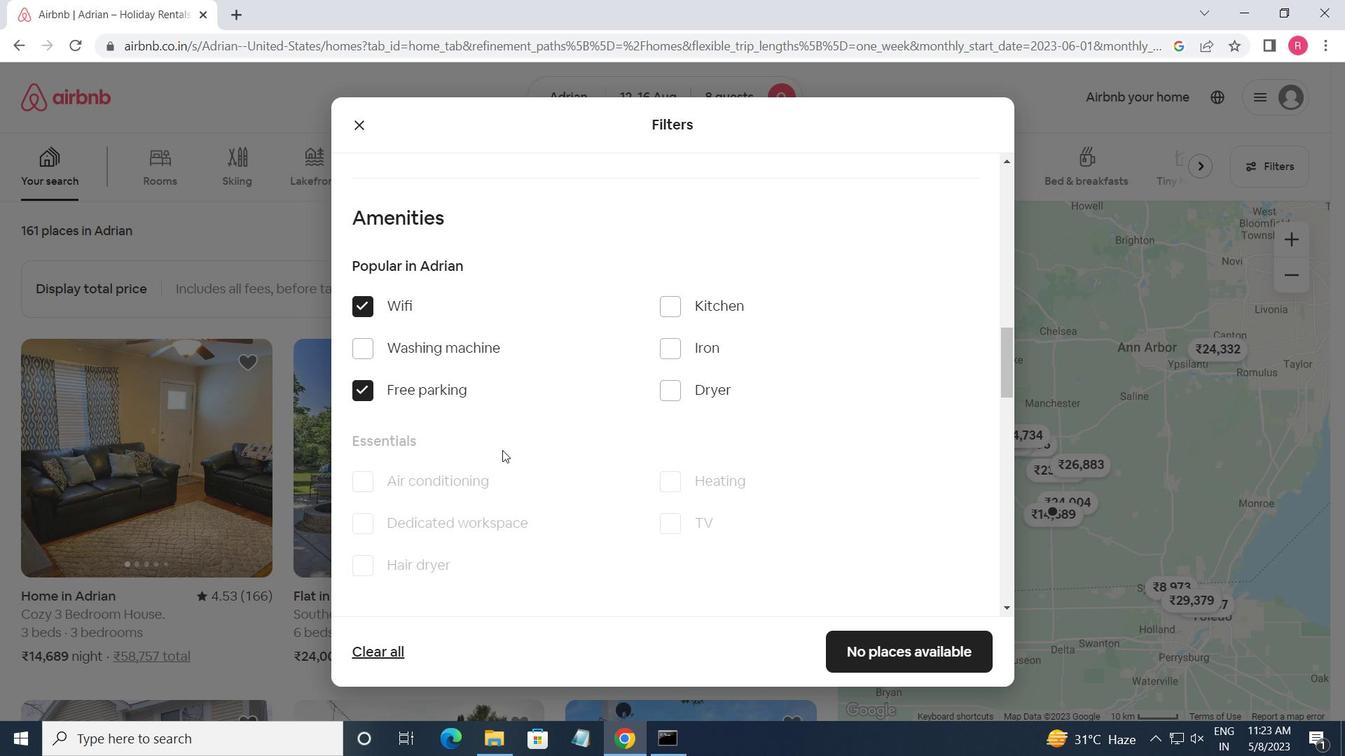 
Action: Mouse scrolled (648, 458) with delta (0, 0)
Screenshot: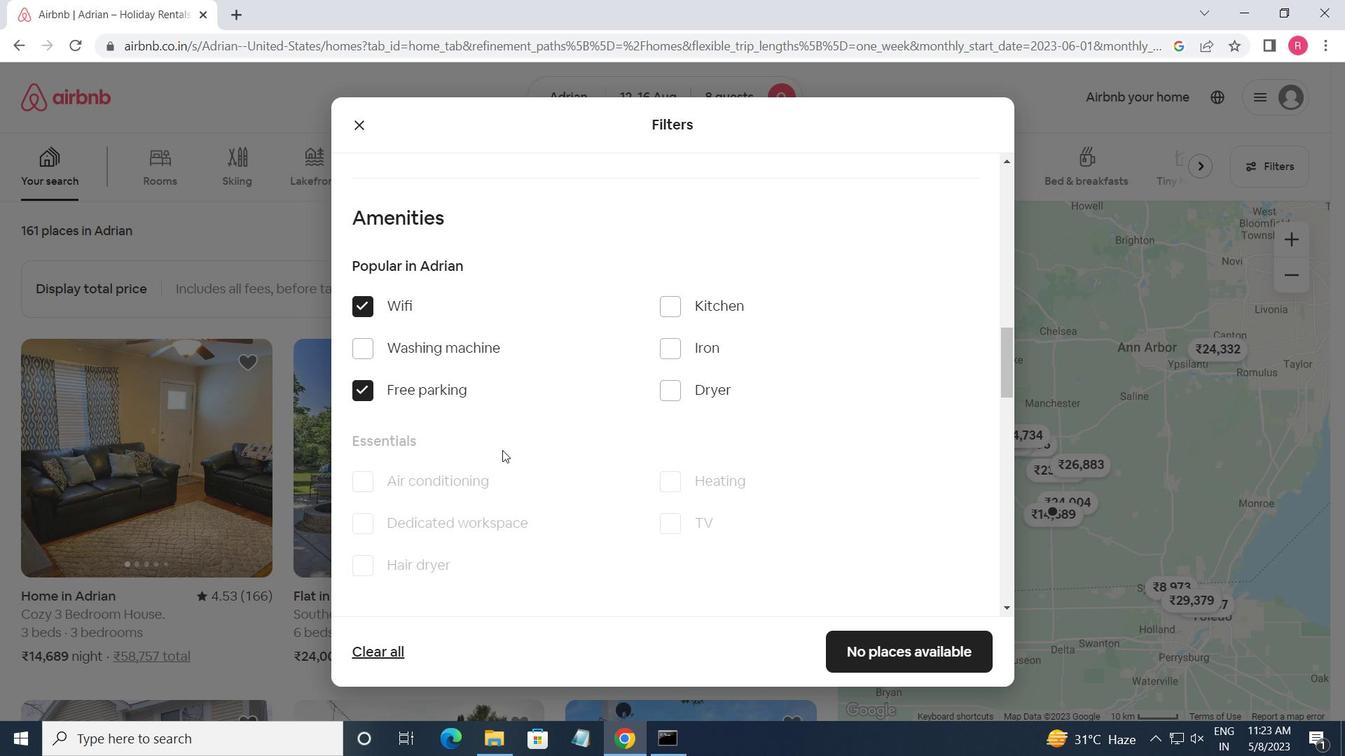 
Action: Mouse moved to (651, 460)
Screenshot: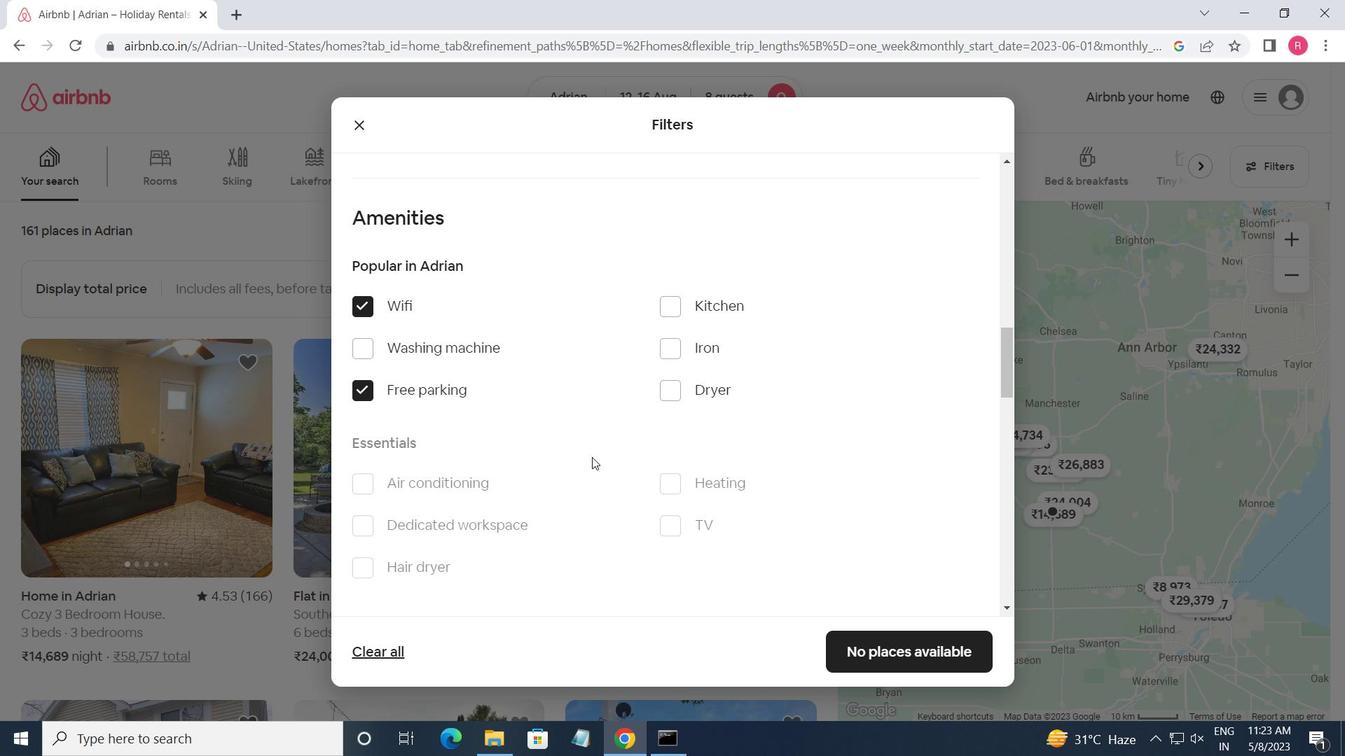 
Action: Mouse scrolled (651, 459) with delta (0, 0)
Screenshot: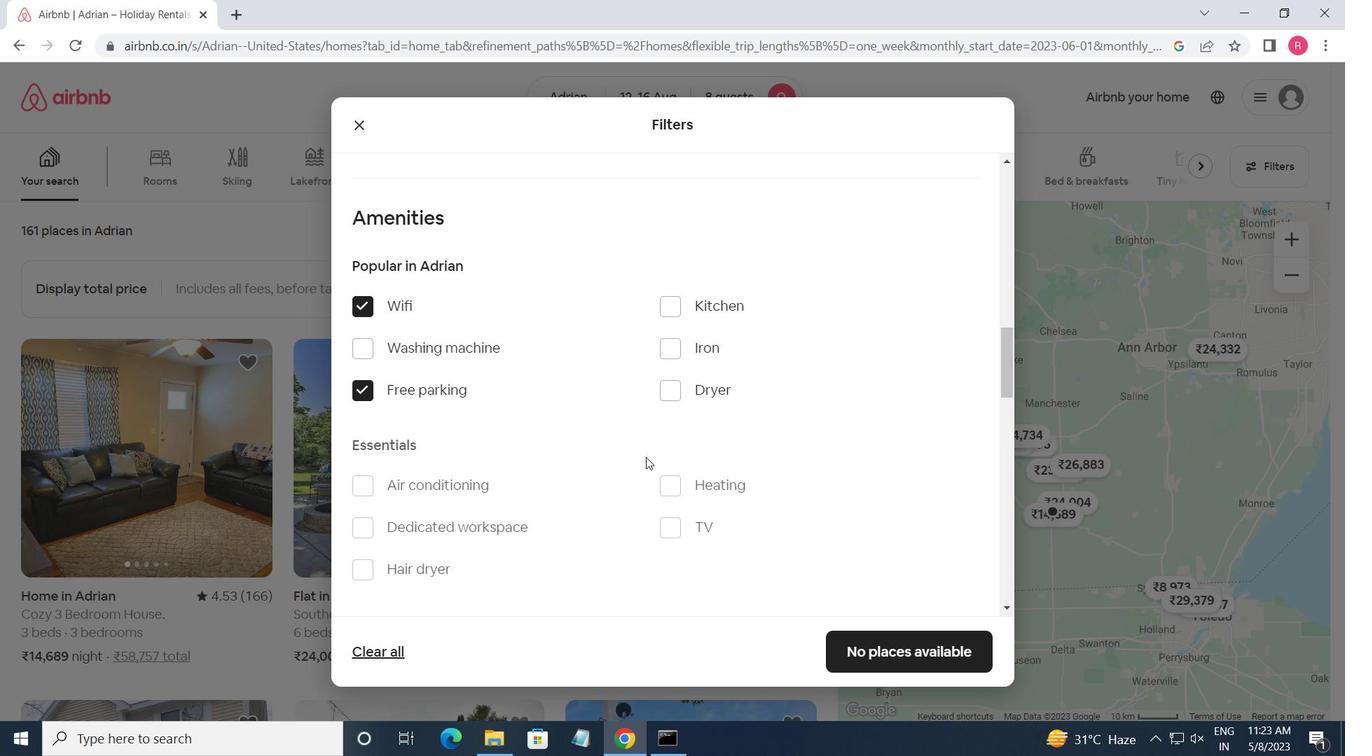 
Action: Mouse moved to (670, 351)
Screenshot: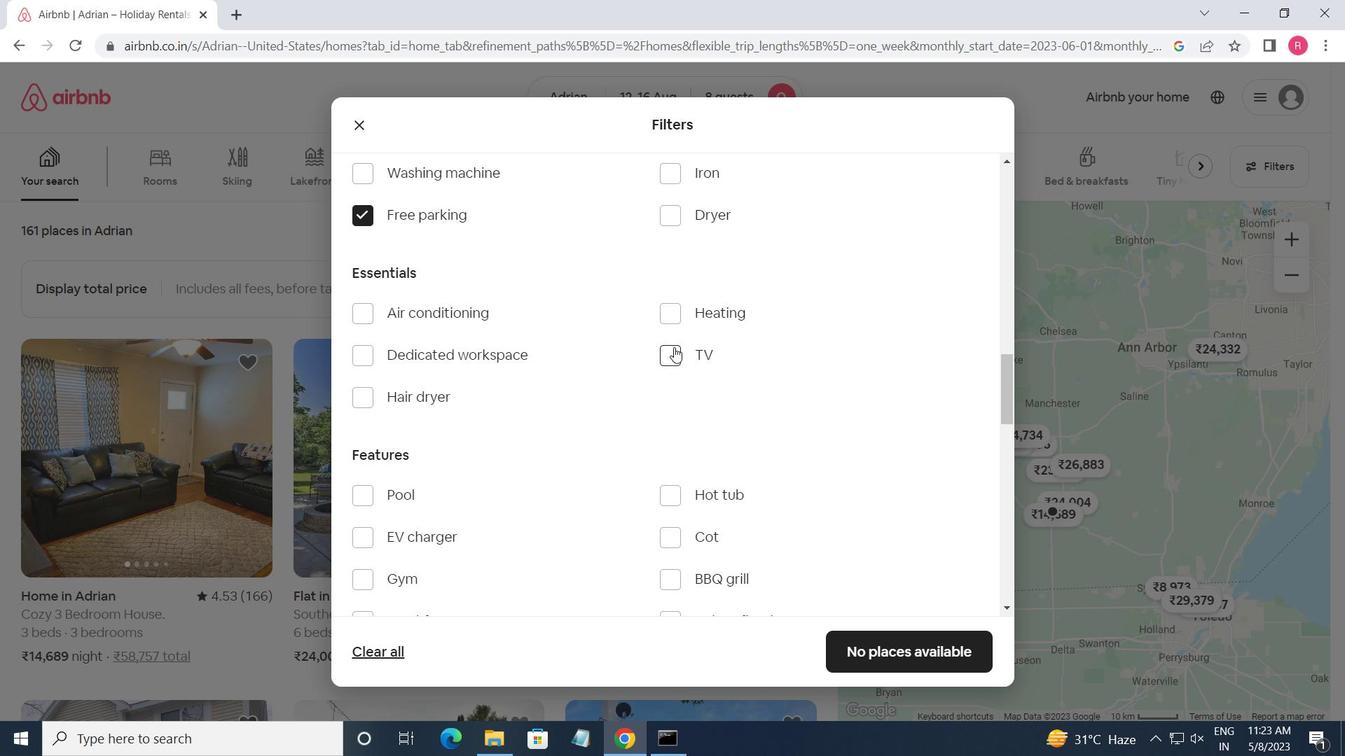 
Action: Mouse pressed left at (670, 351)
Screenshot: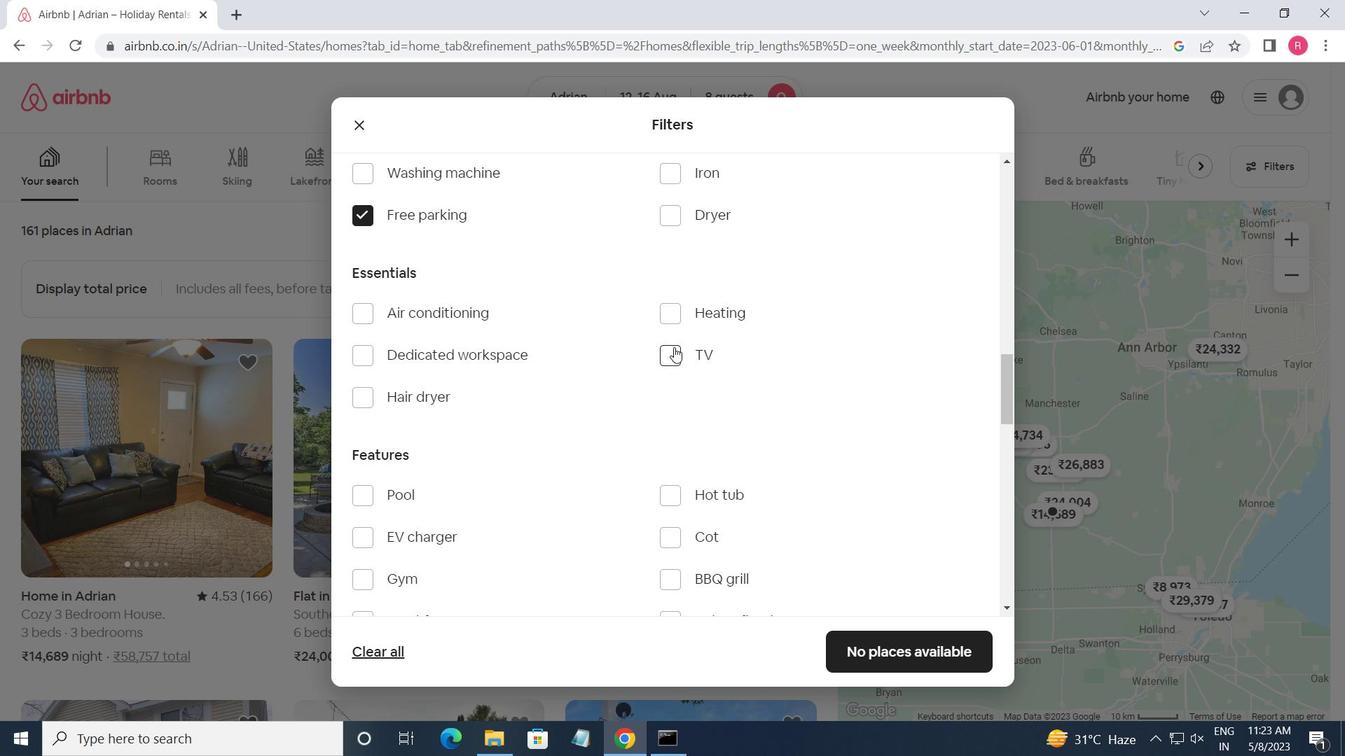 
Action: Mouse moved to (559, 467)
Screenshot: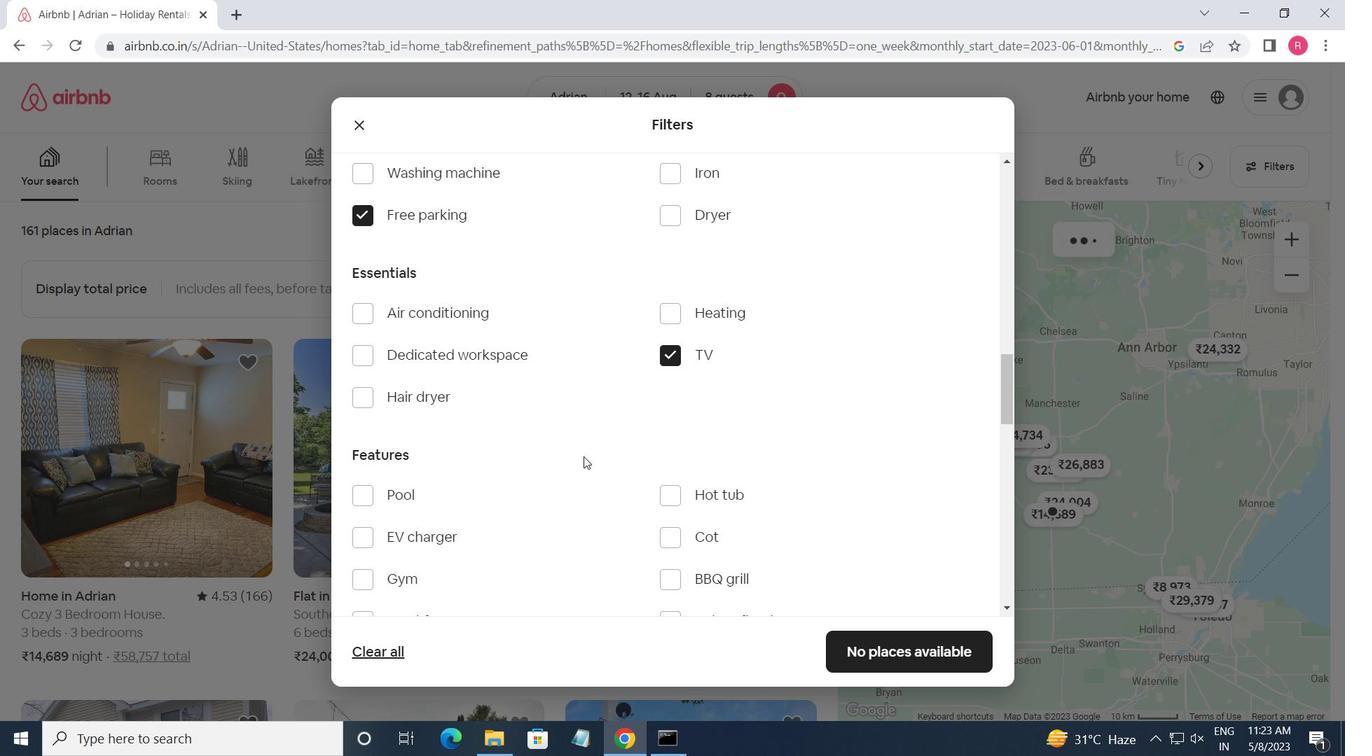 
Action: Mouse scrolled (559, 466) with delta (0, 0)
Screenshot: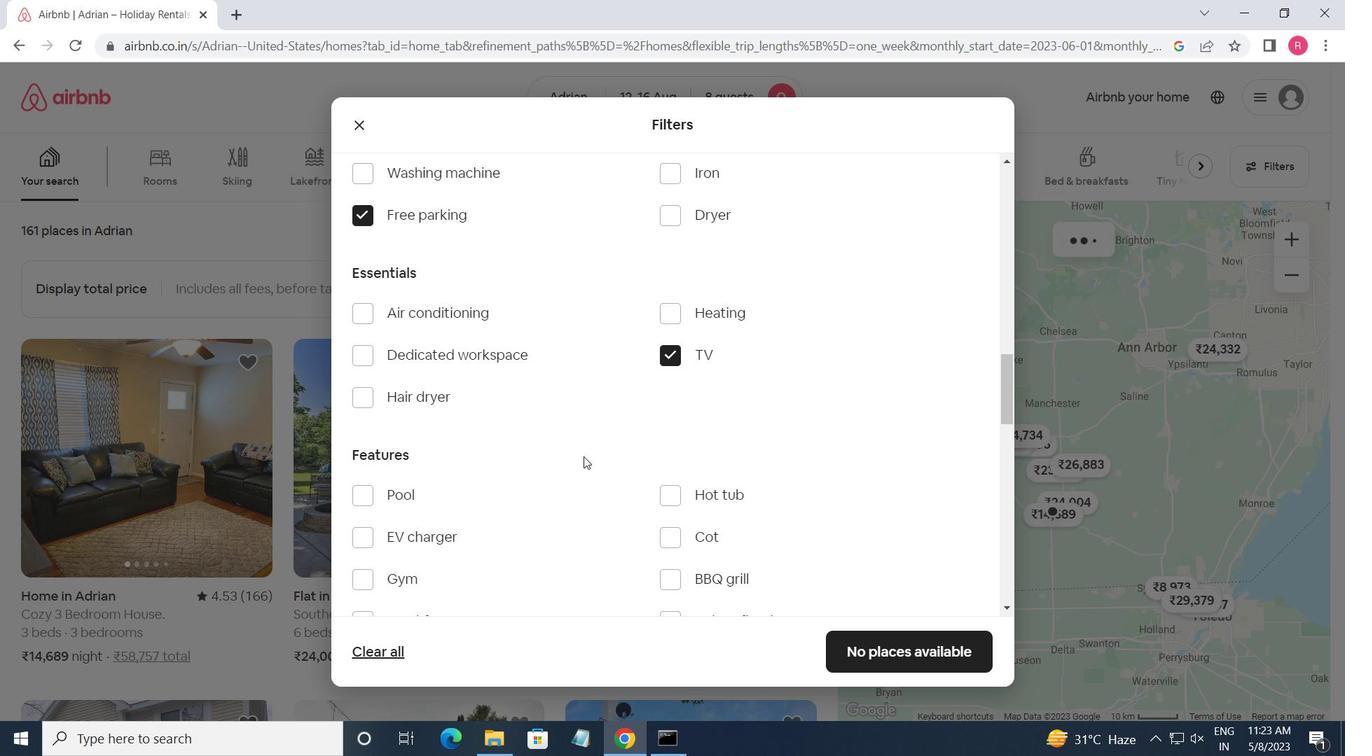 
Action: Mouse moved to (558, 468)
Screenshot: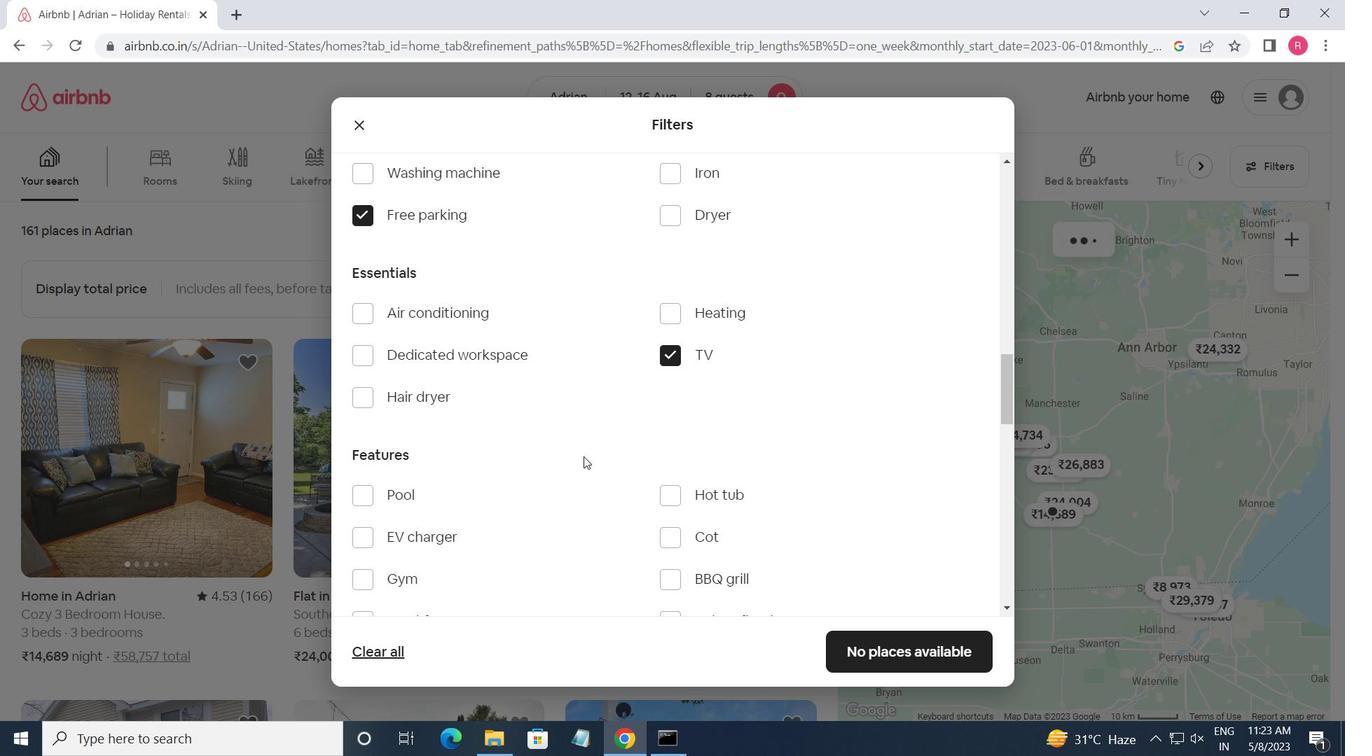 
Action: Mouse scrolled (558, 467) with delta (0, 0)
Screenshot: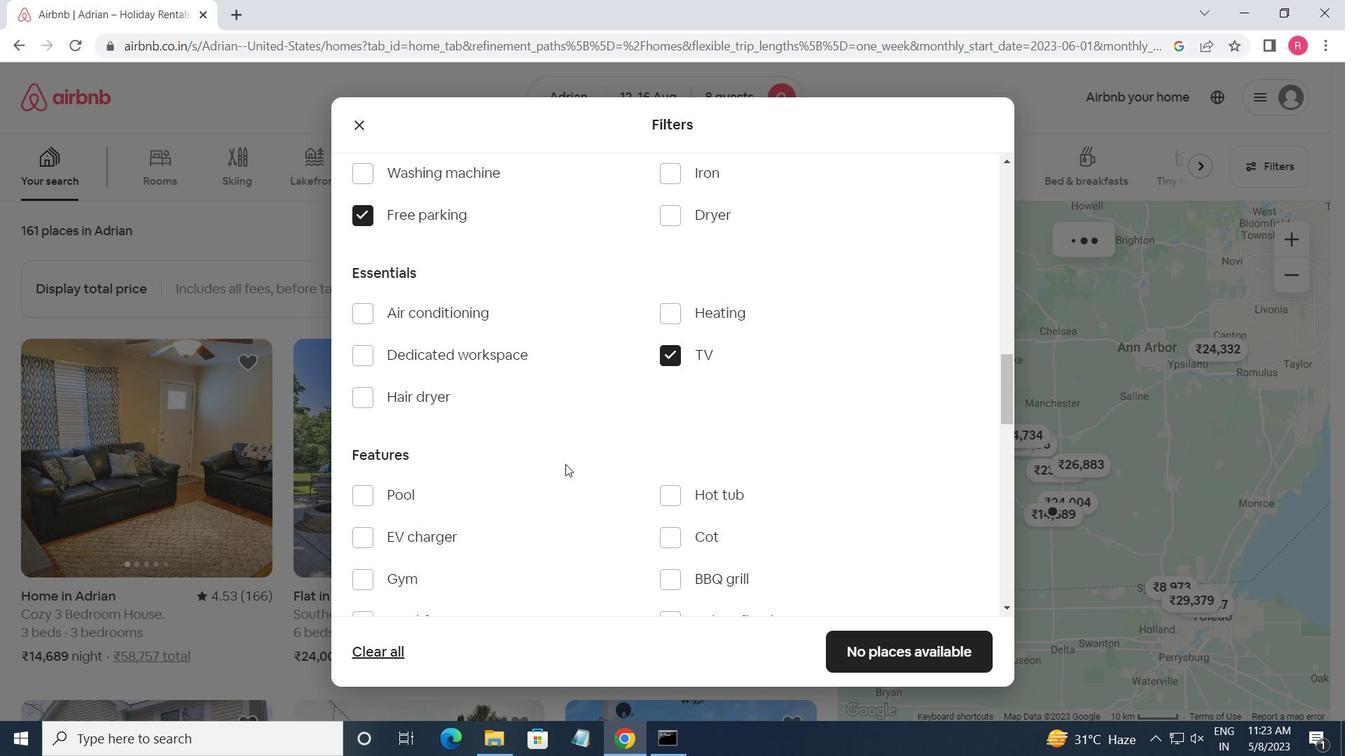 
Action: Mouse moved to (359, 403)
Screenshot: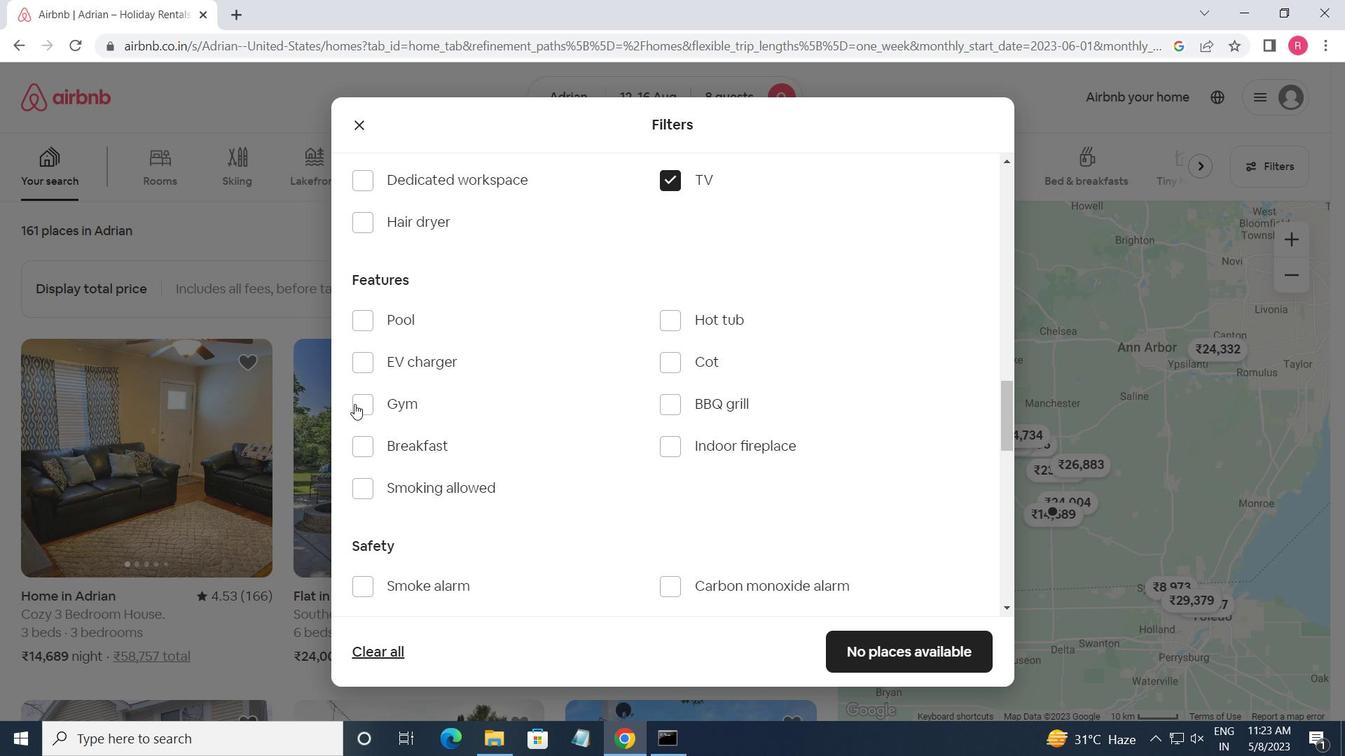 
Action: Mouse pressed left at (359, 403)
Screenshot: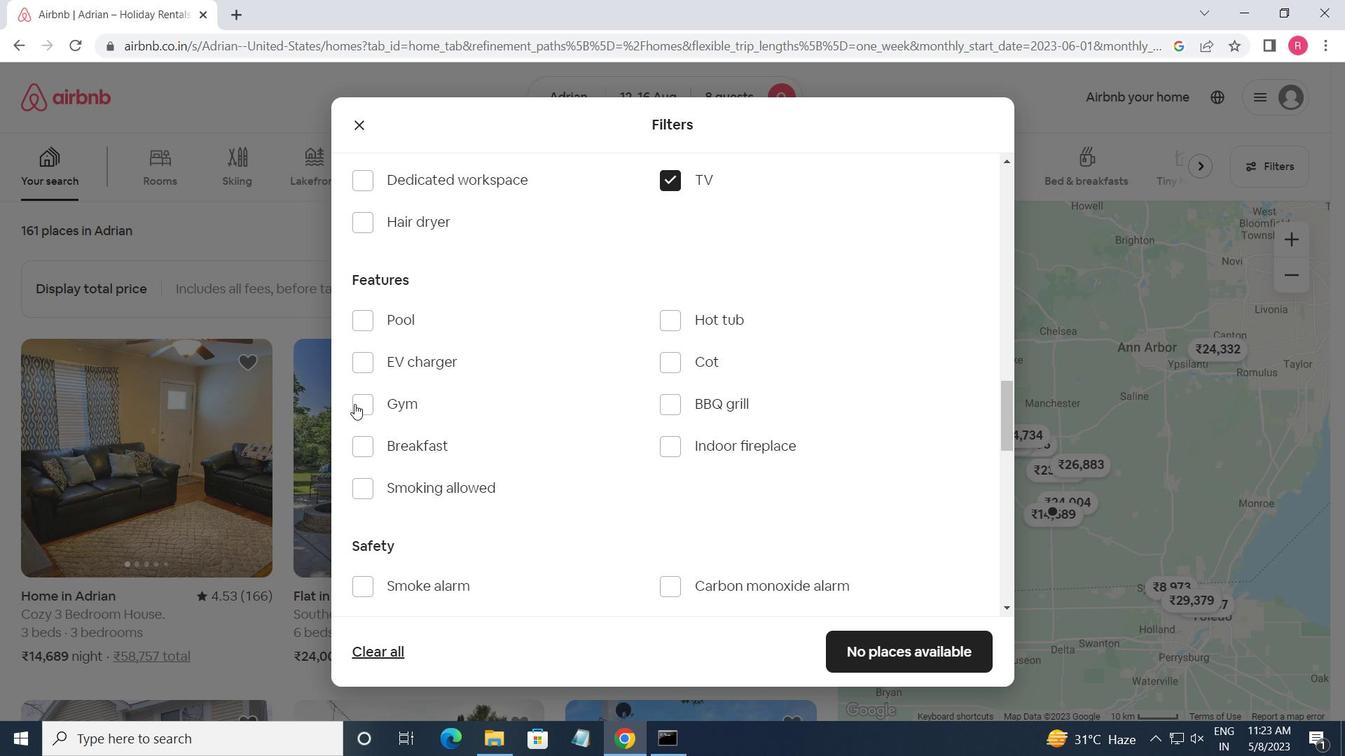 
Action: Mouse moved to (360, 458)
Screenshot: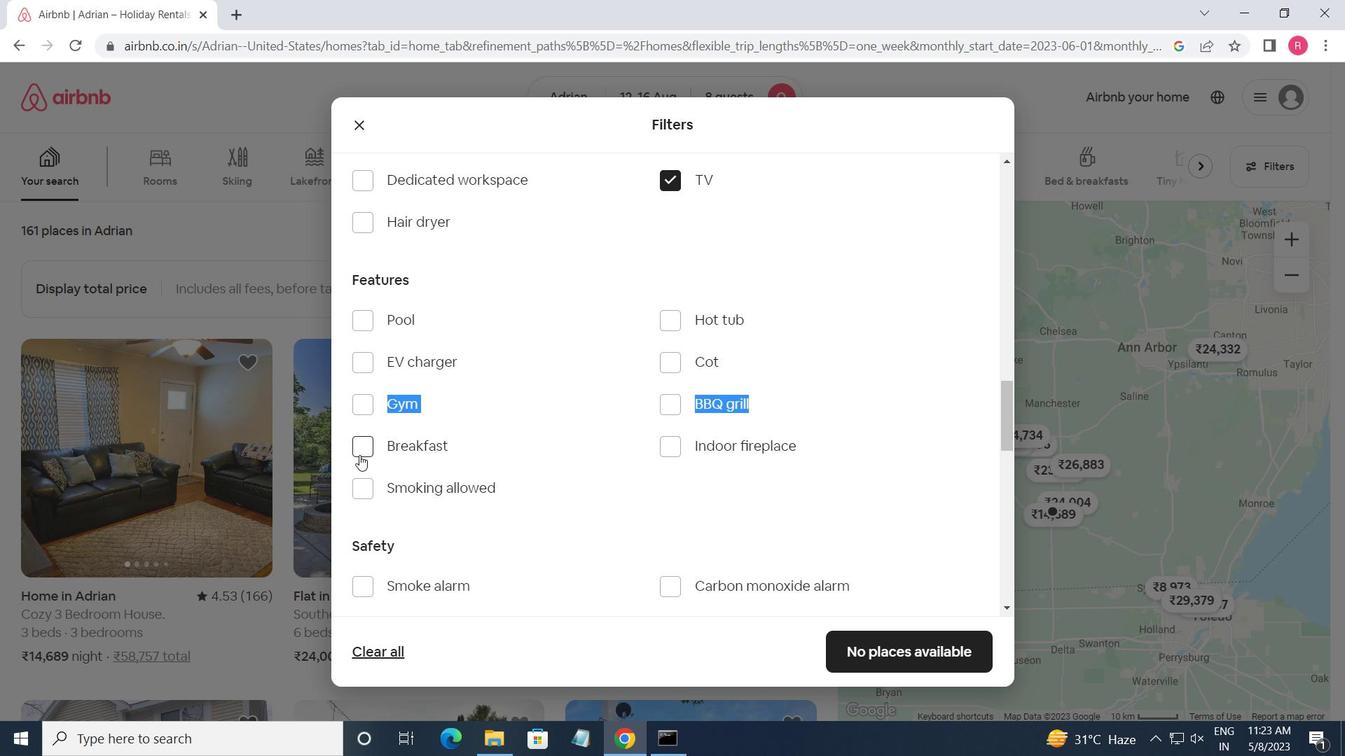 
Action: Mouse pressed left at (360, 458)
Screenshot: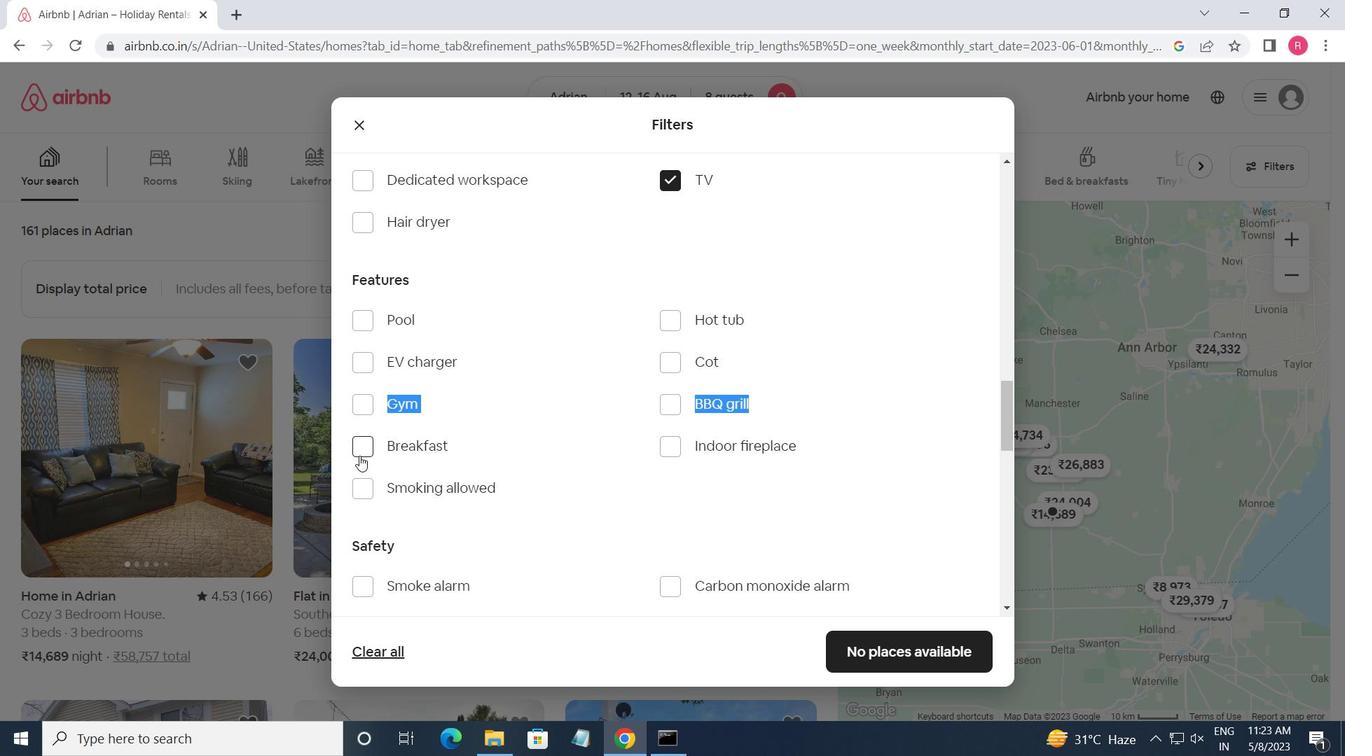 
Action: Mouse moved to (360, 419)
Screenshot: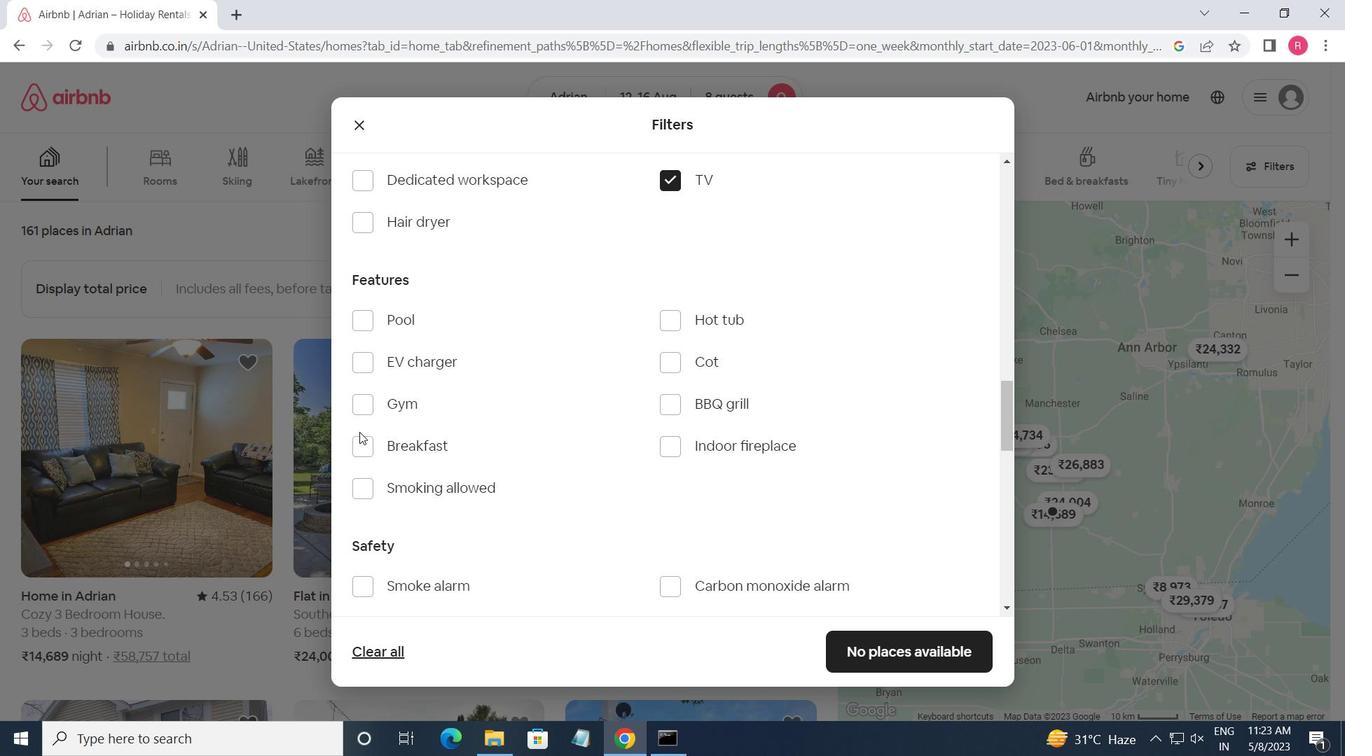 
Action: Mouse pressed left at (360, 419)
Screenshot: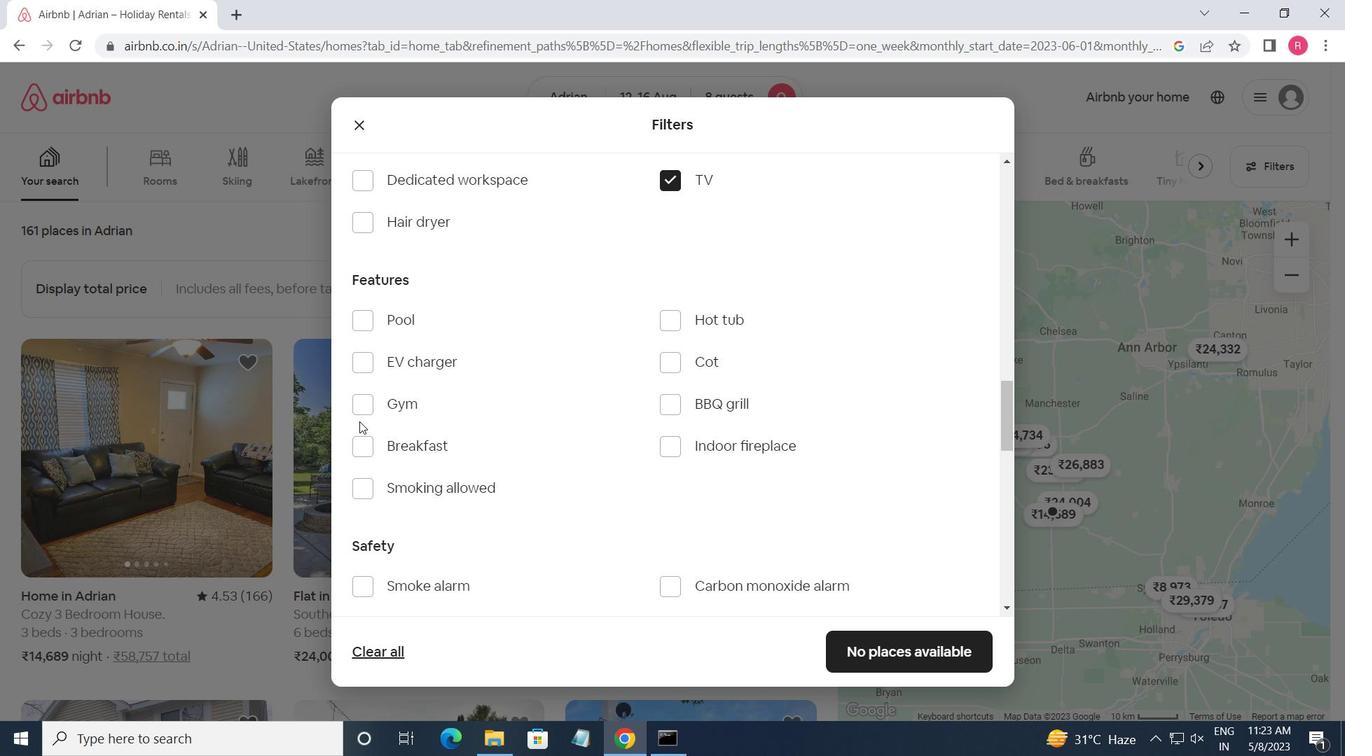 
Action: Mouse moved to (363, 410)
Screenshot: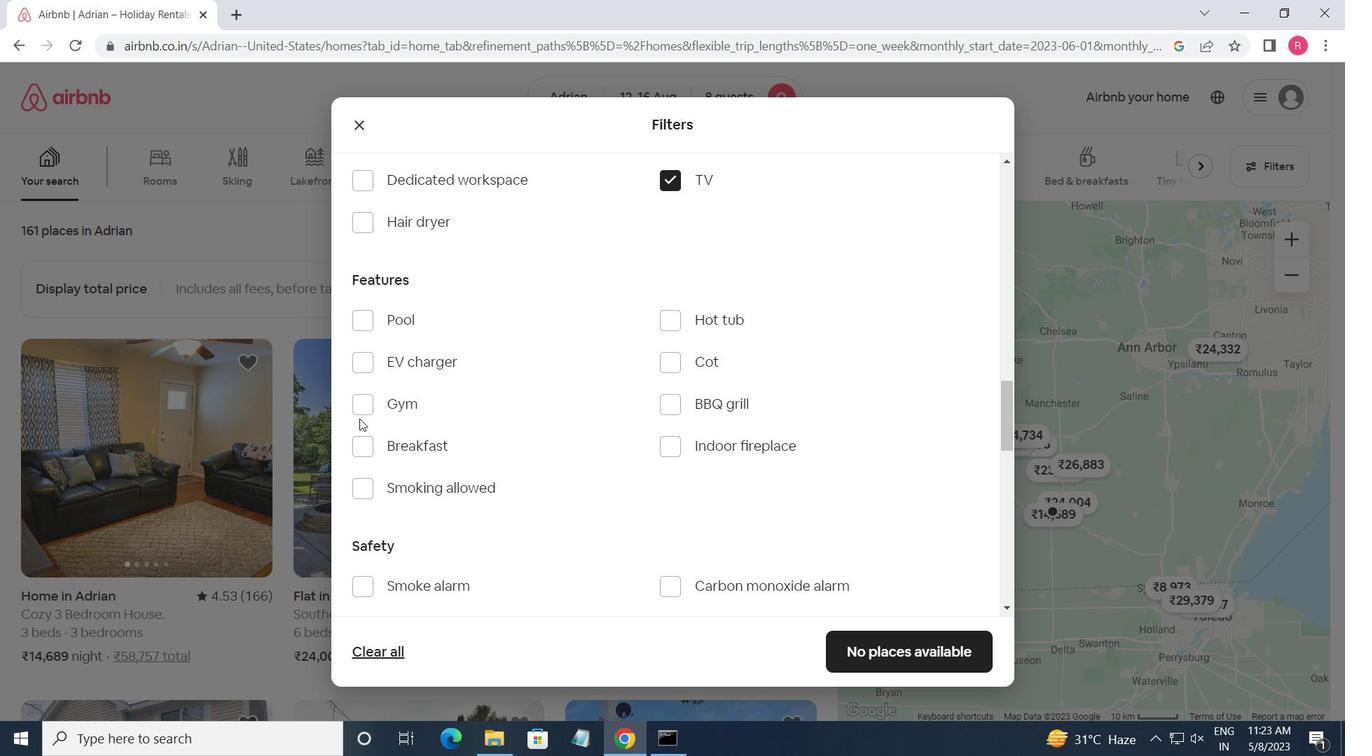 
Action: Mouse pressed left at (363, 410)
Screenshot: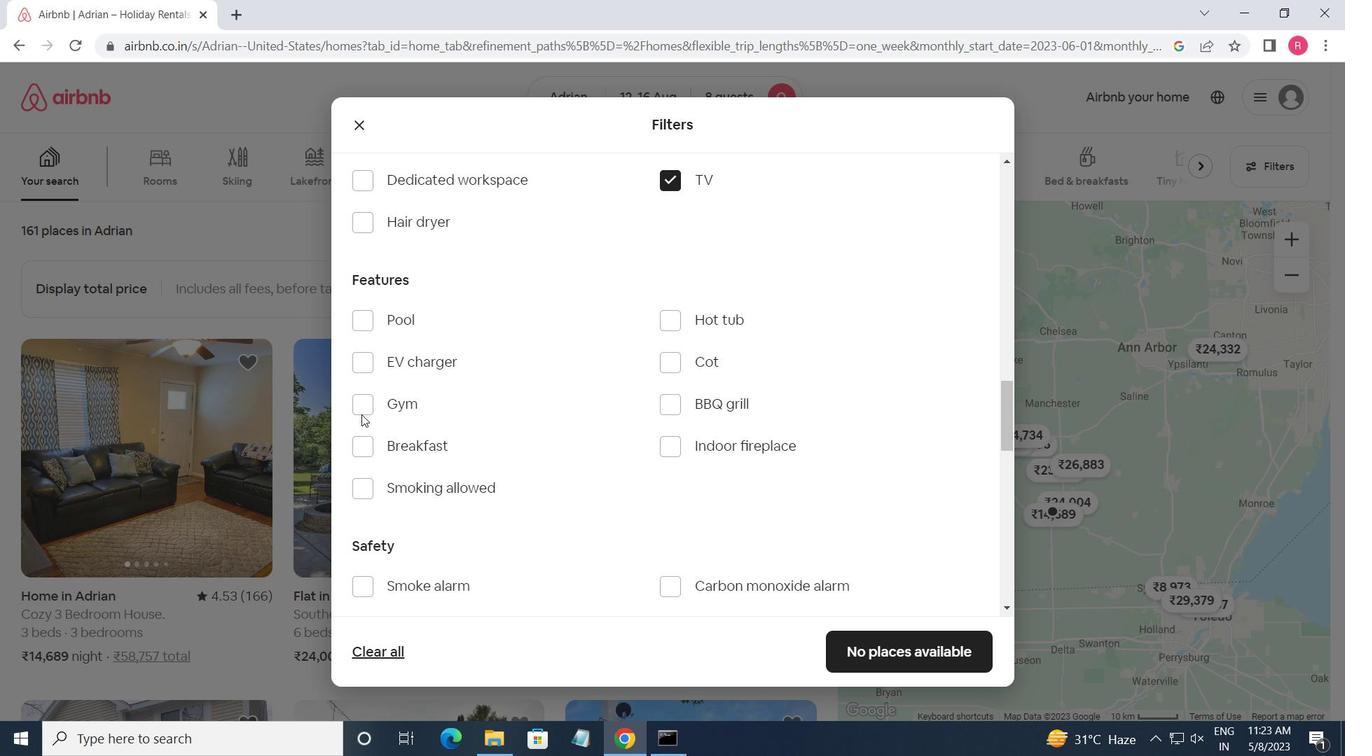 
Action: Mouse moved to (365, 442)
Screenshot: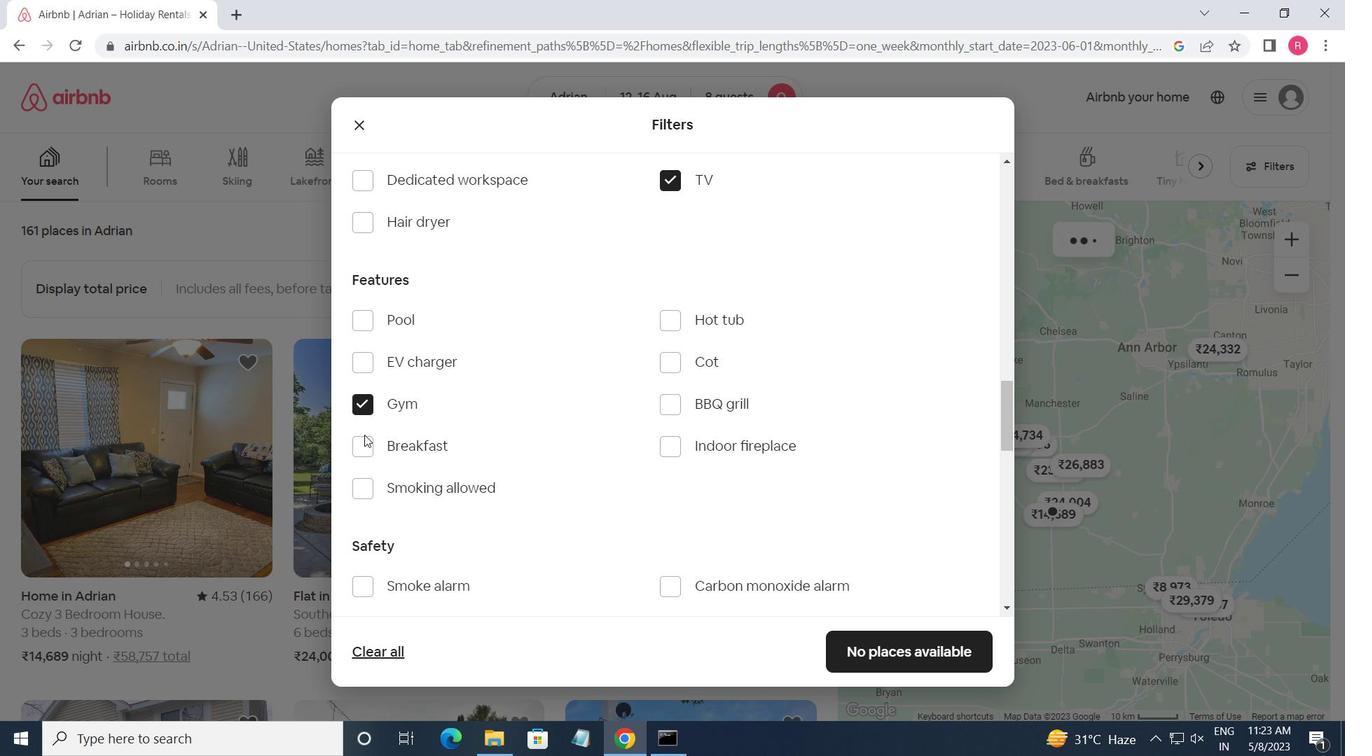 
Action: Mouse pressed left at (365, 442)
Screenshot: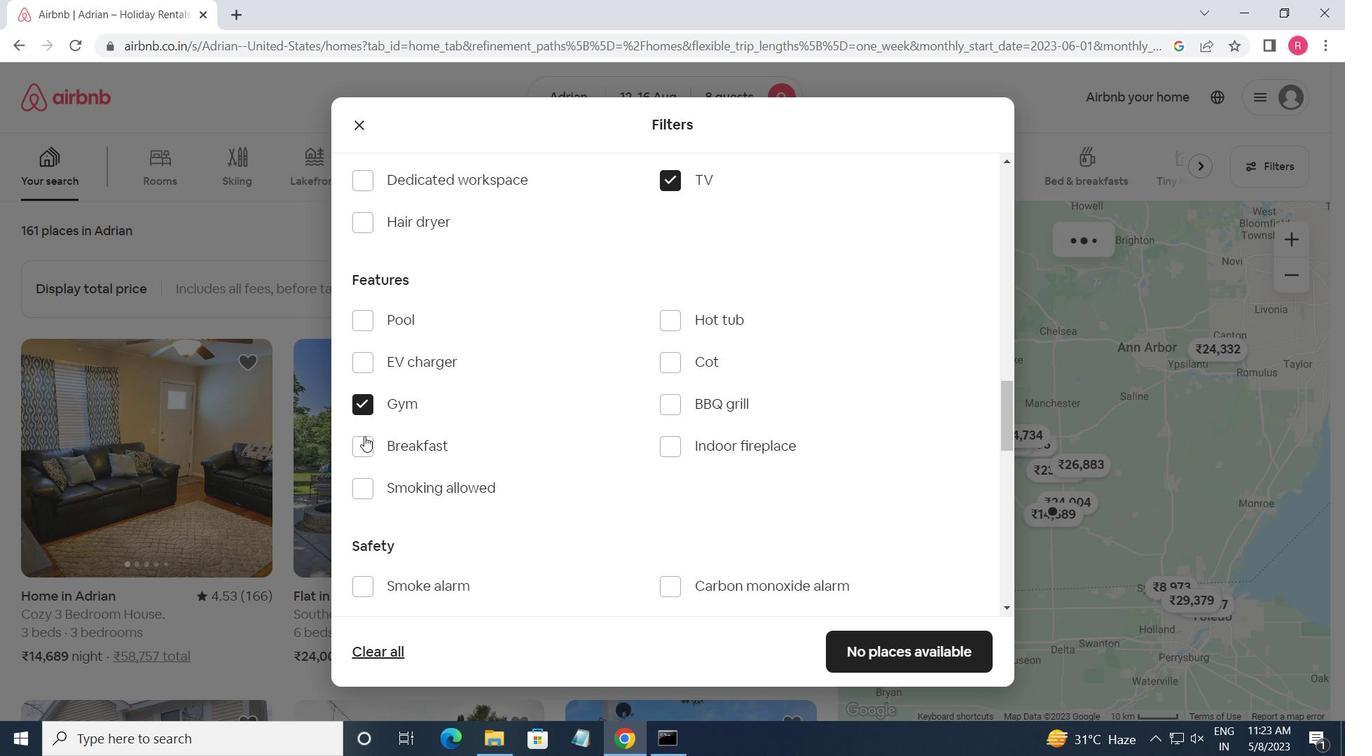 
Action: Mouse scrolled (365, 442) with delta (0, 0)
Screenshot: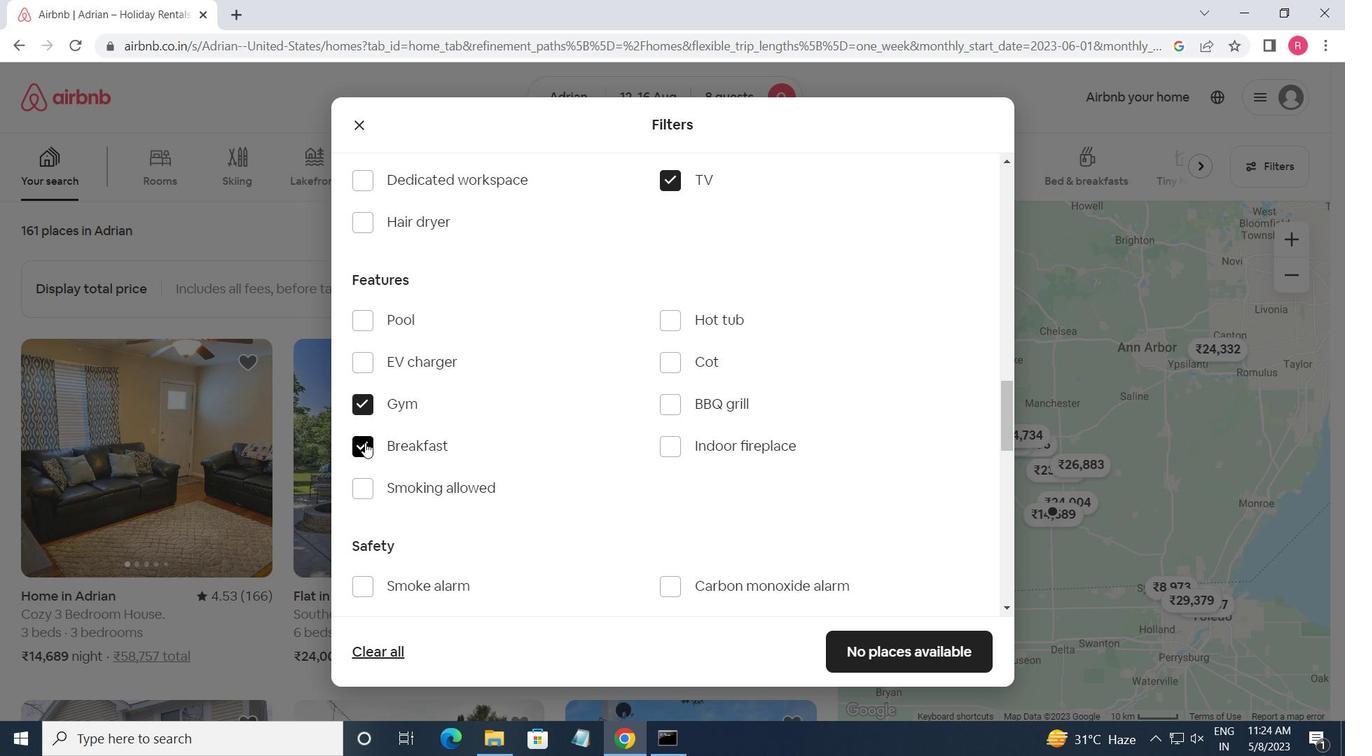 
Action: Mouse scrolled (365, 442) with delta (0, 0)
Screenshot: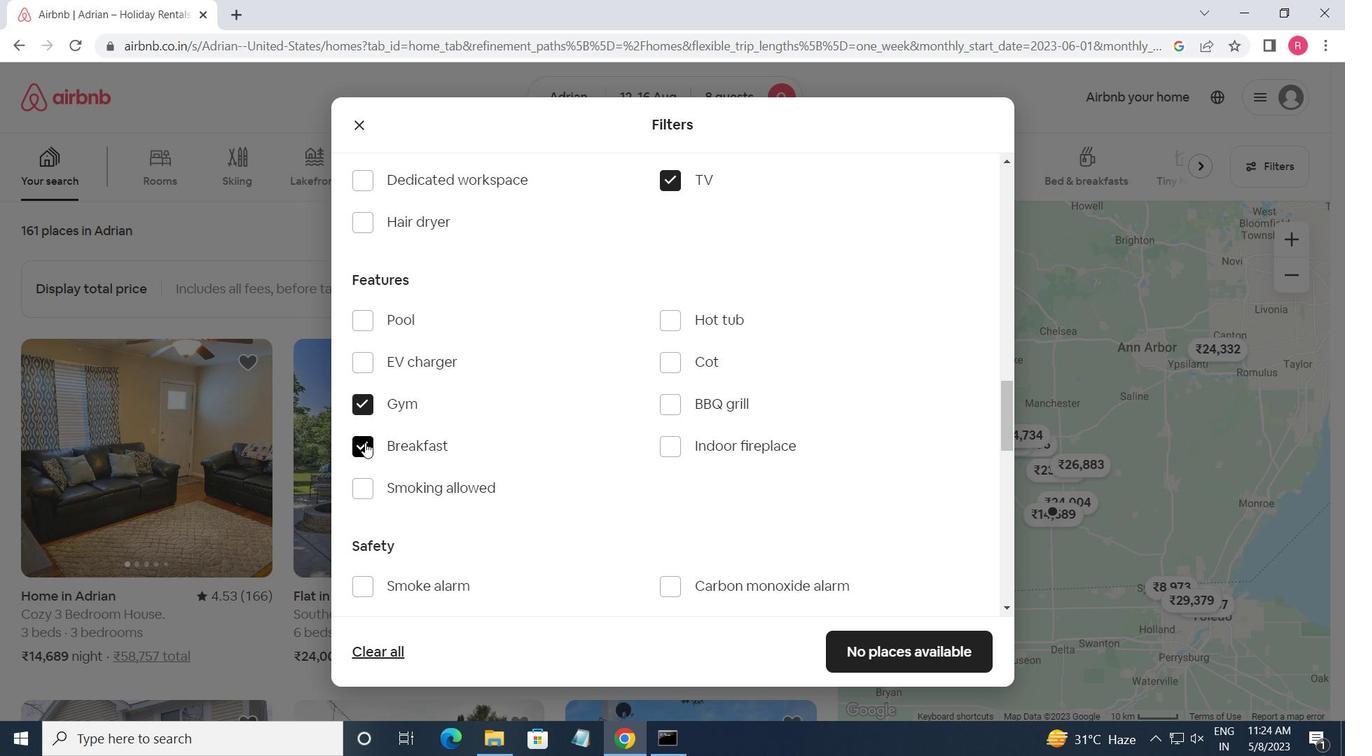 
Action: Mouse scrolled (365, 442) with delta (0, 0)
Screenshot: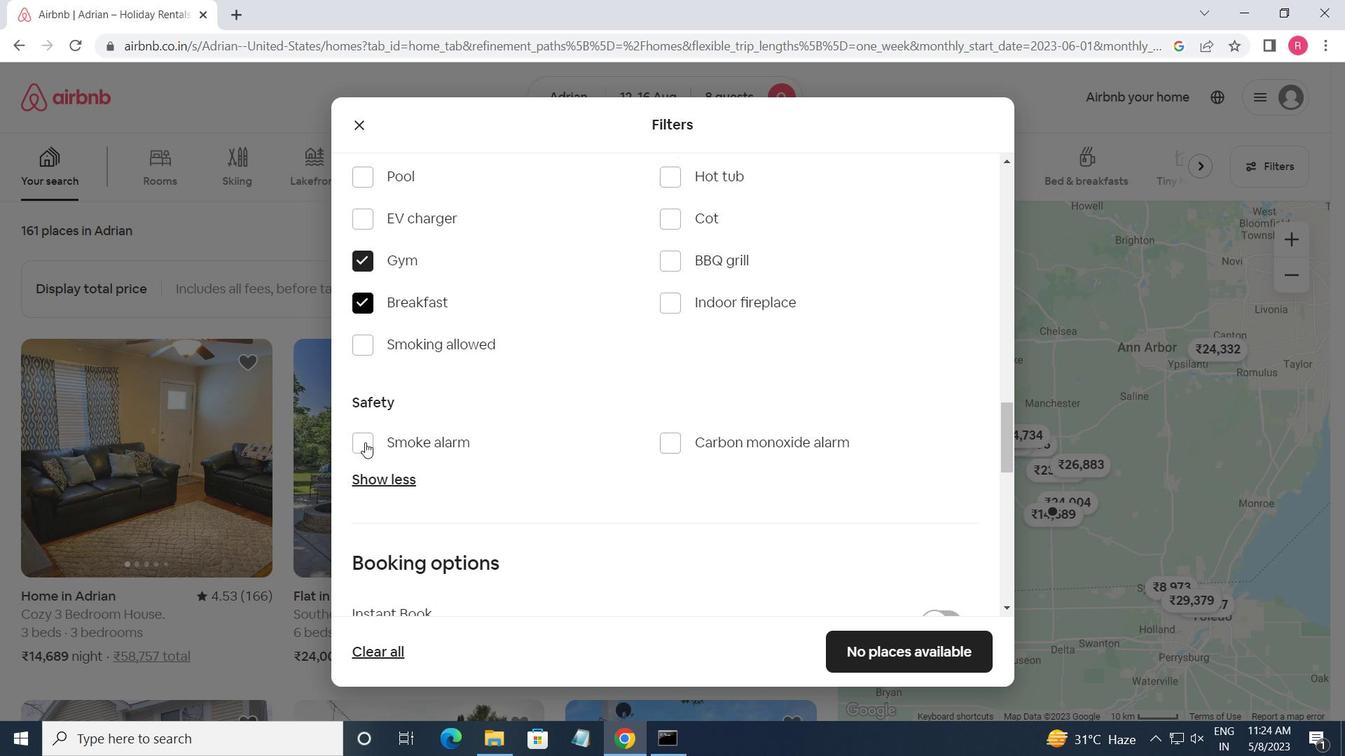 
Action: Mouse moved to (393, 441)
Screenshot: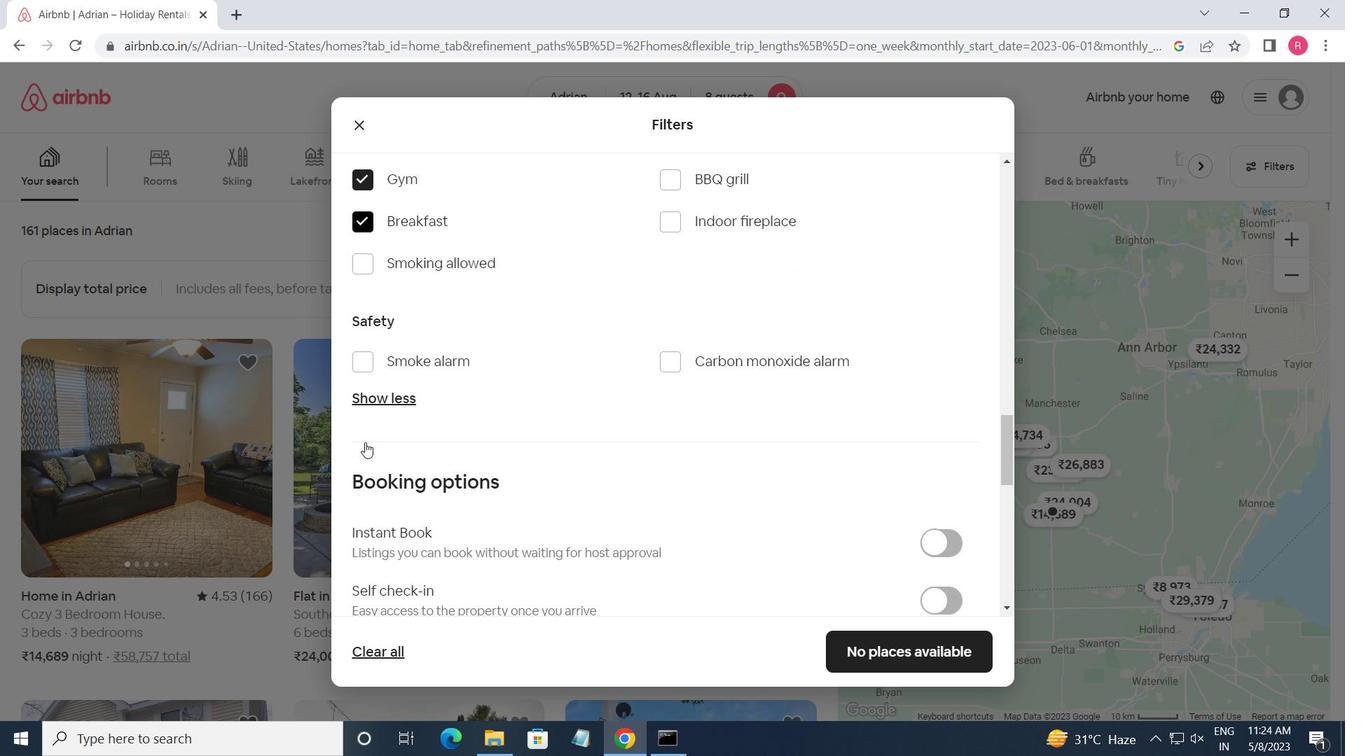 
Action: Mouse scrolled (393, 440) with delta (0, 0)
Screenshot: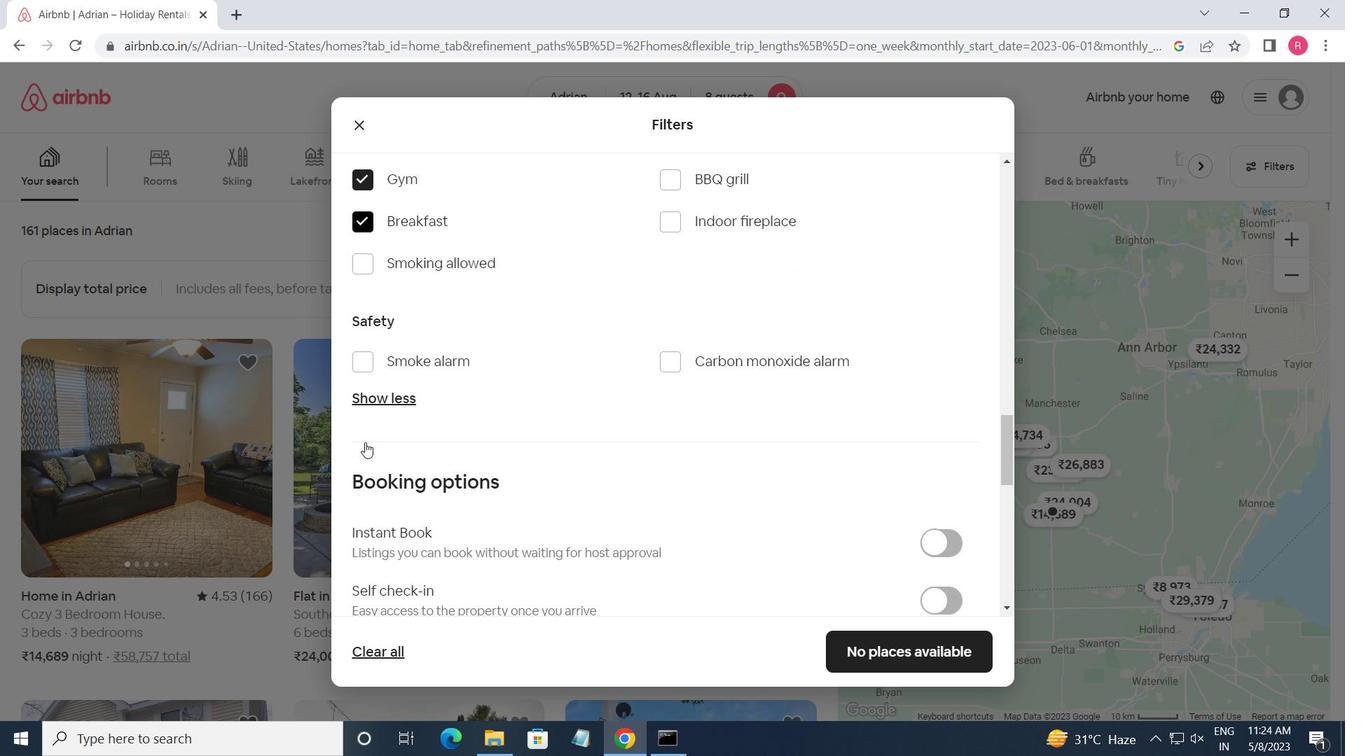 
Action: Mouse moved to (940, 478)
Screenshot: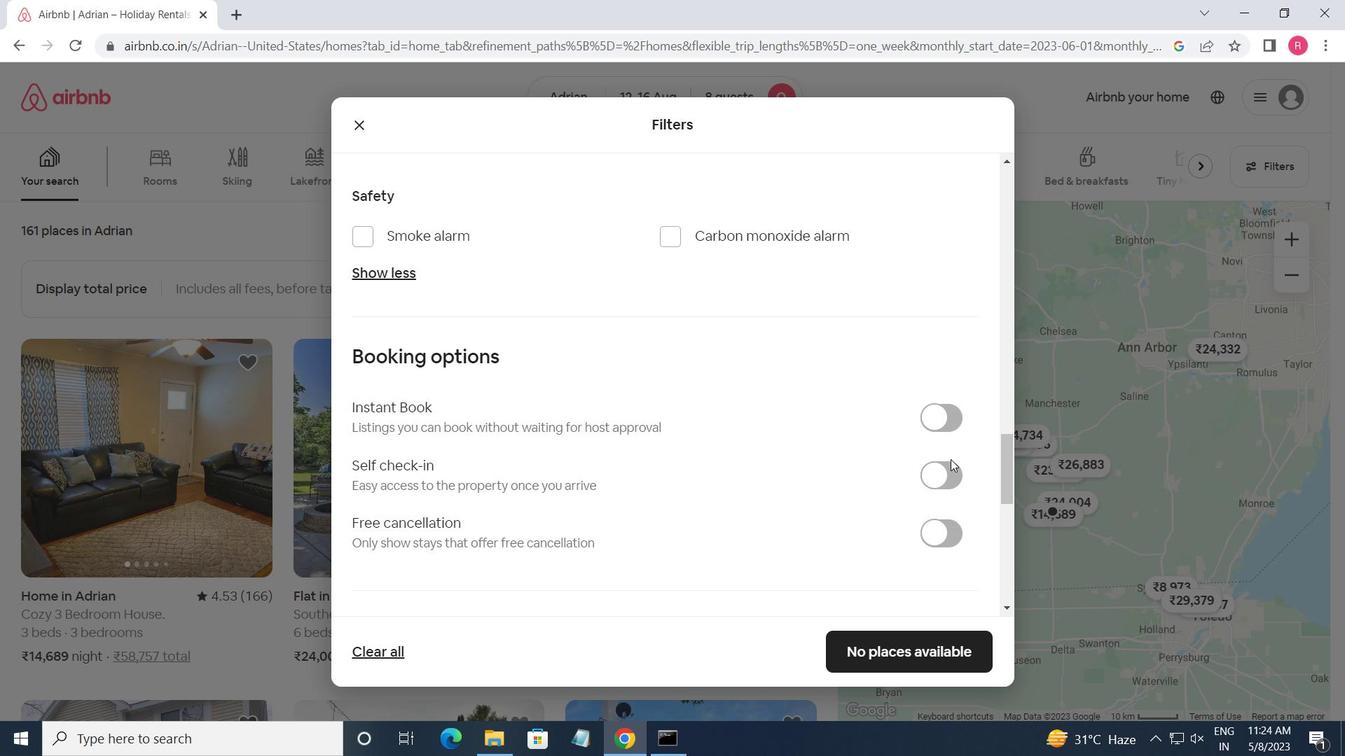 
Action: Mouse pressed left at (940, 478)
Screenshot: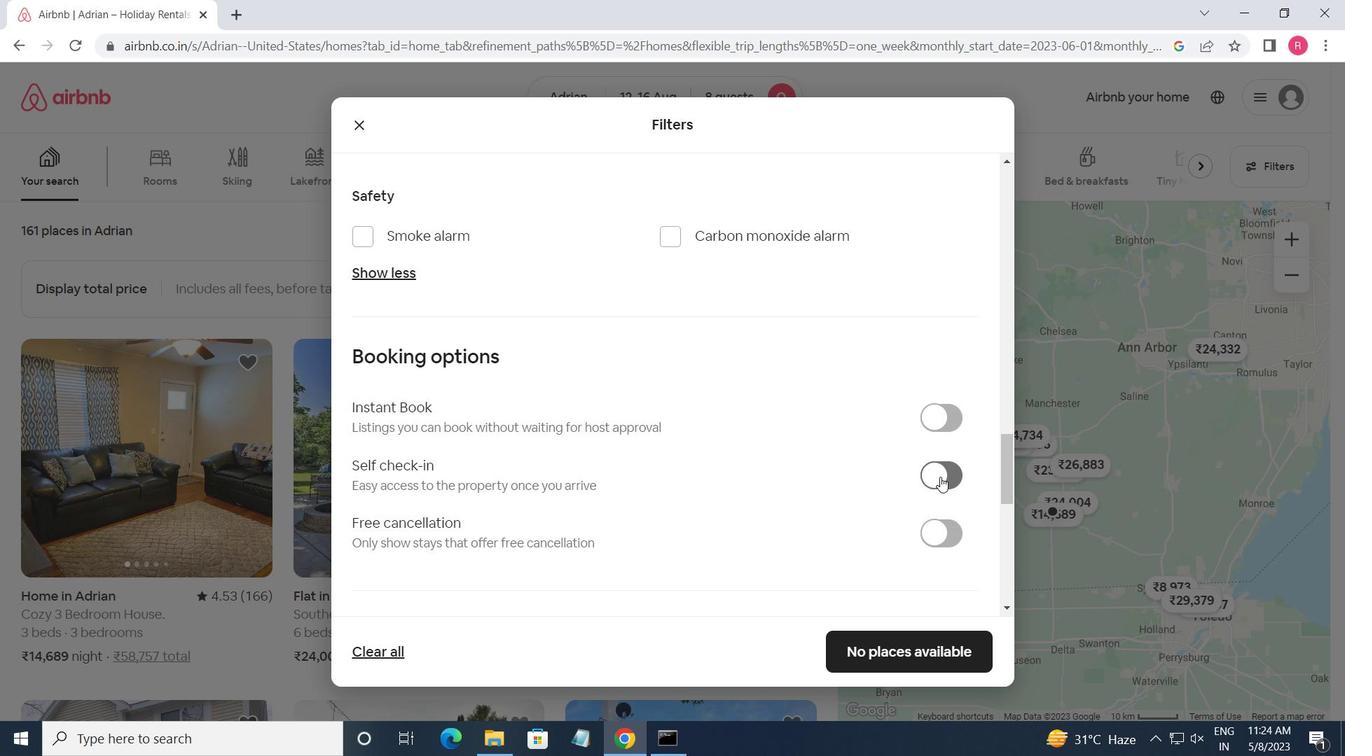 
Action: Mouse moved to (820, 499)
Screenshot: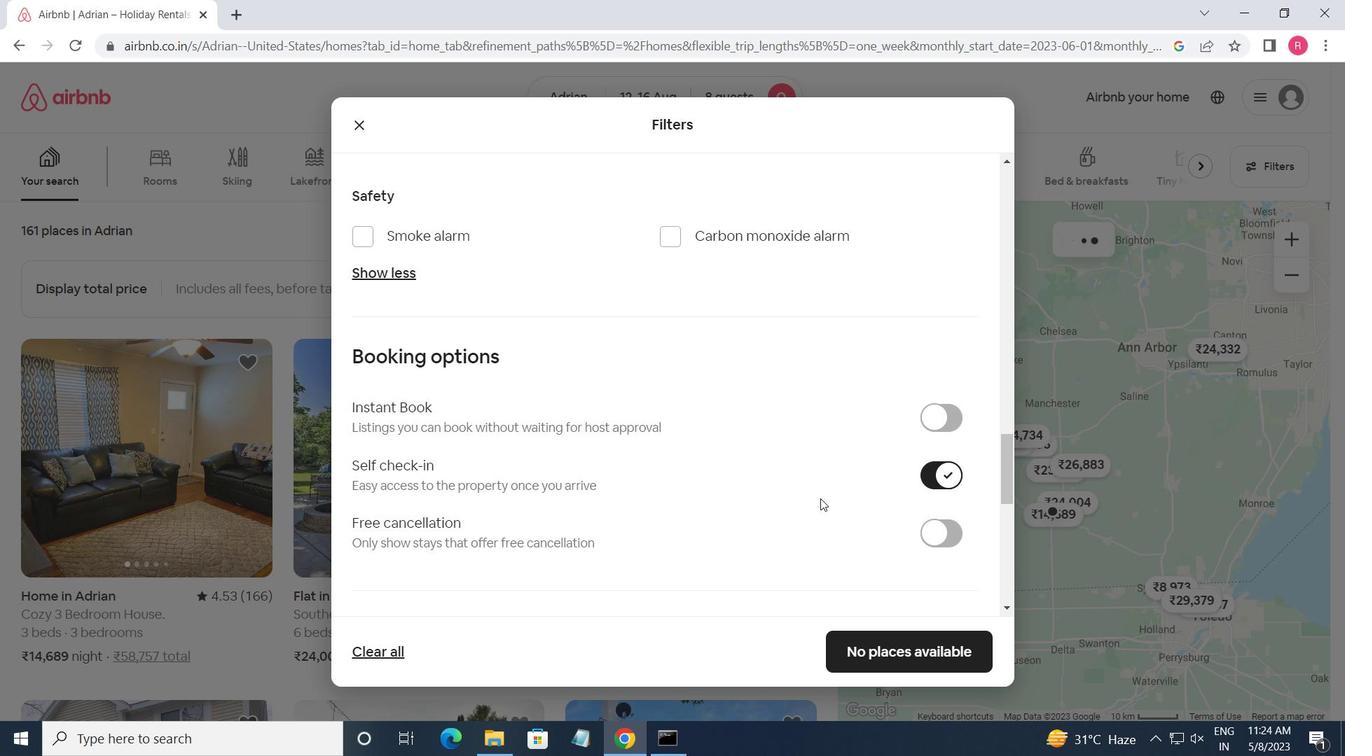 
Action: Mouse scrolled (820, 498) with delta (0, 0)
Screenshot: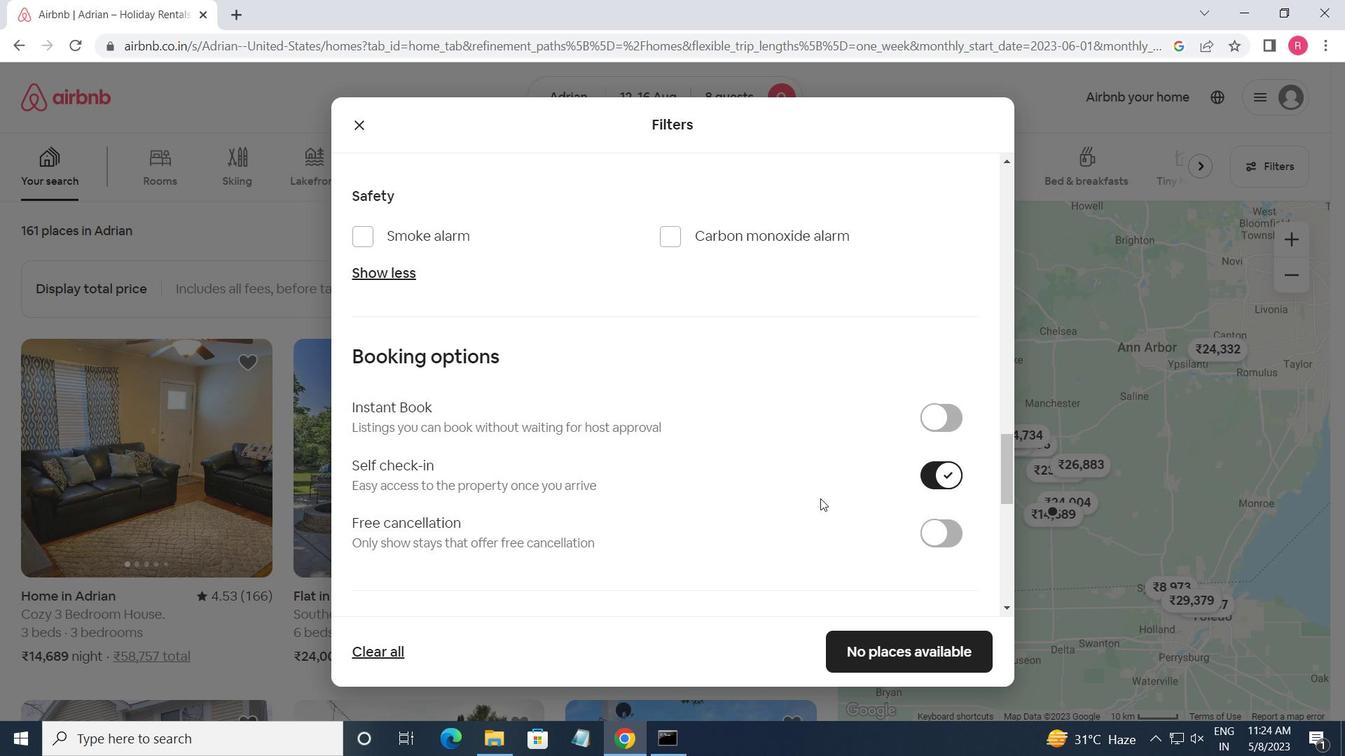 
Action: Mouse scrolled (820, 498) with delta (0, 0)
Screenshot: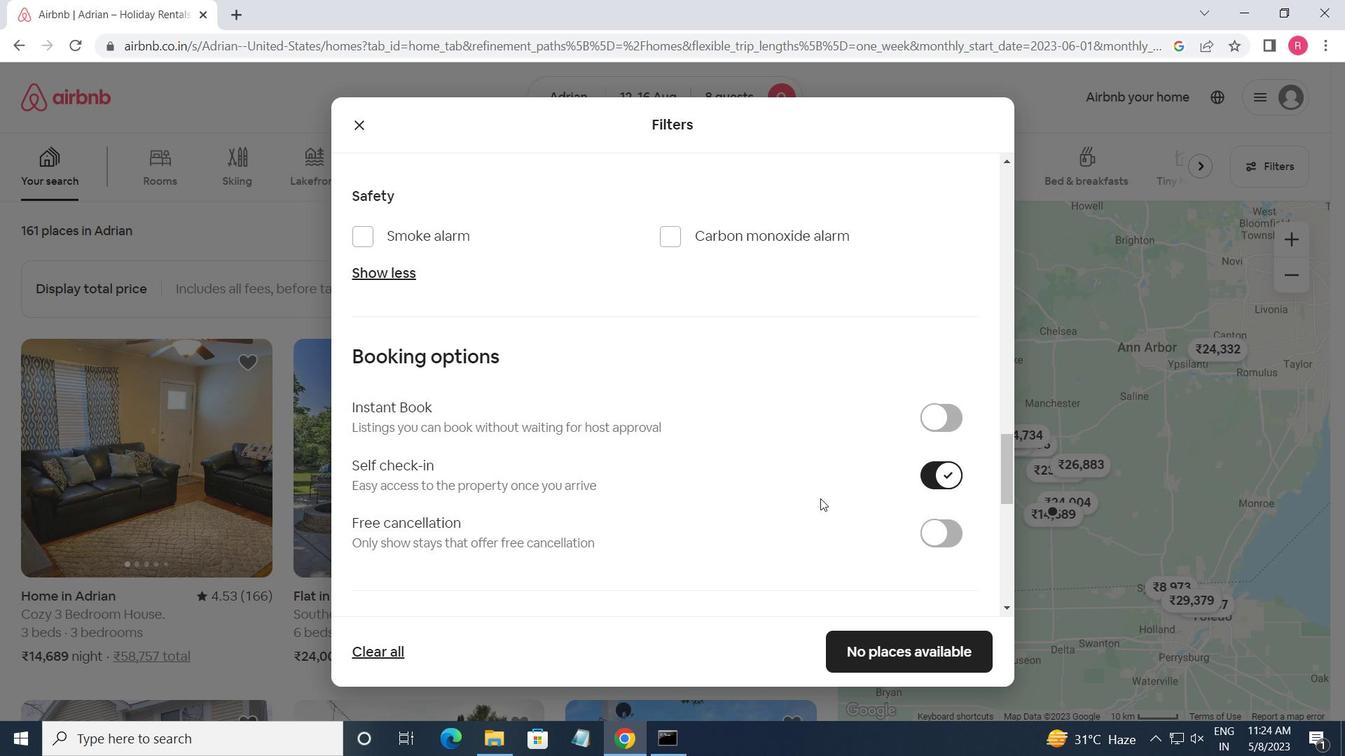 
Action: Mouse moved to (820, 499)
Screenshot: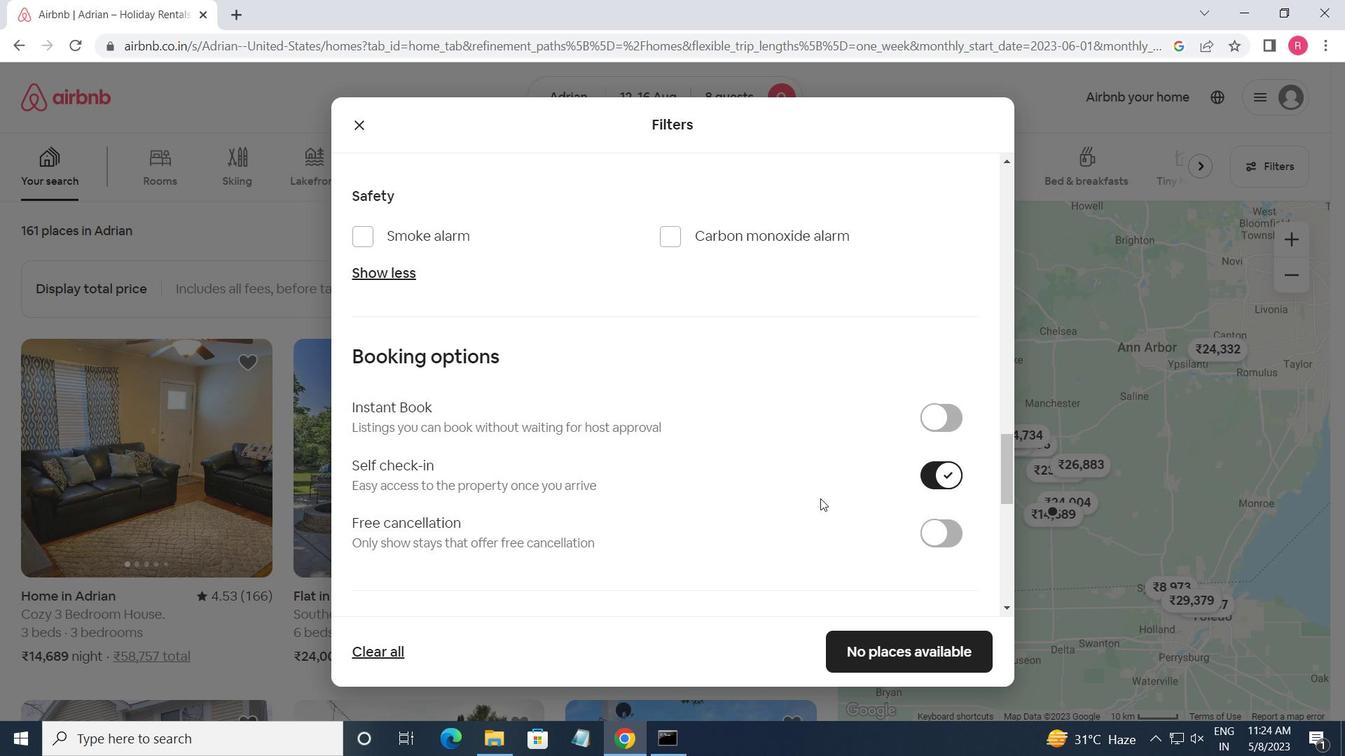 
Action: Mouse scrolled (820, 498) with delta (0, 0)
Screenshot: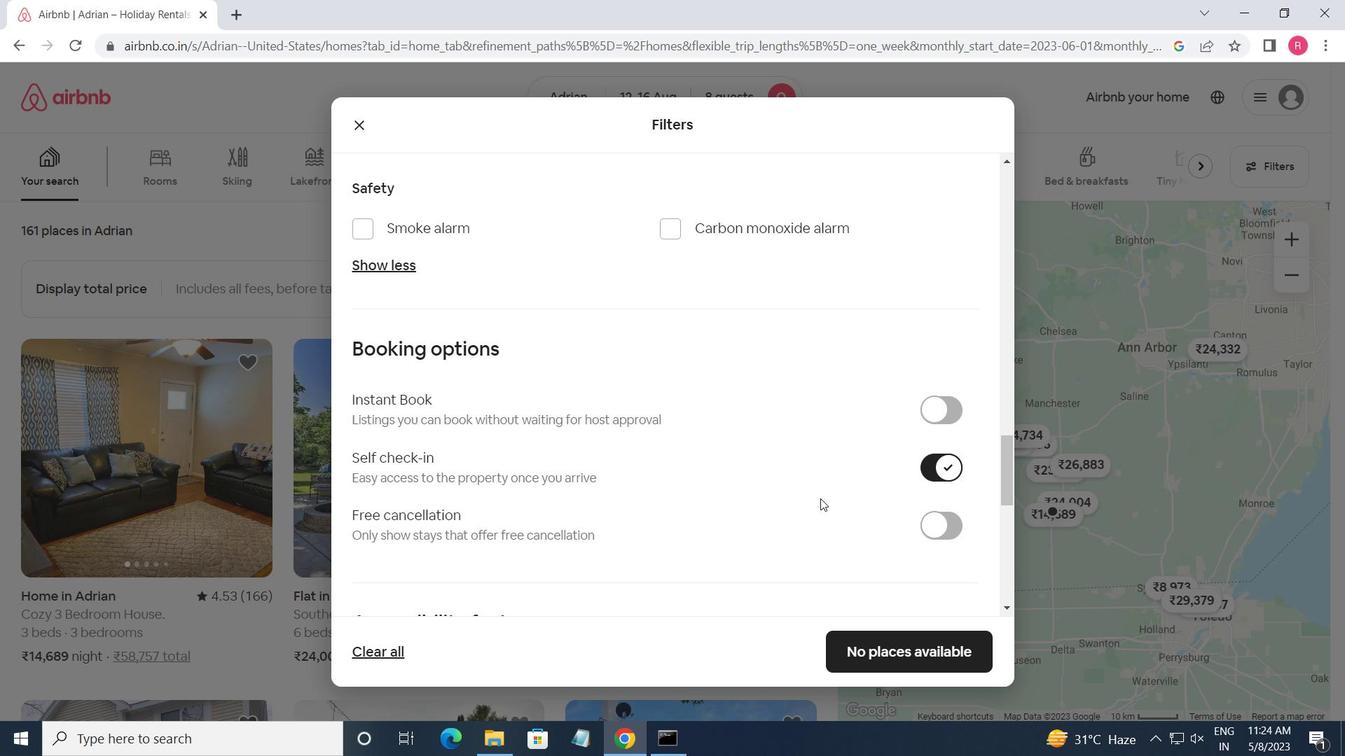 
Action: Mouse moved to (815, 496)
Screenshot: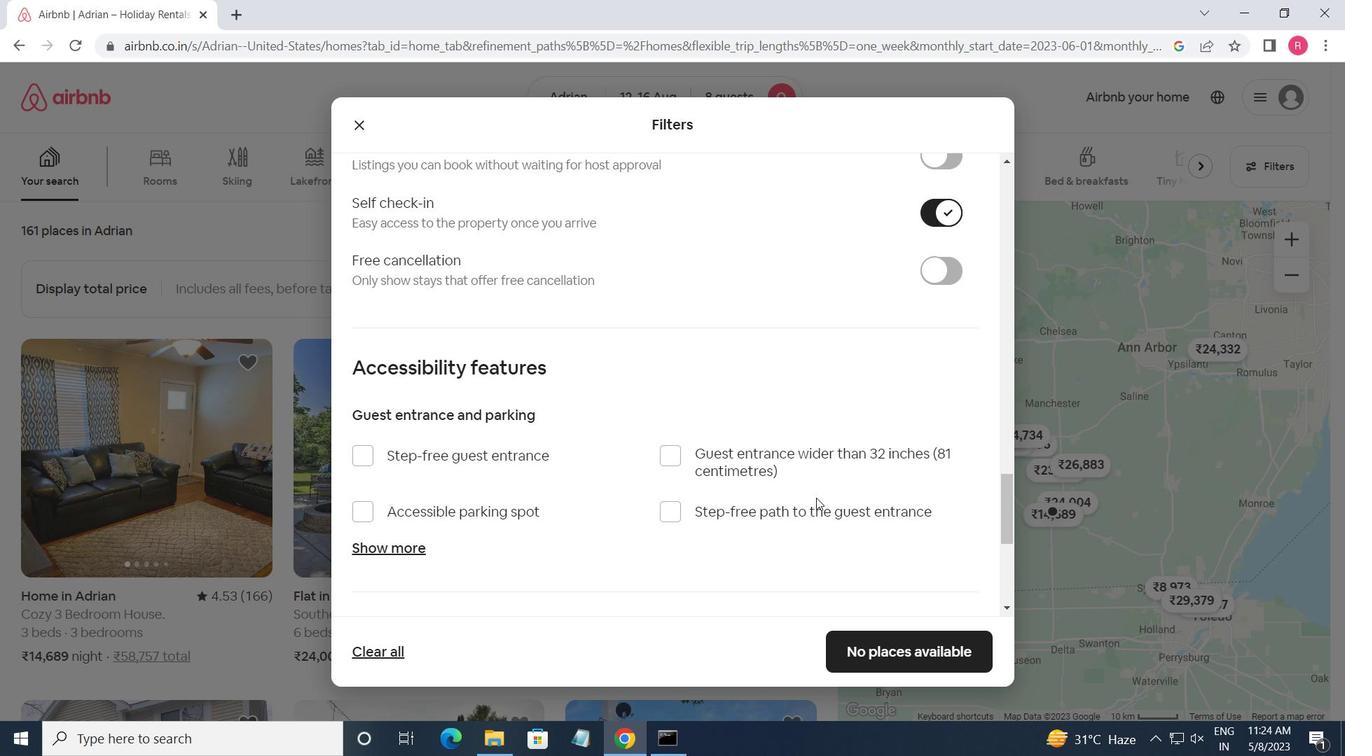 
Action: Mouse scrolled (815, 496) with delta (0, 0)
Screenshot: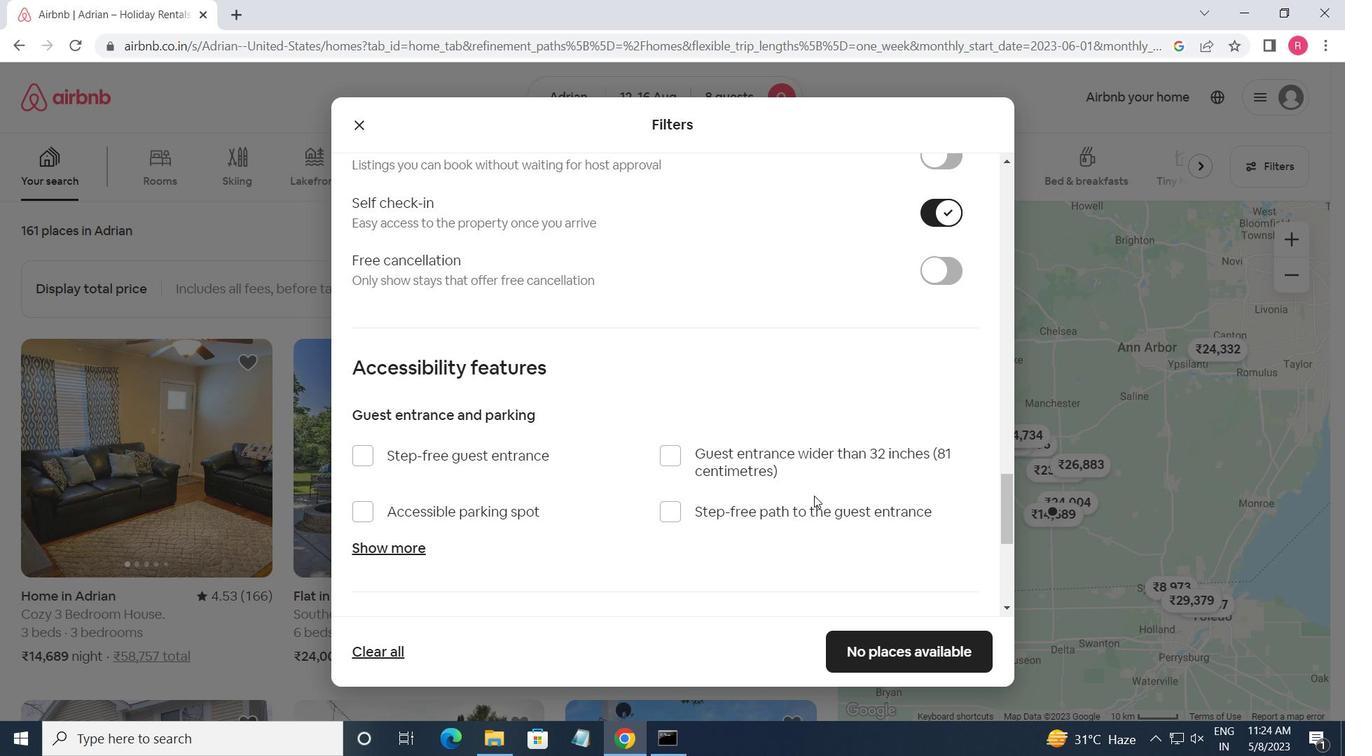 
Action: Mouse scrolled (815, 496) with delta (0, 0)
Screenshot: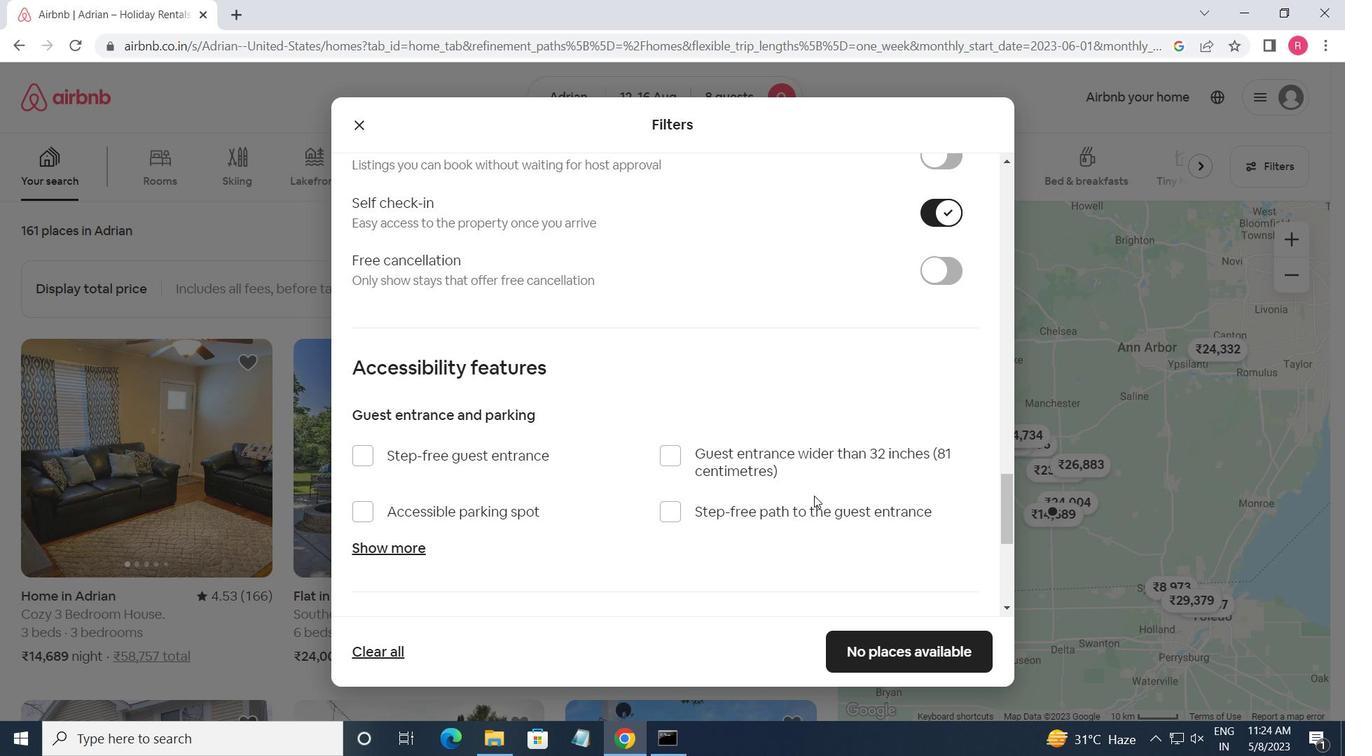 
Action: Mouse scrolled (815, 496) with delta (0, 0)
Screenshot: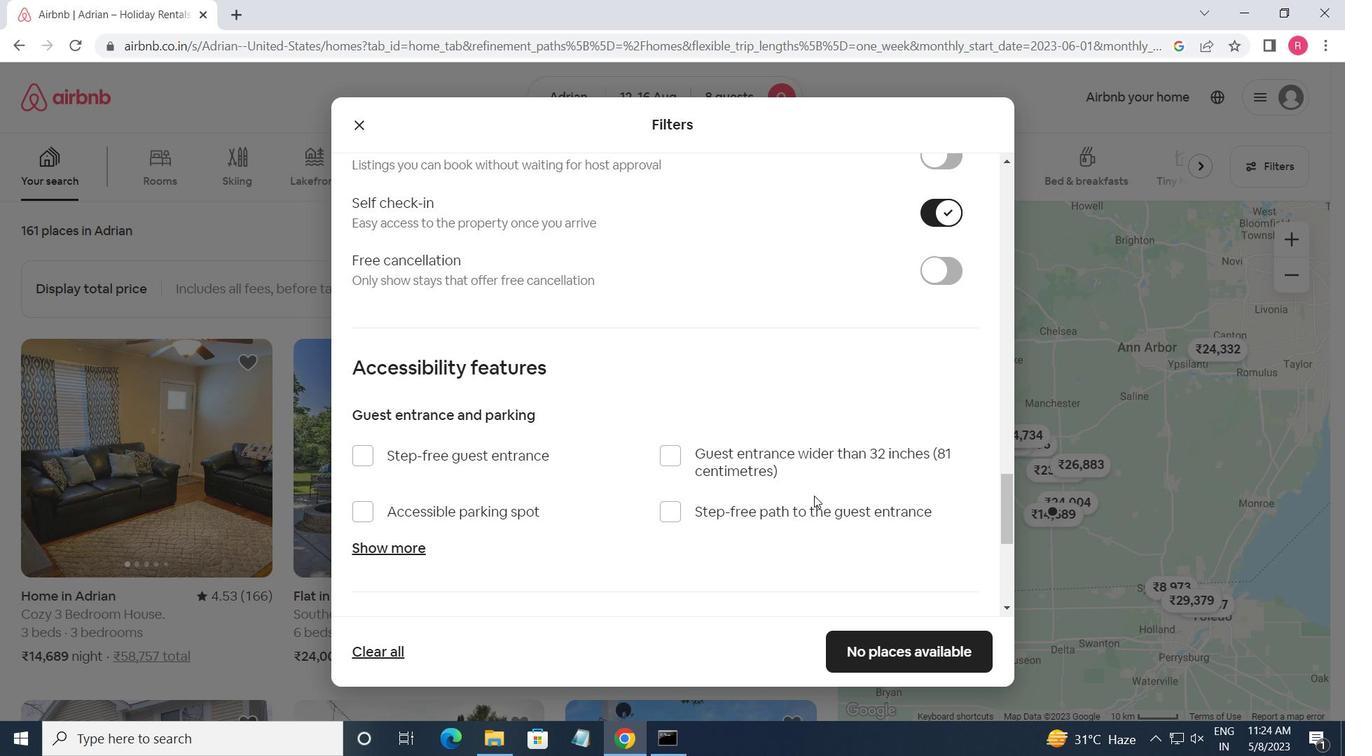 
Action: Mouse moved to (604, 521)
Screenshot: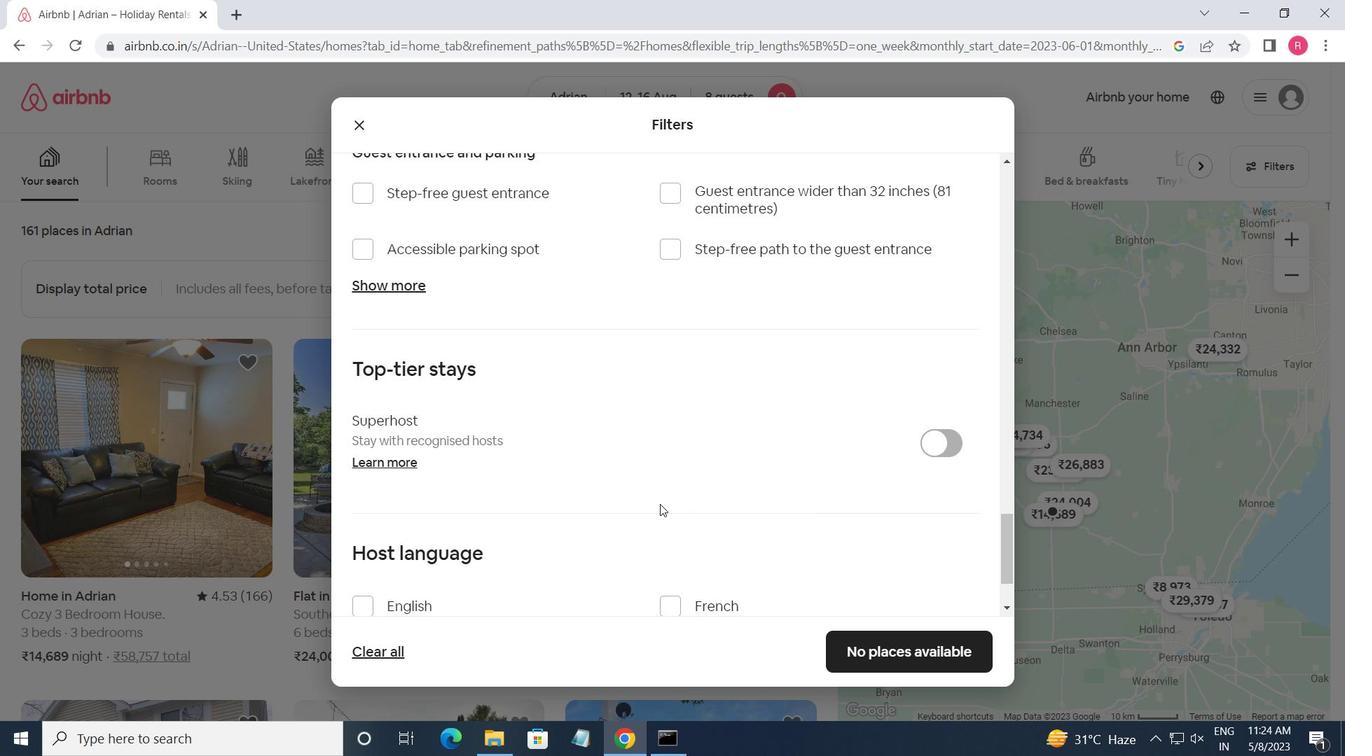 
Action: Mouse scrolled (604, 520) with delta (0, 0)
Screenshot: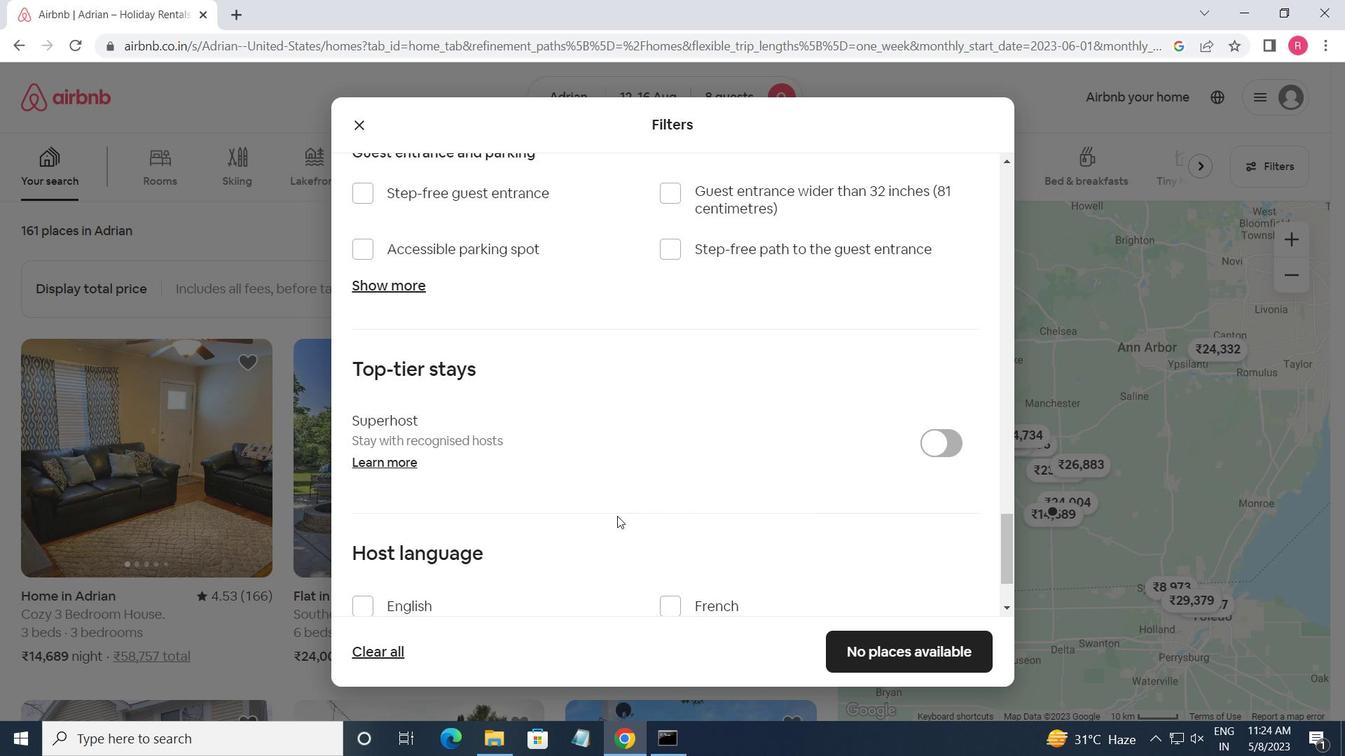 
Action: Mouse scrolled (604, 520) with delta (0, 0)
Screenshot: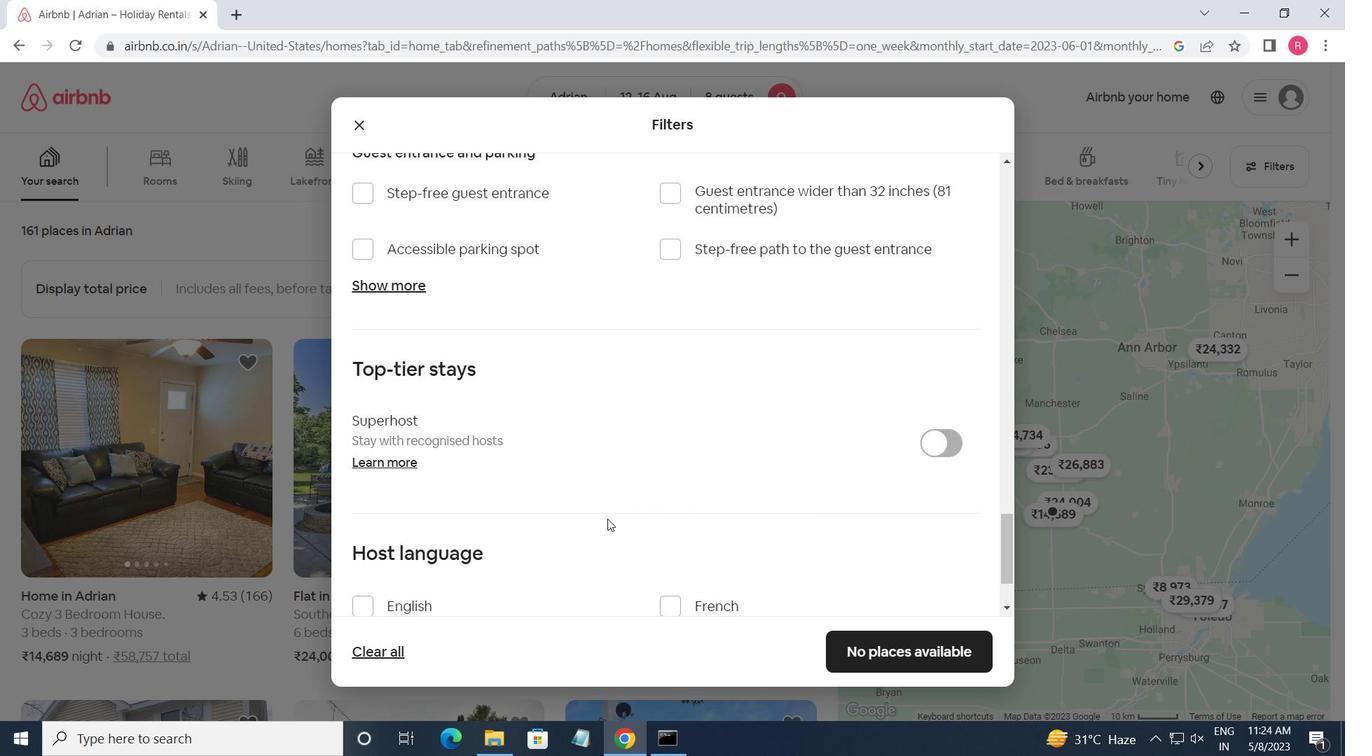 
Action: Mouse moved to (366, 495)
Screenshot: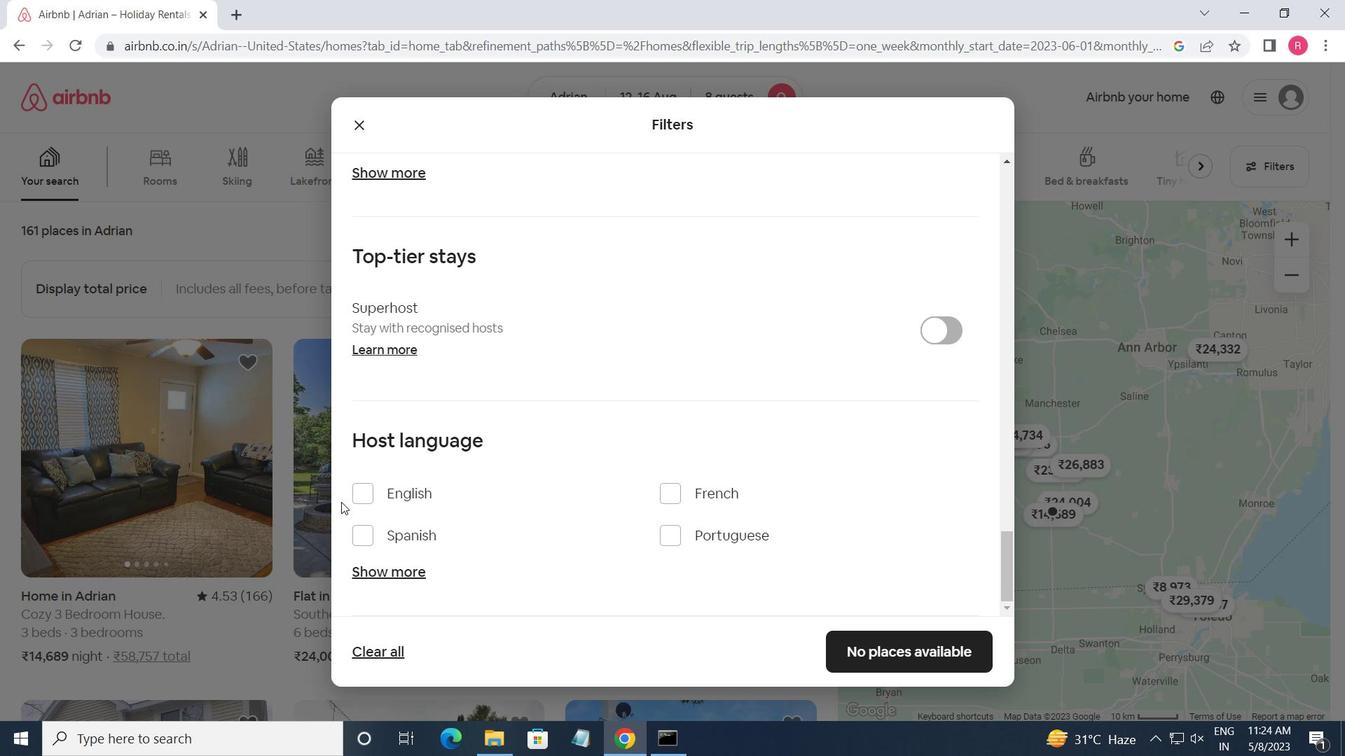 
Action: Mouse pressed left at (366, 495)
Screenshot: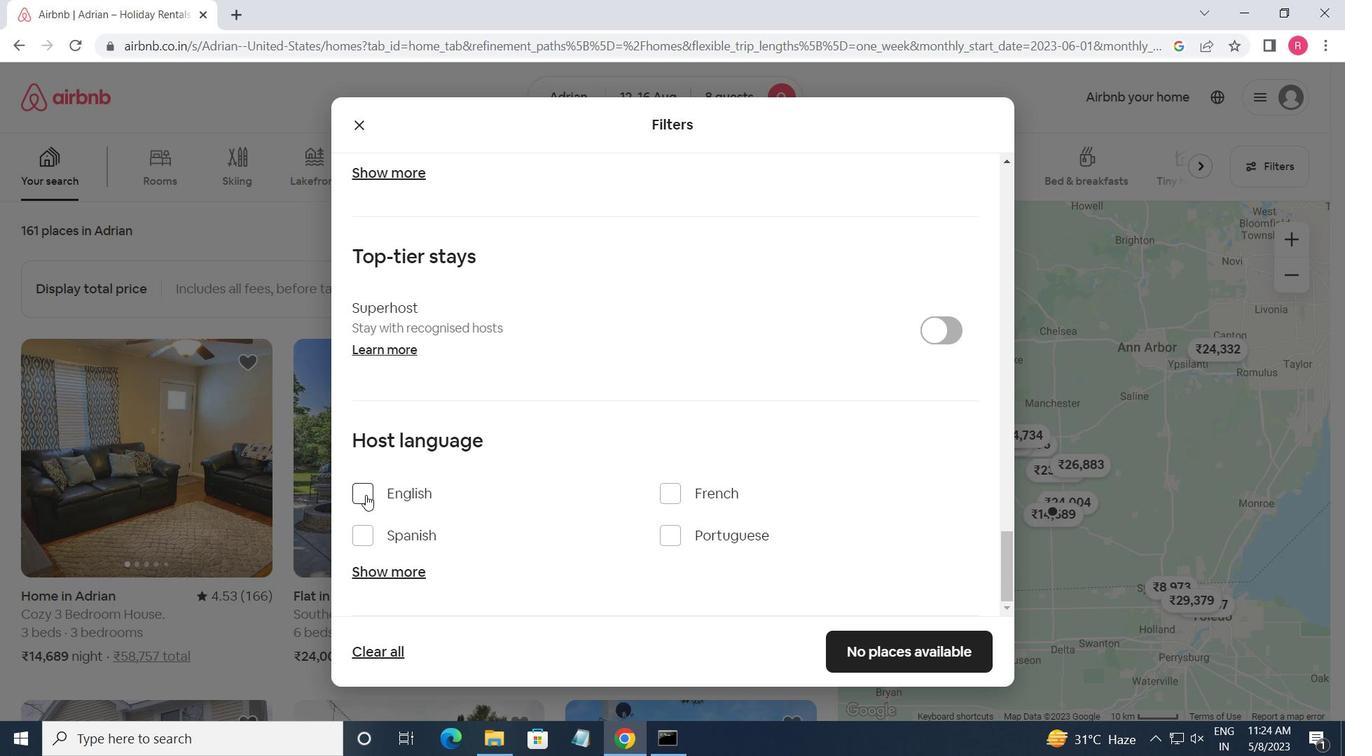 
Action: Mouse moved to (419, 497)
Screenshot: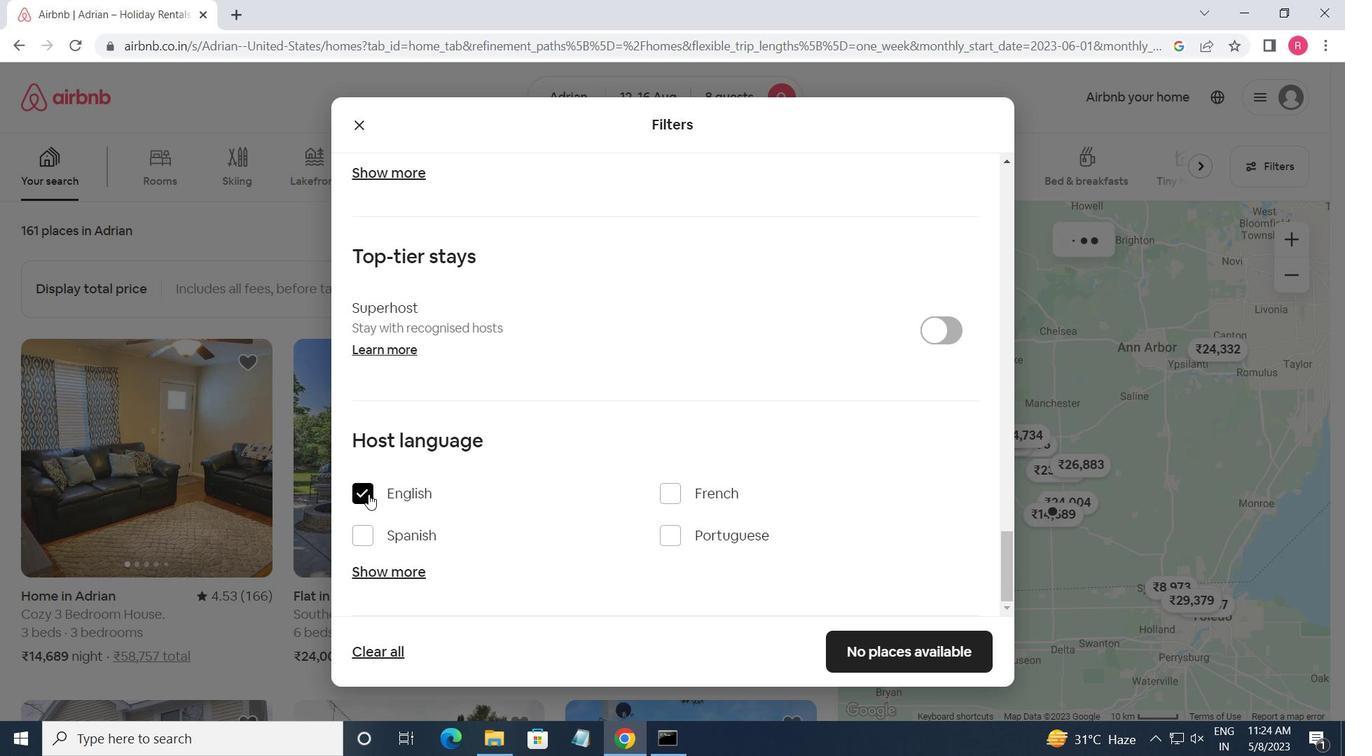
Action: Mouse scrolled (419, 496) with delta (0, 0)
Screenshot: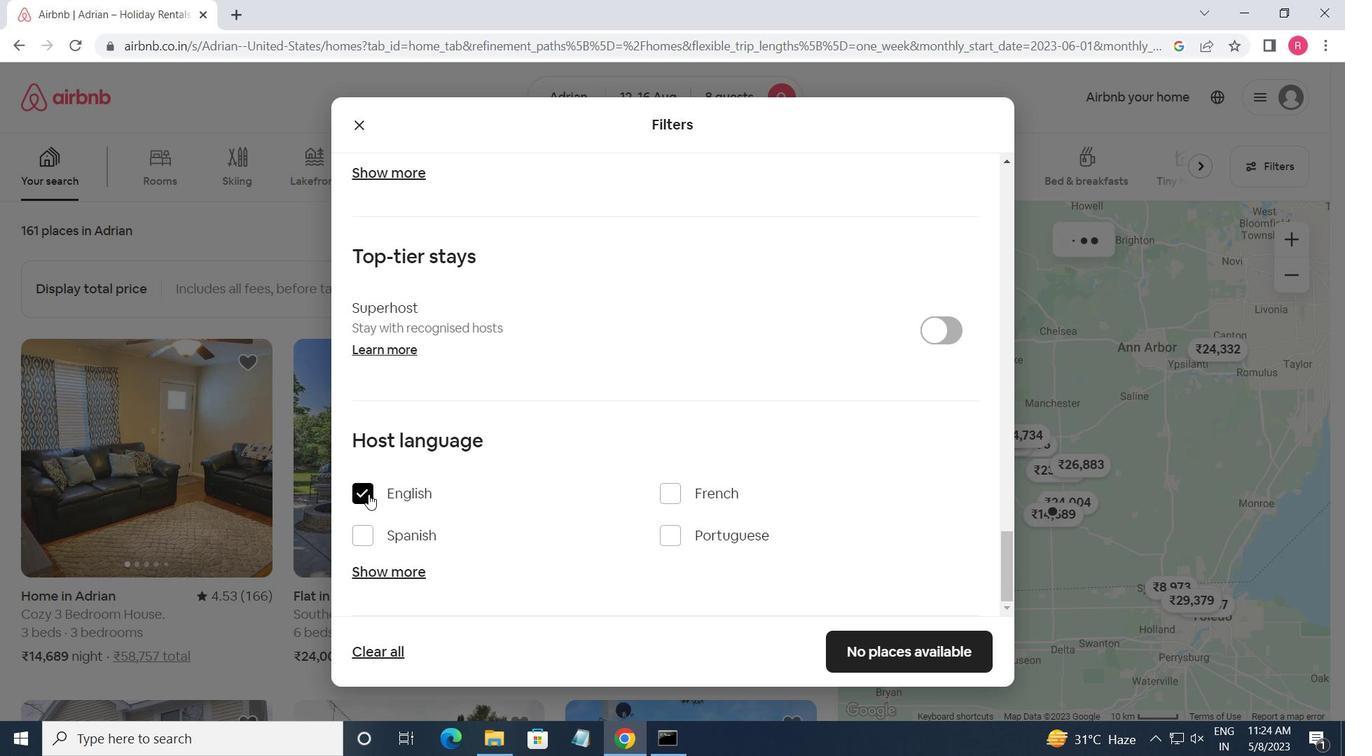 
Action: Mouse moved to (467, 497)
Screenshot: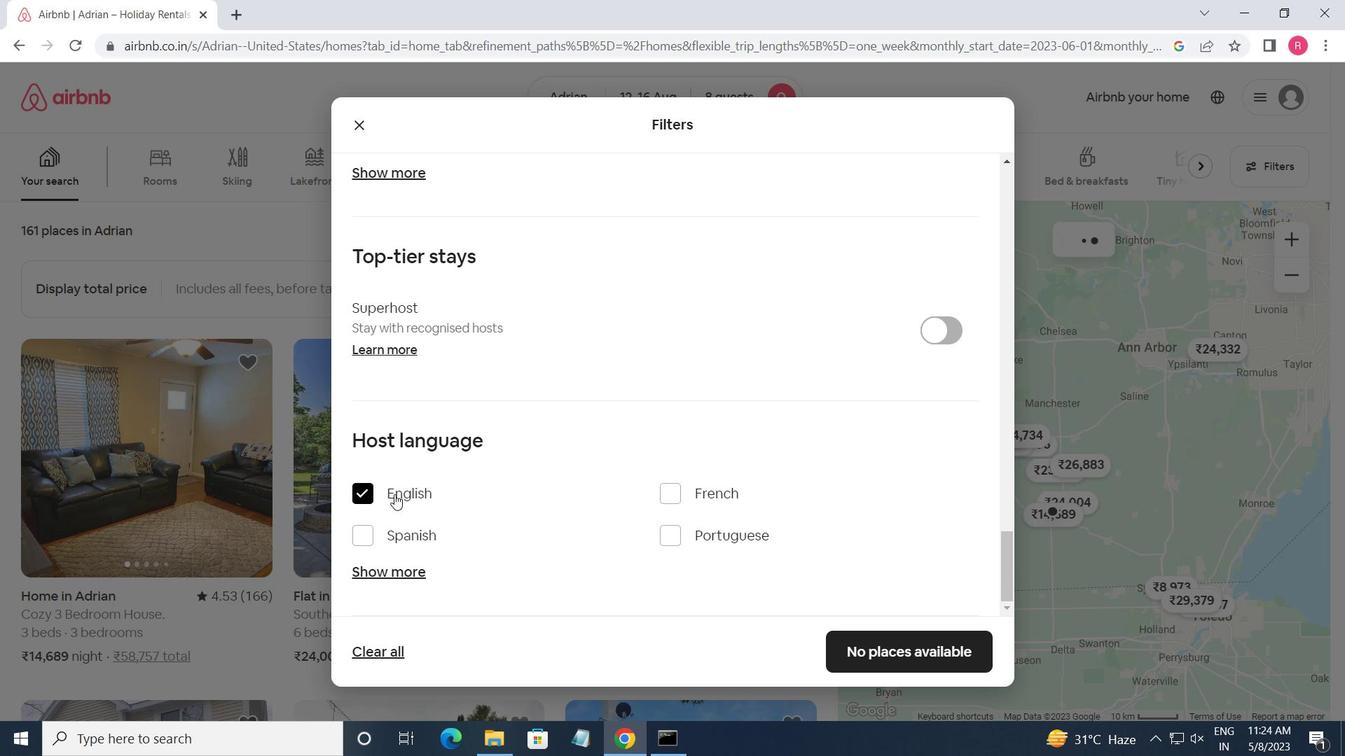 
Action: Mouse scrolled (467, 496) with delta (0, 0)
Screenshot: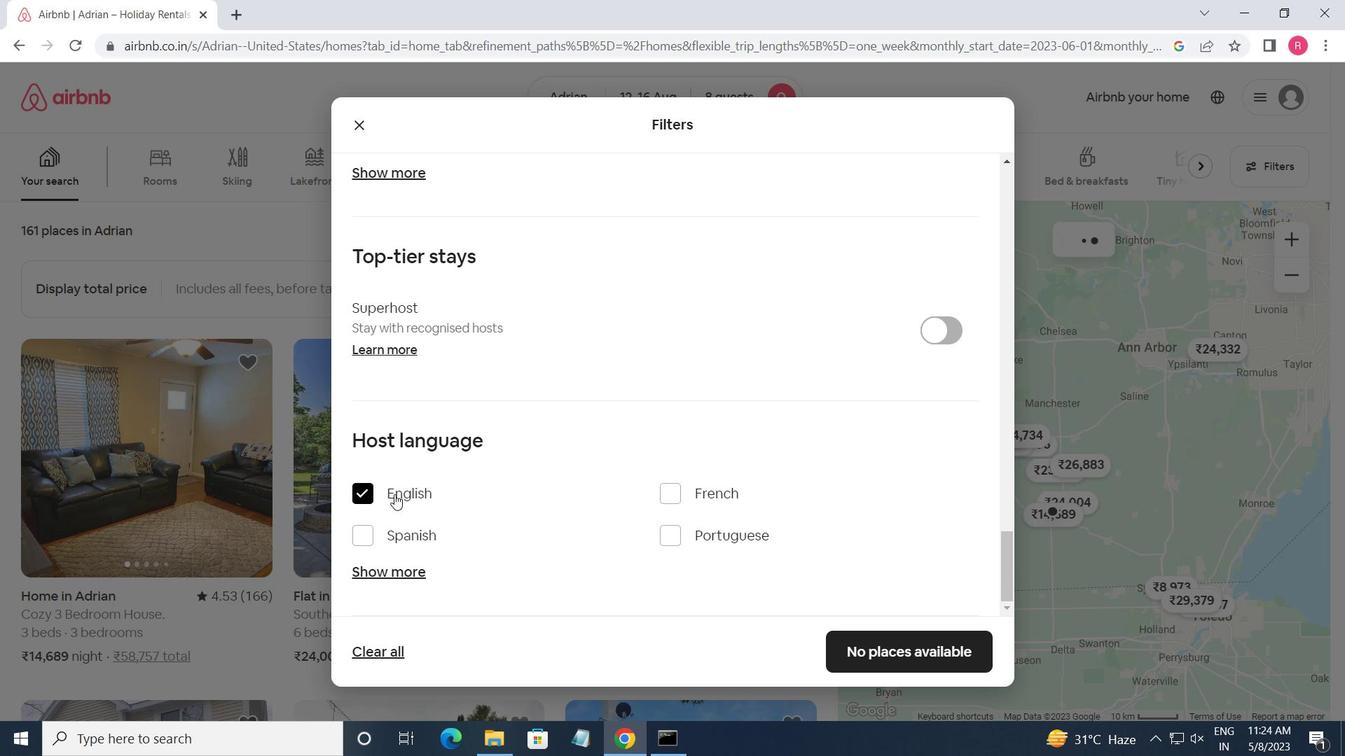 
Action: Mouse moved to (473, 496)
Screenshot: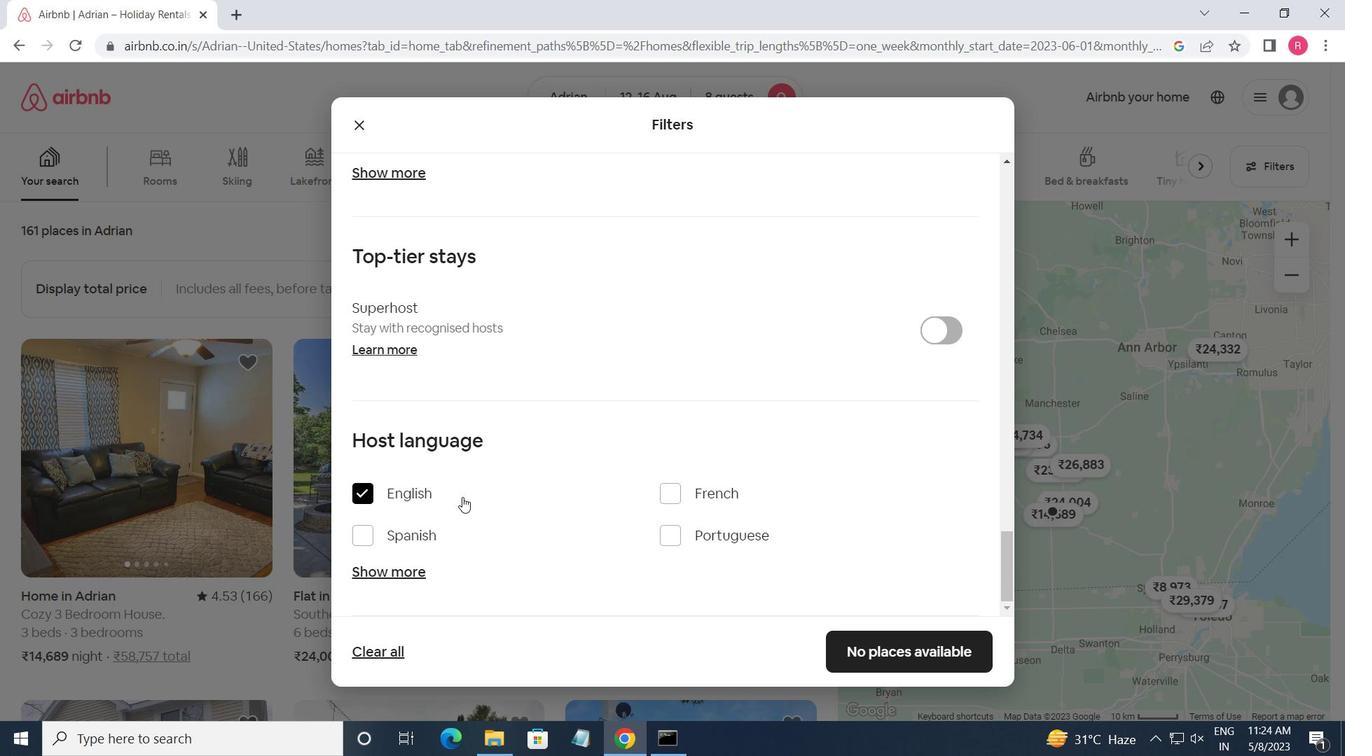 
Action: Mouse scrolled (473, 495) with delta (0, 0)
Screenshot: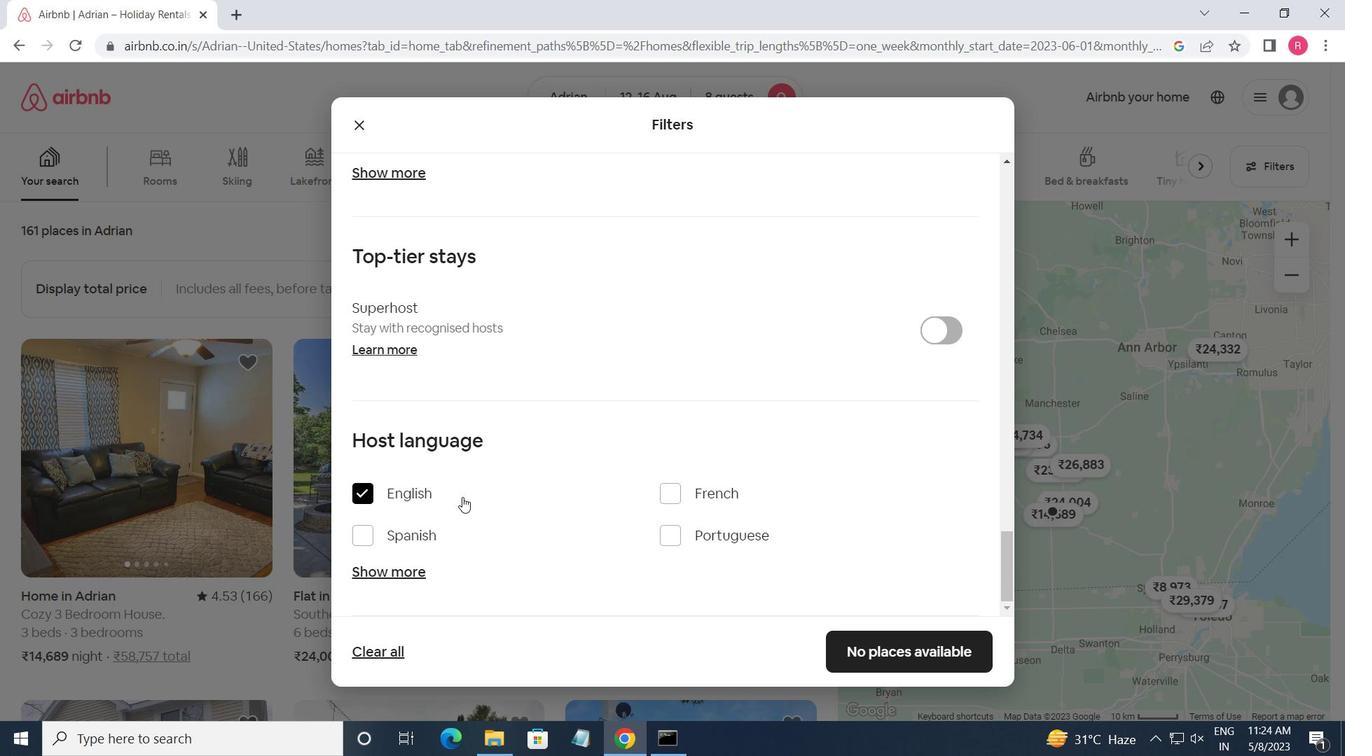 
Action: Mouse moved to (487, 494)
Screenshot: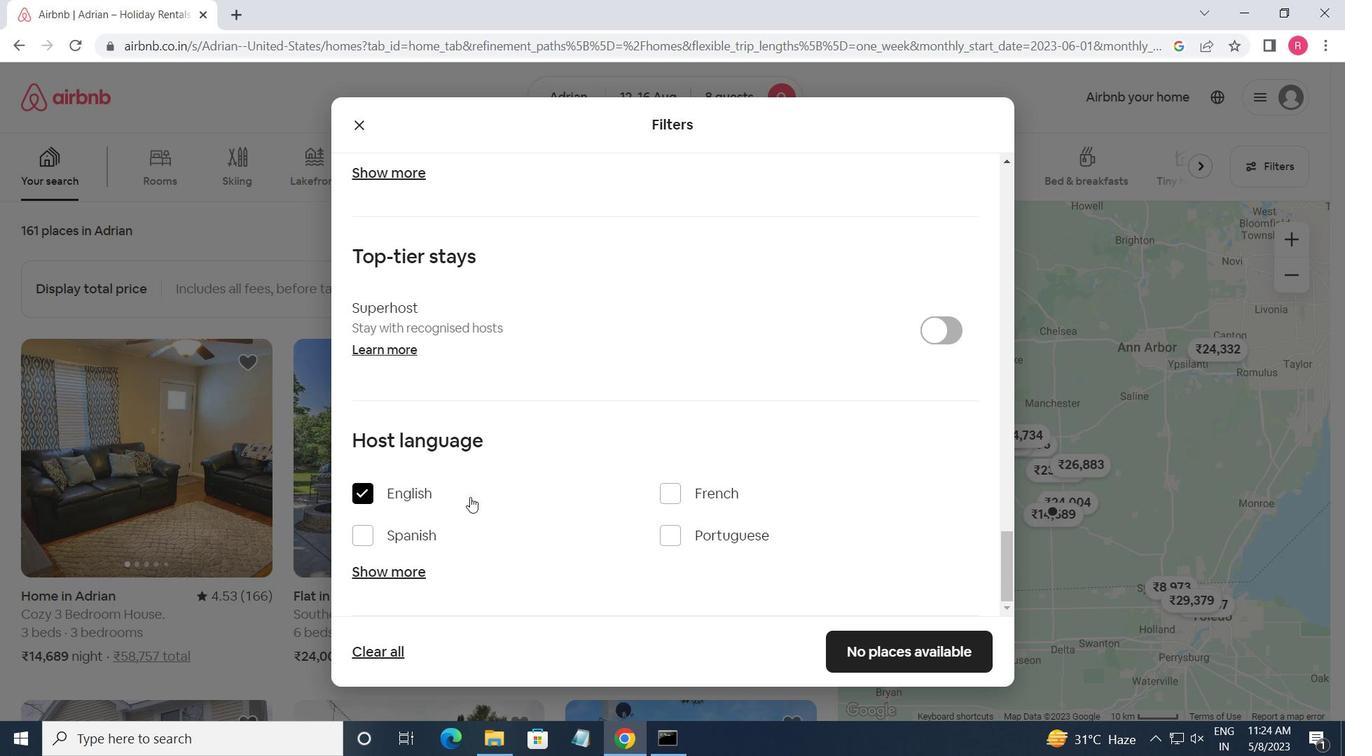 
Action: Mouse scrolled (487, 493) with delta (0, 0)
Screenshot: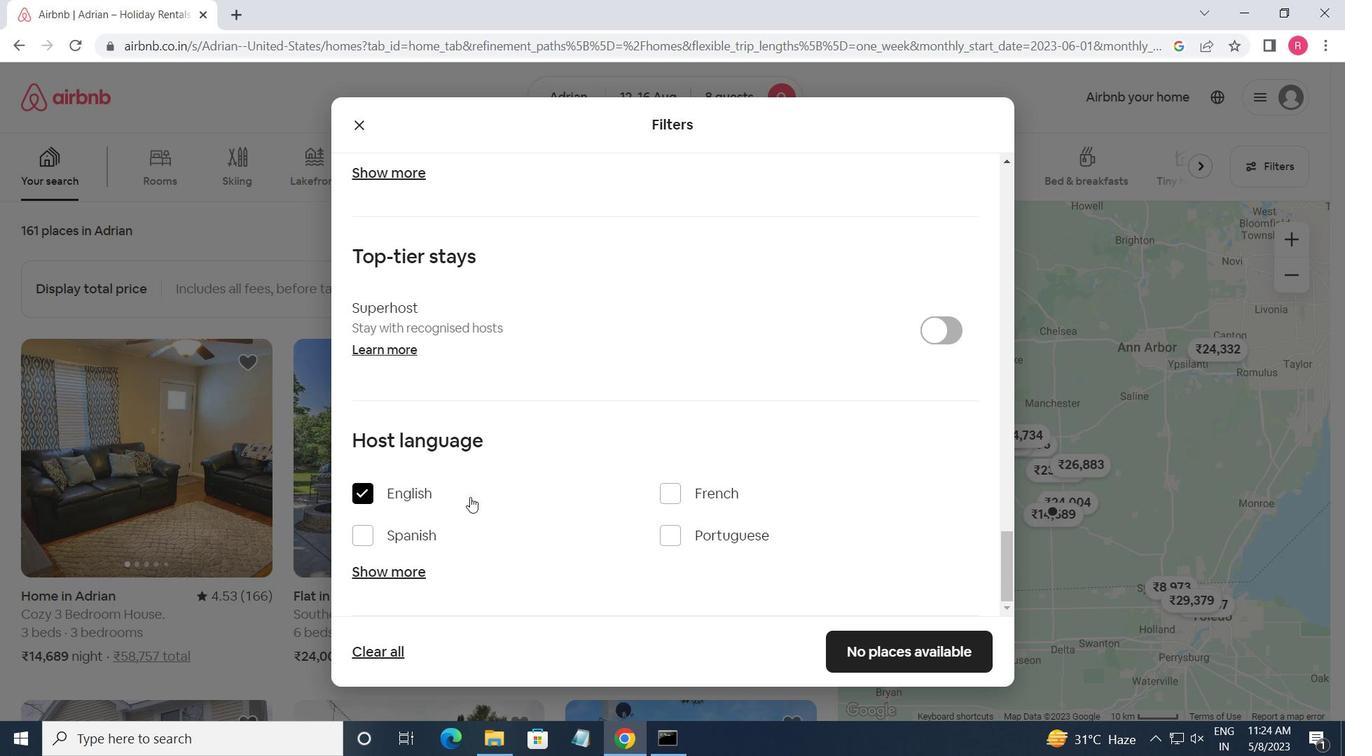 
Action: Mouse moved to (941, 649)
Screenshot: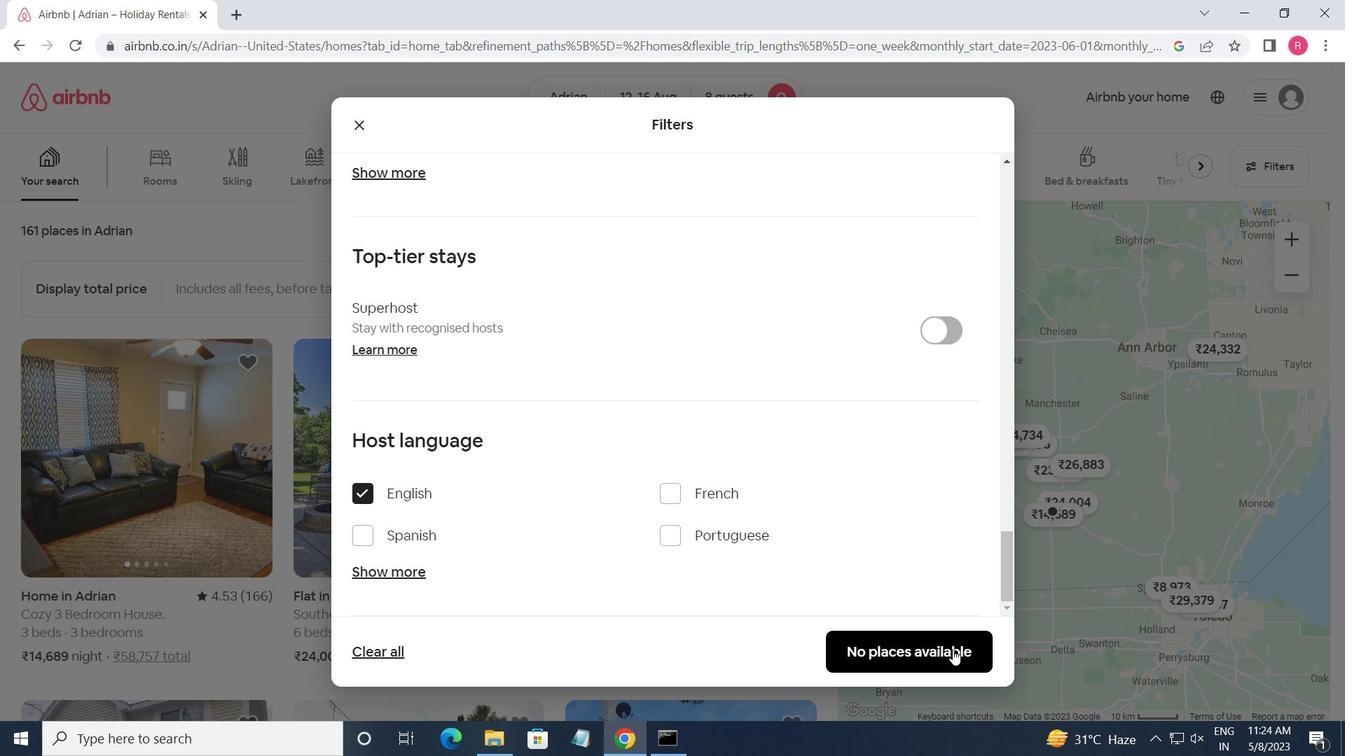 
Action: Mouse pressed left at (941, 649)
Screenshot: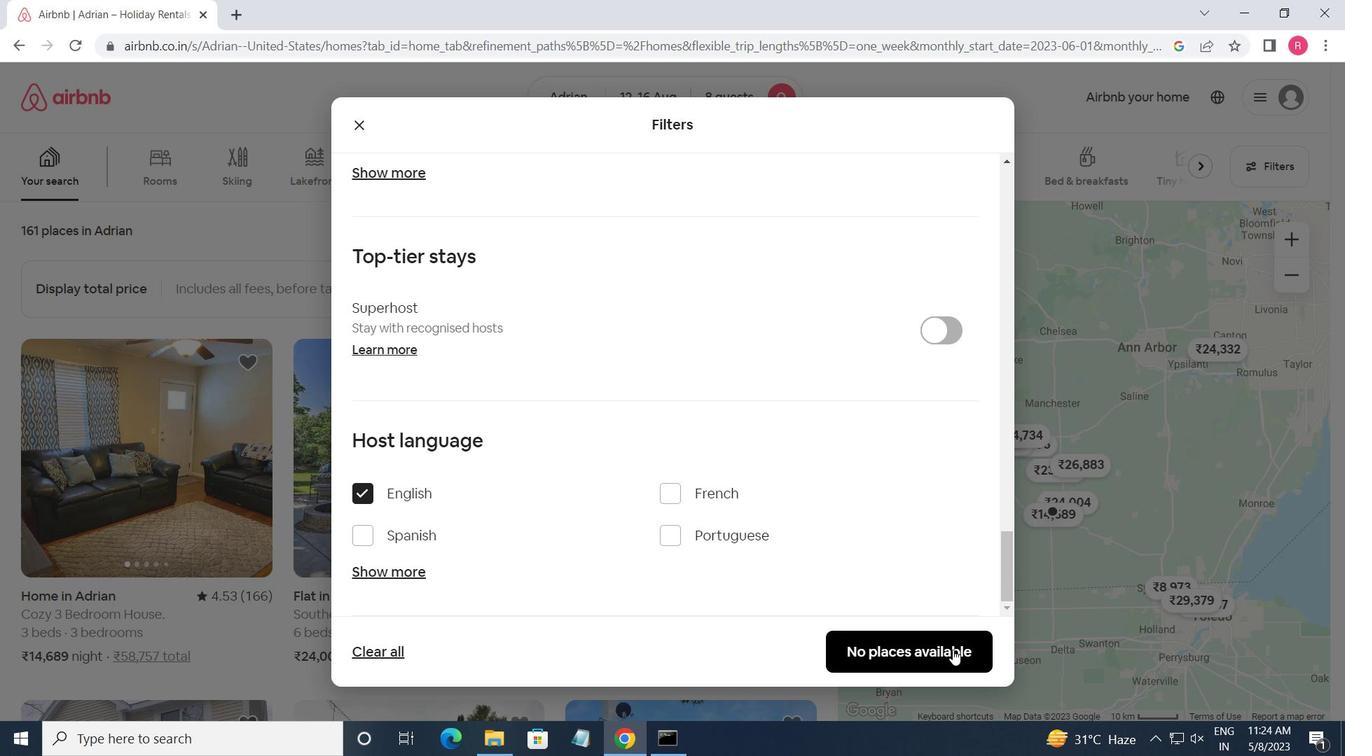 
